 Task: Find a flat in Woodlawn, United States, for 1 guest from 8th June to 19th June, with a price range of ₹9000 to ₹12000, 1 bedroom, 1 bed, 1 bathroom, self check-in, and a washing machine.
Action: Mouse pressed left at (453, 92)
Screenshot: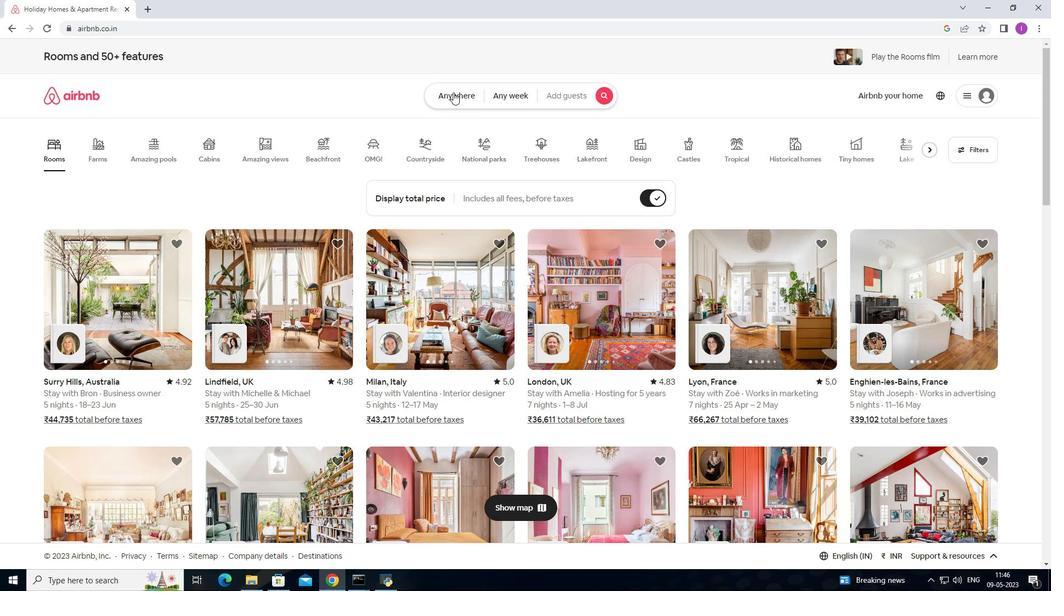 
Action: Mouse moved to (376, 139)
Screenshot: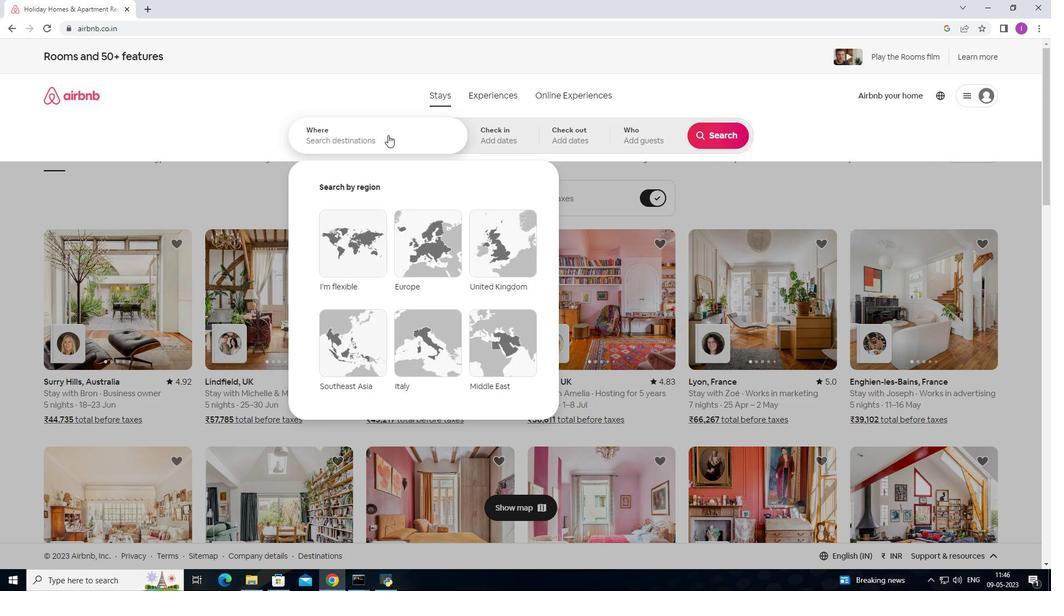
Action: Mouse pressed left at (376, 139)
Screenshot: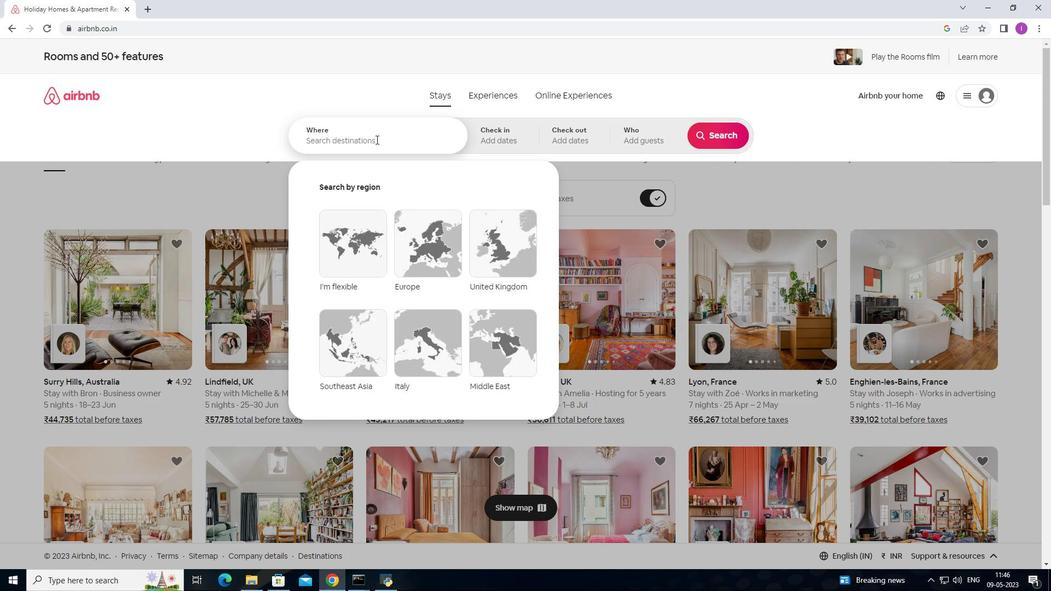 
Action: Mouse moved to (363, 161)
Screenshot: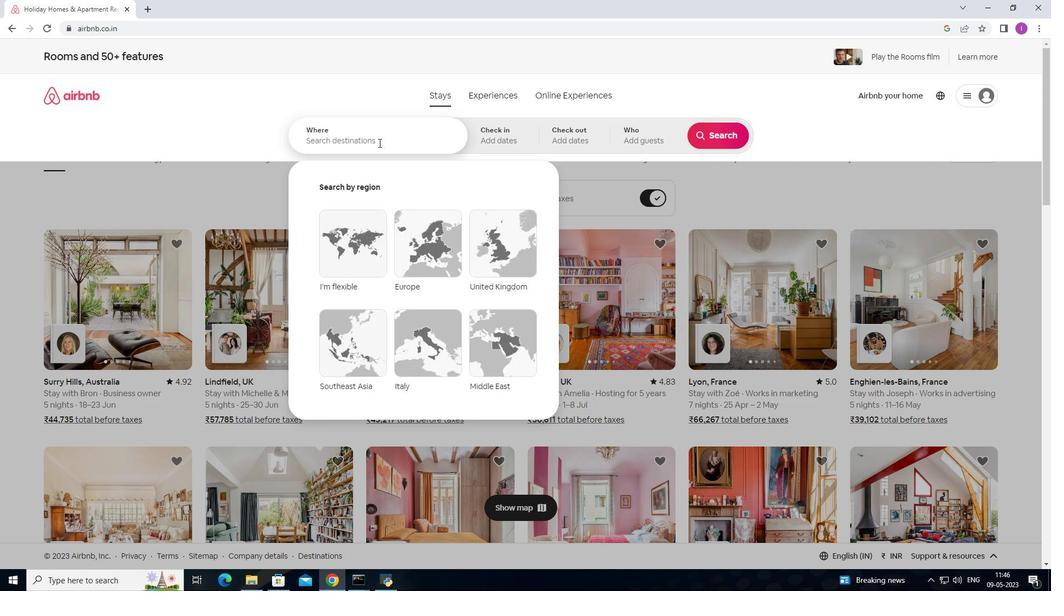 
Action: Key pressed <Key.shift>Woodlawn,<Key.shift>United<Key.space>states
Screenshot: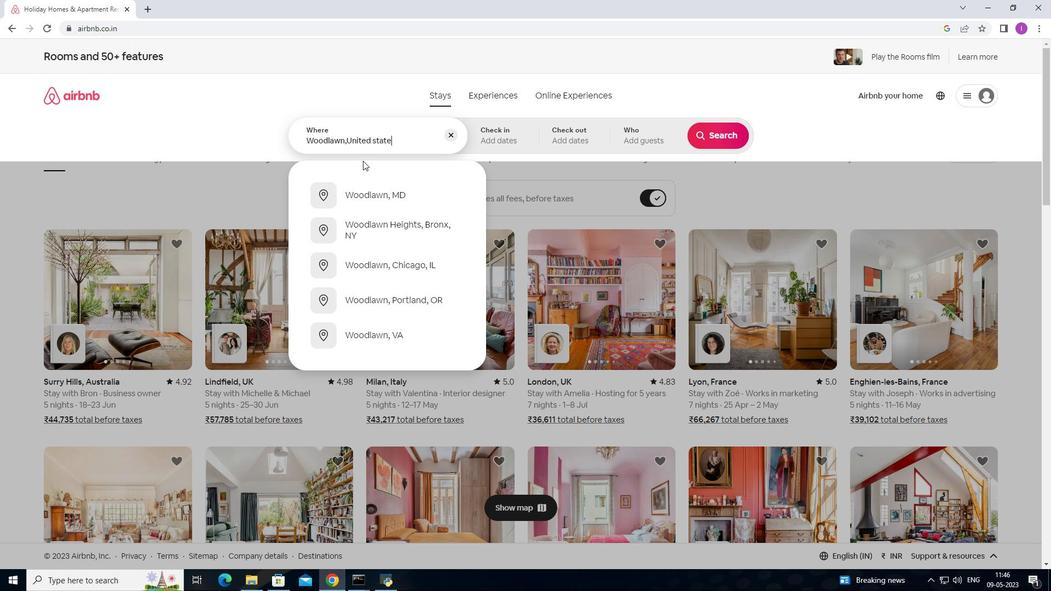 
Action: Mouse moved to (517, 140)
Screenshot: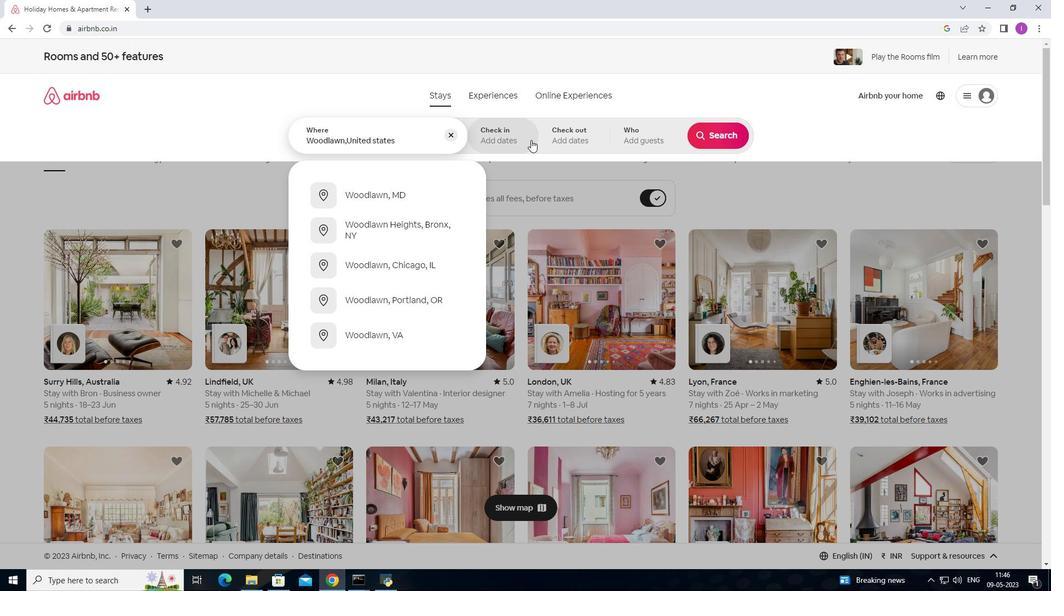 
Action: Mouse pressed left at (517, 140)
Screenshot: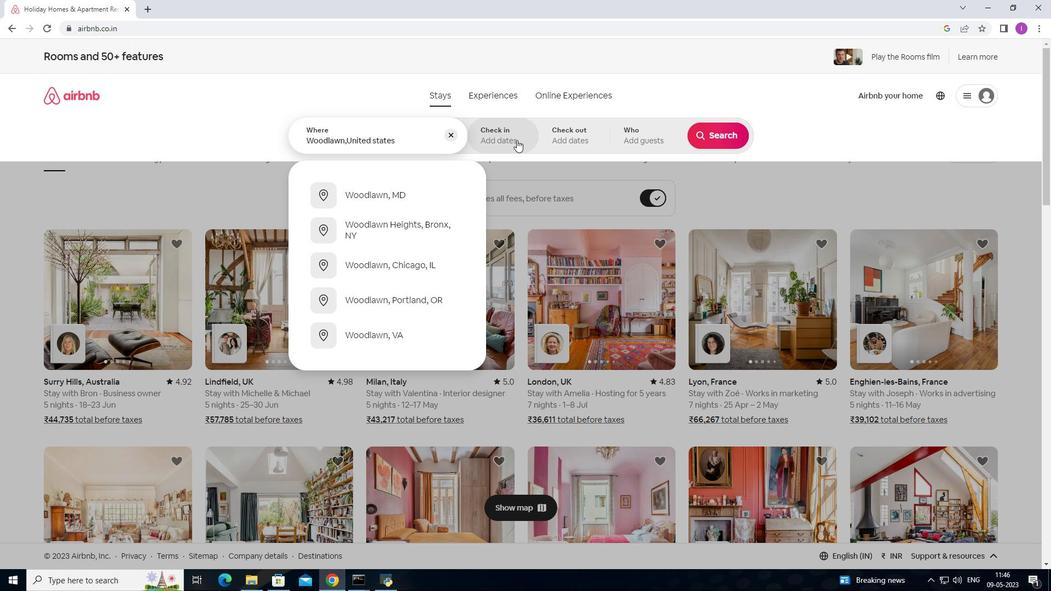
Action: Mouse moved to (654, 298)
Screenshot: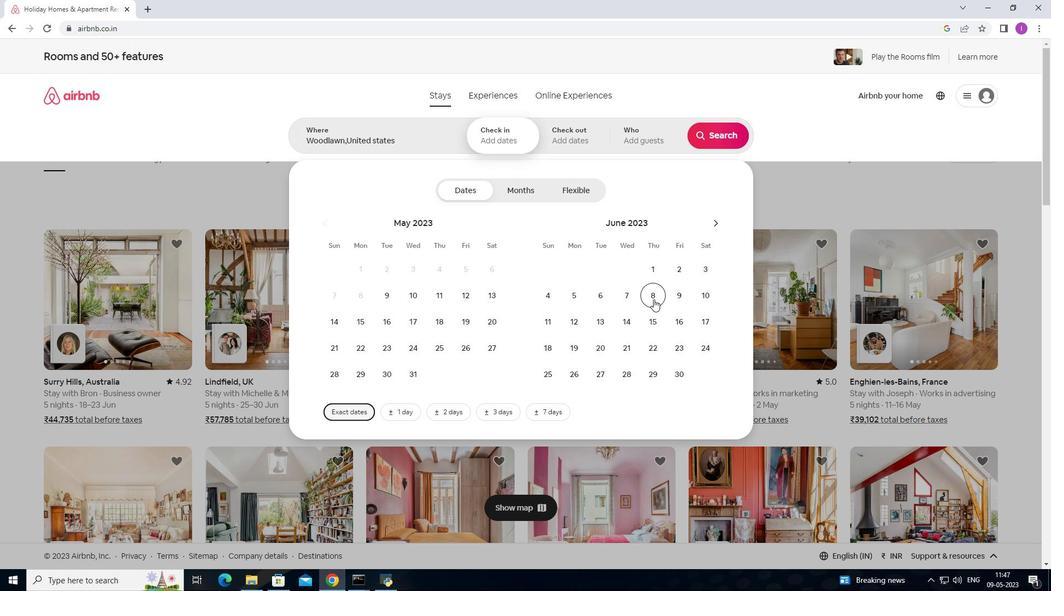 
Action: Mouse pressed left at (654, 298)
Screenshot: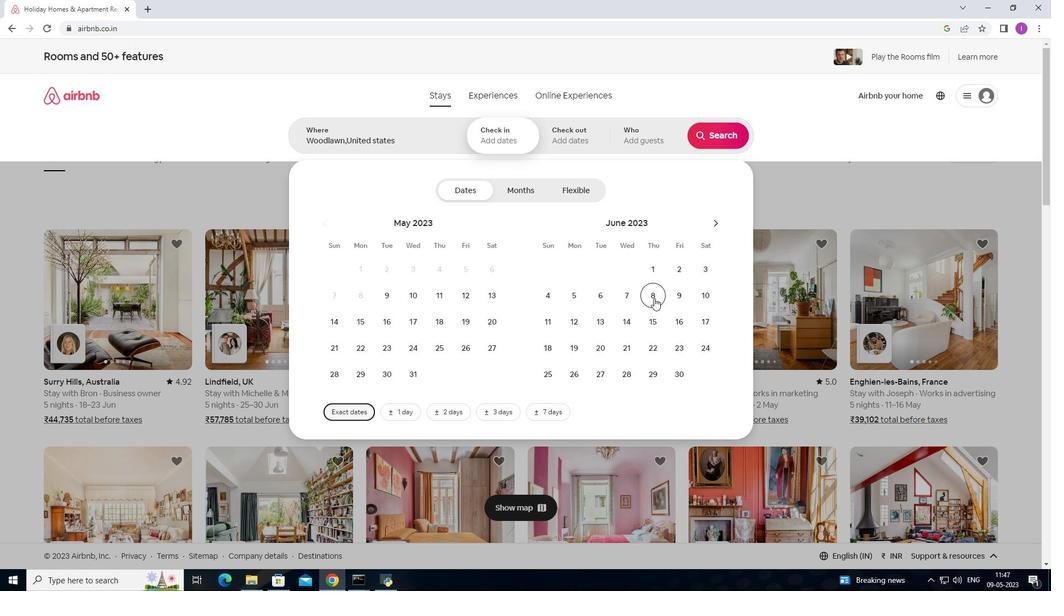 
Action: Mouse moved to (577, 353)
Screenshot: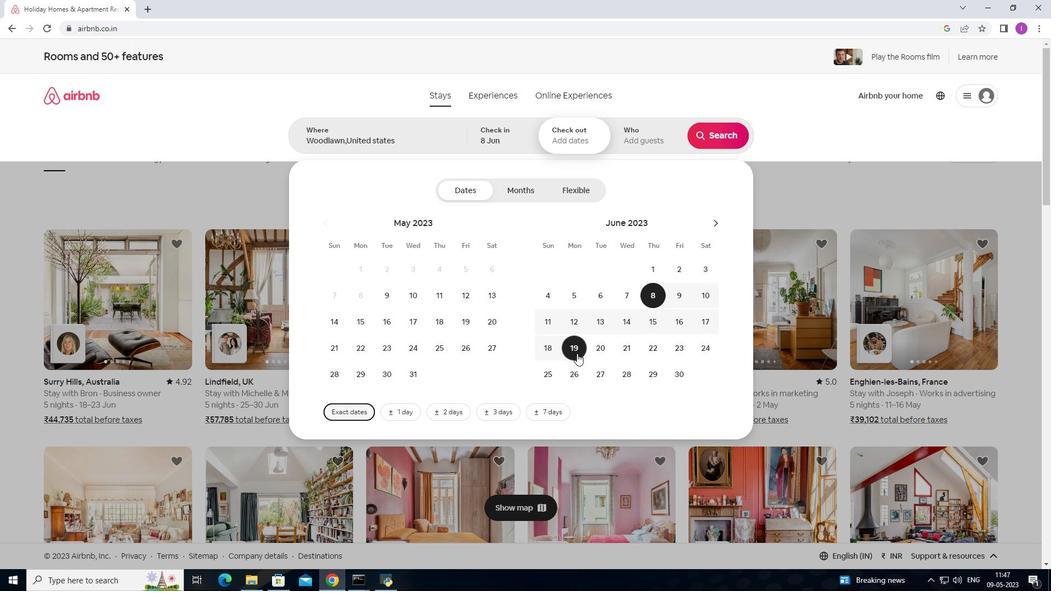 
Action: Mouse pressed left at (577, 353)
Screenshot: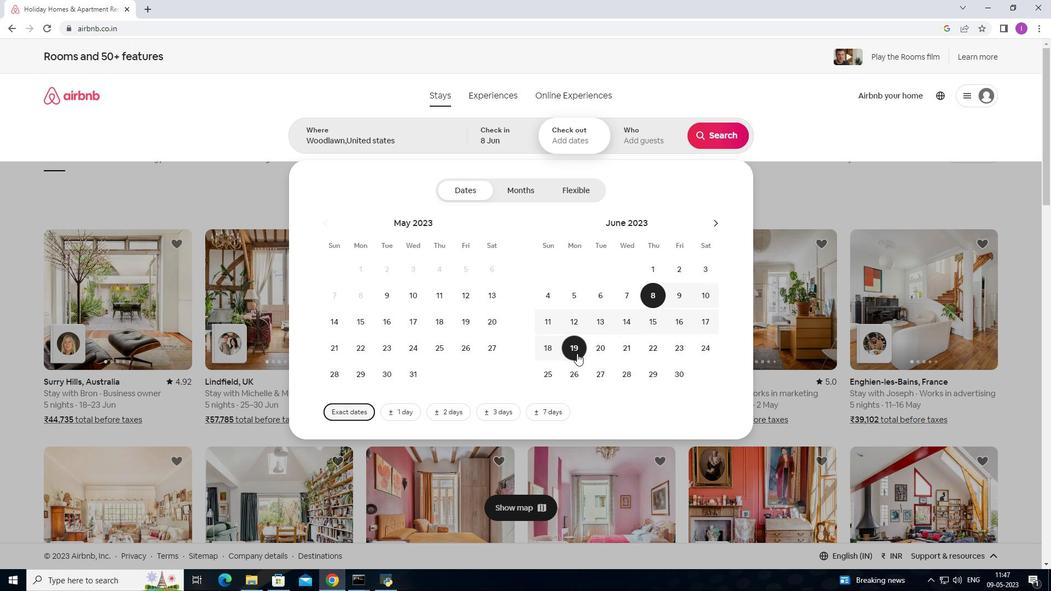 
Action: Mouse moved to (644, 147)
Screenshot: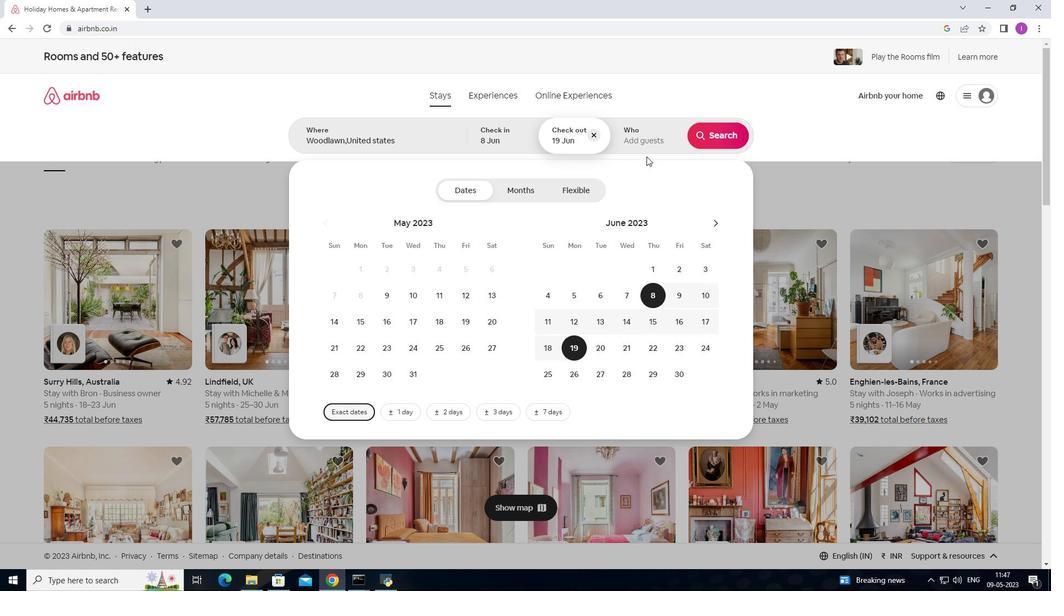 
Action: Mouse pressed left at (644, 147)
Screenshot: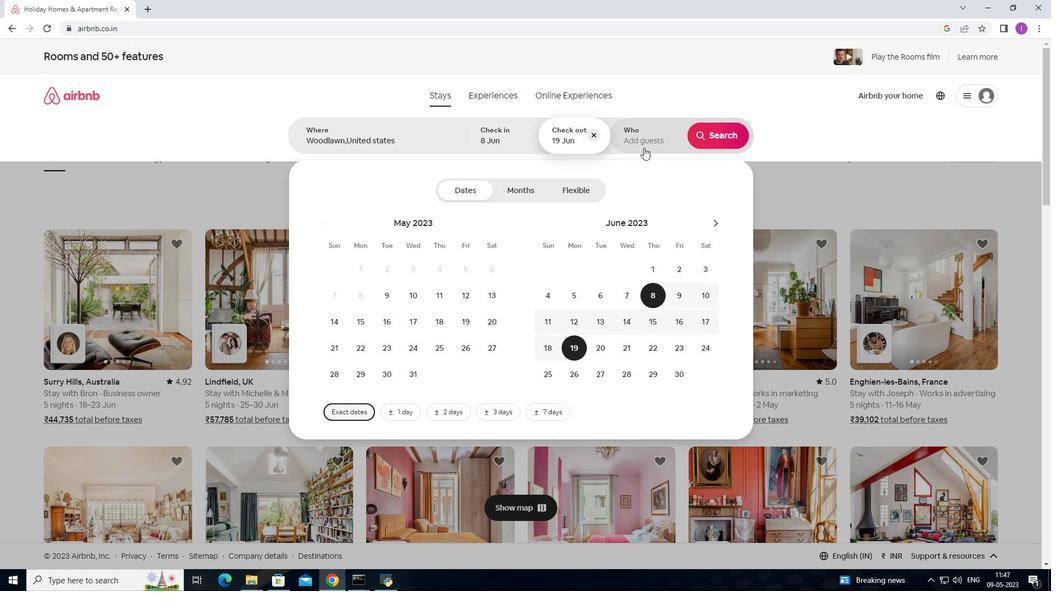 
Action: Mouse moved to (723, 186)
Screenshot: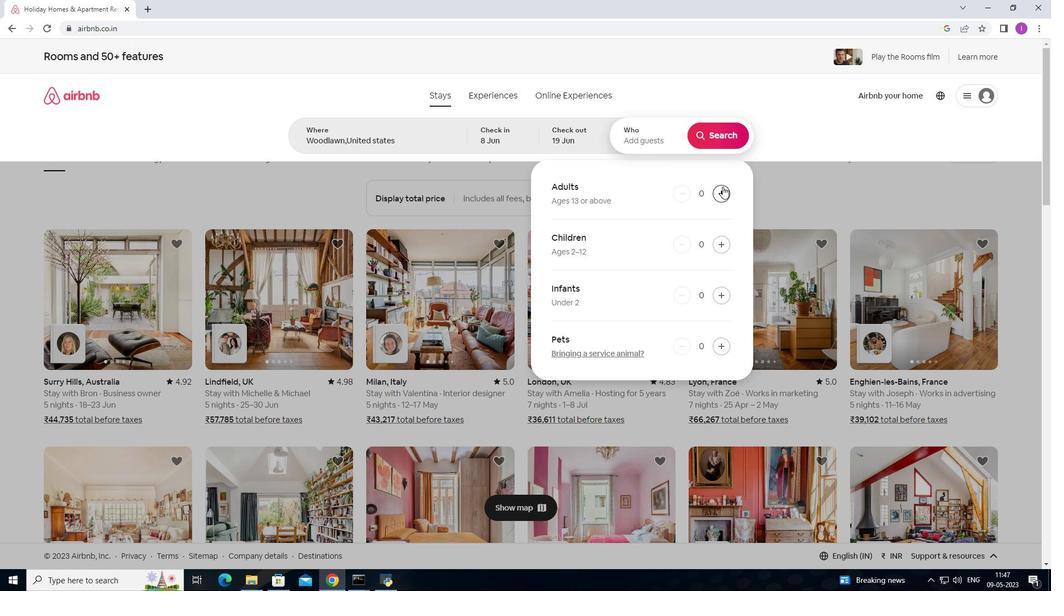 
Action: Mouse pressed left at (723, 186)
Screenshot: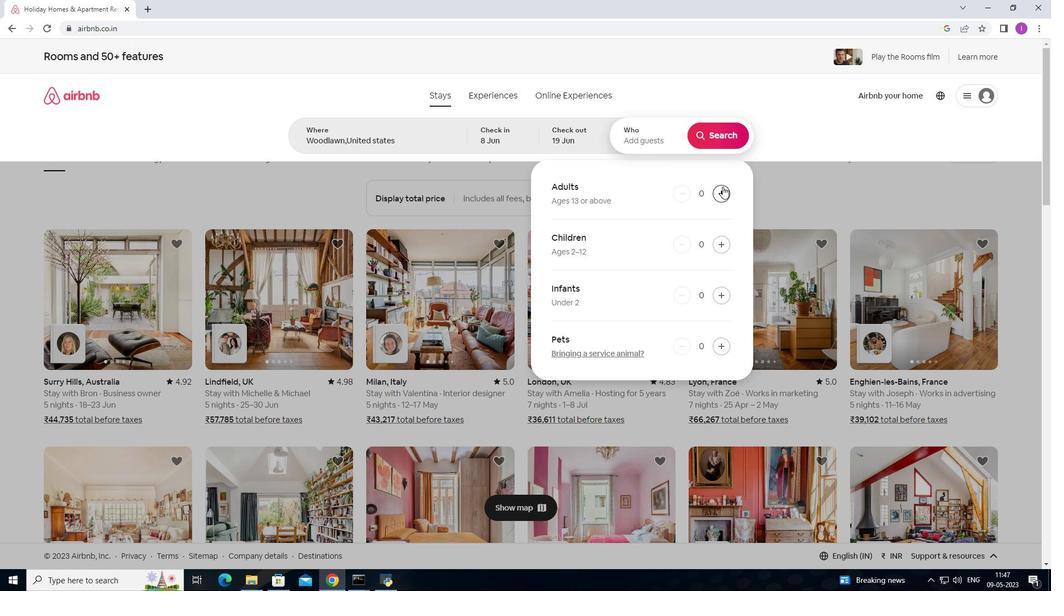 
Action: Mouse pressed left at (723, 186)
Screenshot: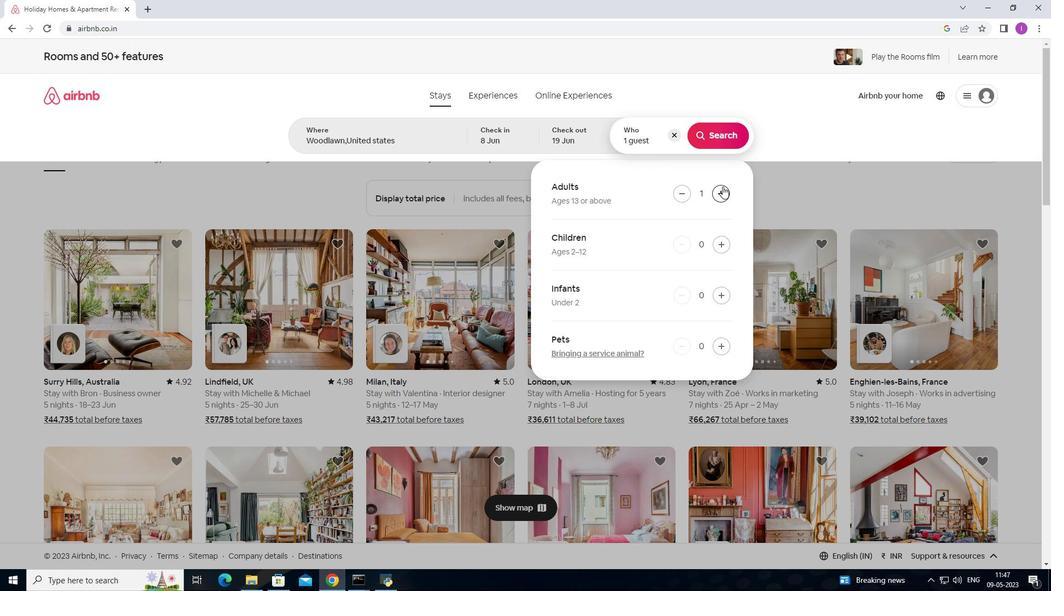 
Action: Mouse pressed left at (723, 186)
Screenshot: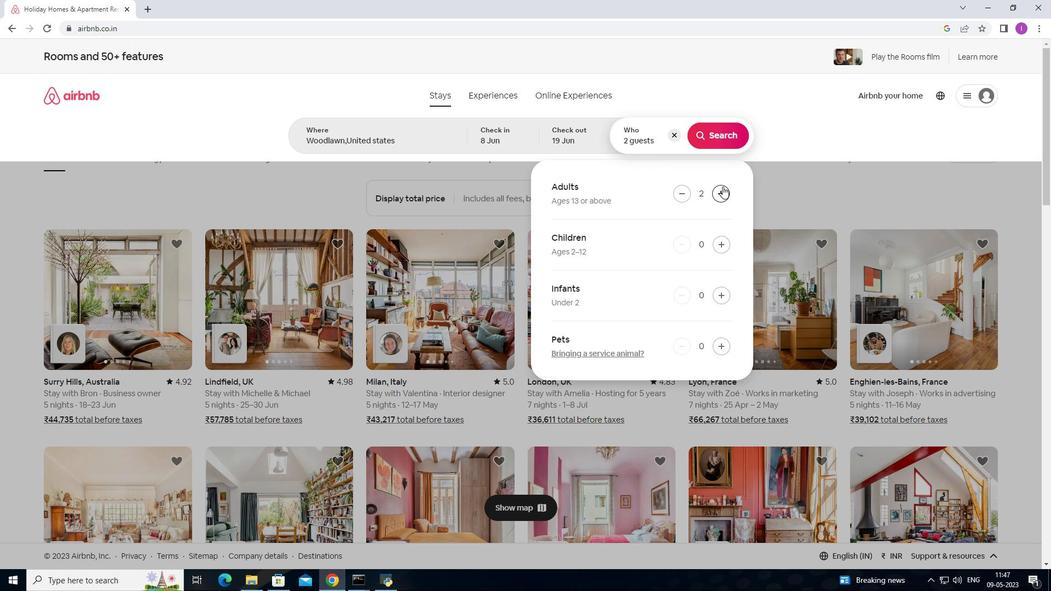
Action: Mouse moved to (686, 191)
Screenshot: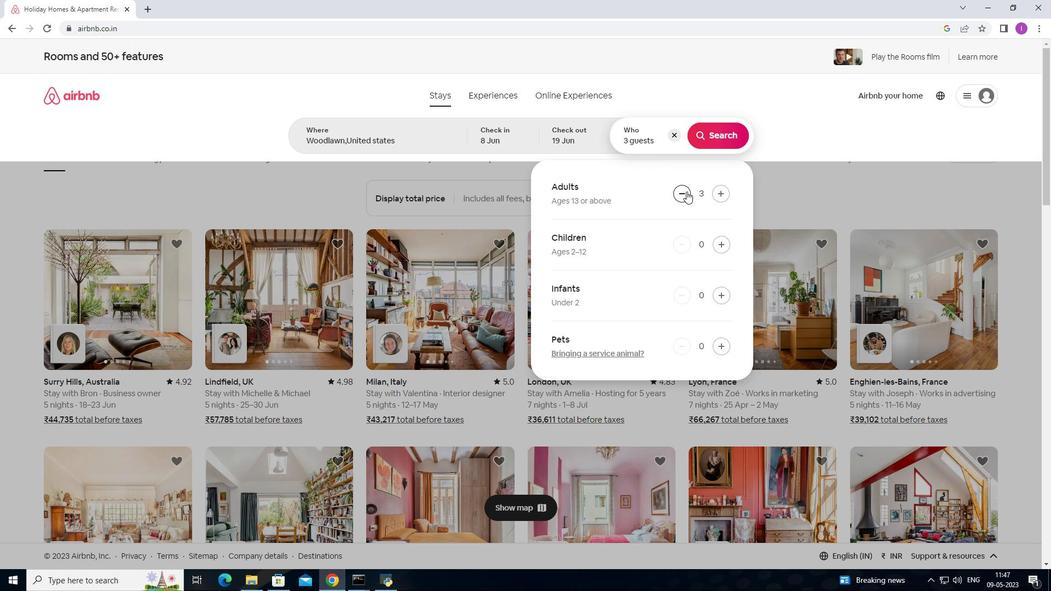 
Action: Mouse pressed left at (686, 191)
Screenshot: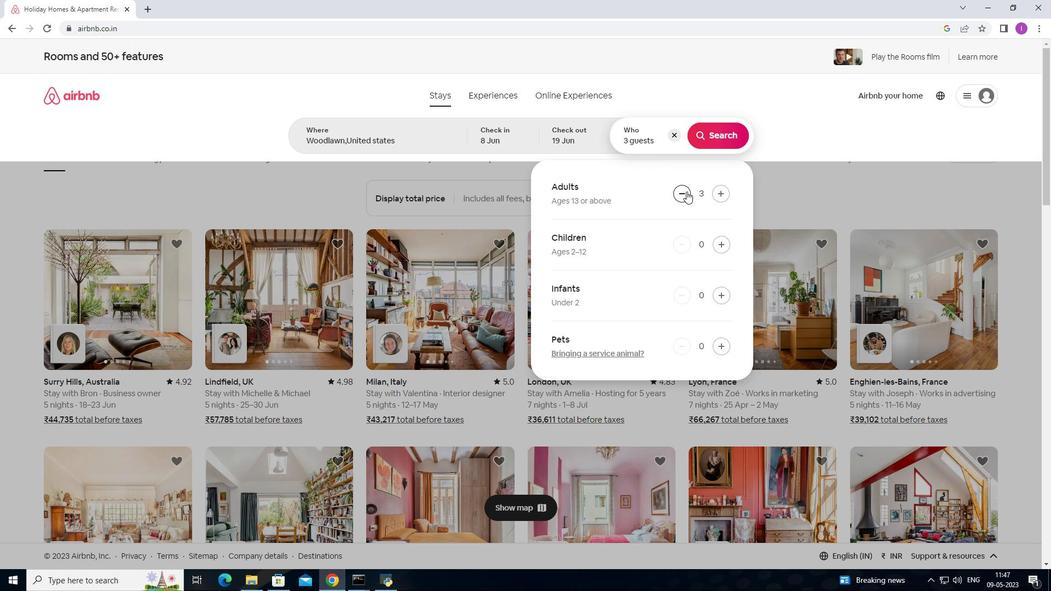 
Action: Mouse pressed left at (686, 191)
Screenshot: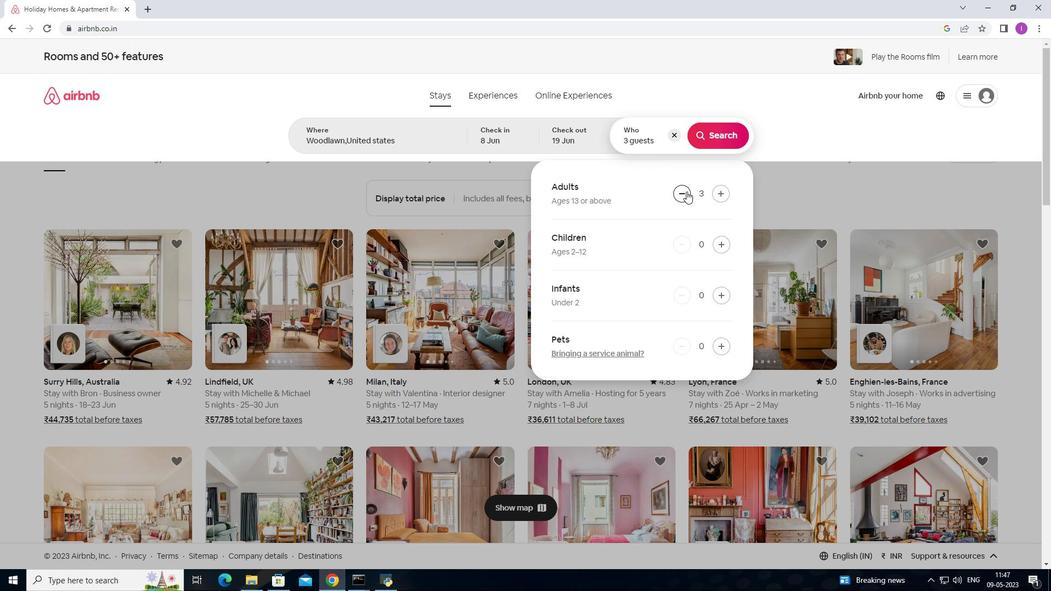 
Action: Mouse moved to (719, 133)
Screenshot: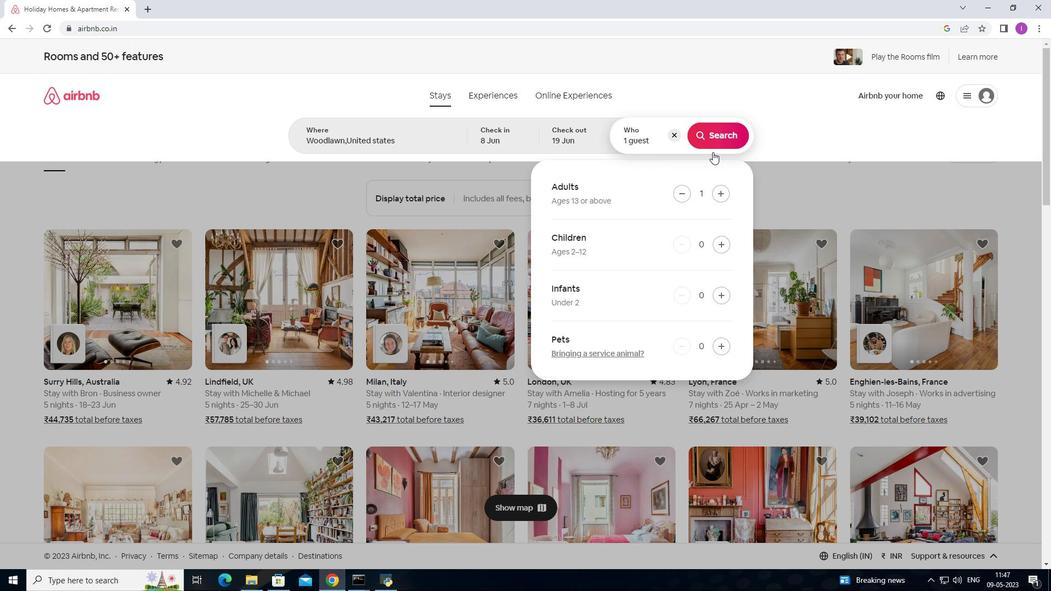 
Action: Mouse pressed left at (719, 133)
Screenshot: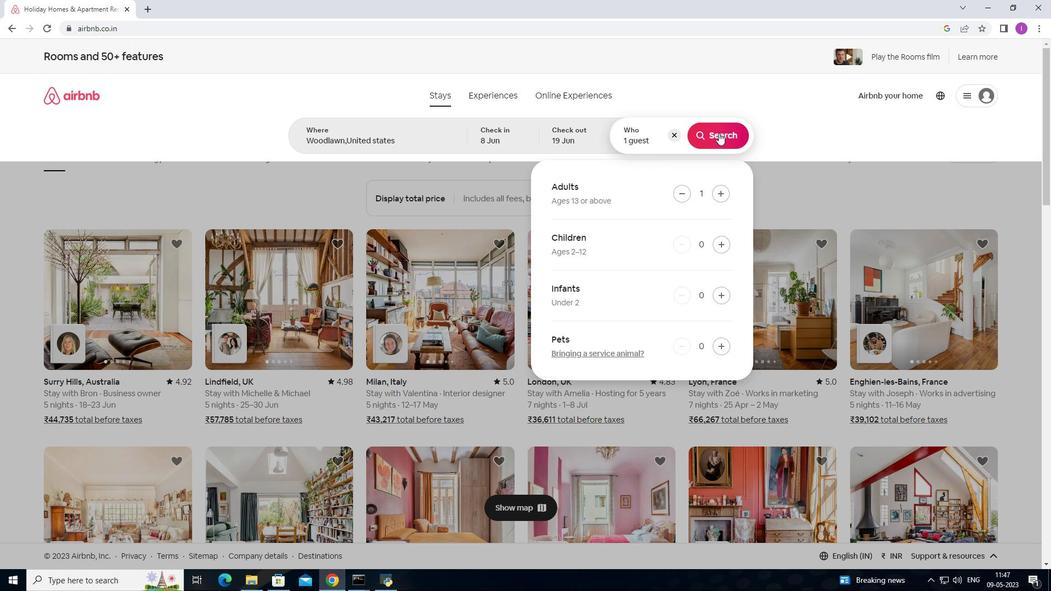 
Action: Mouse moved to (994, 105)
Screenshot: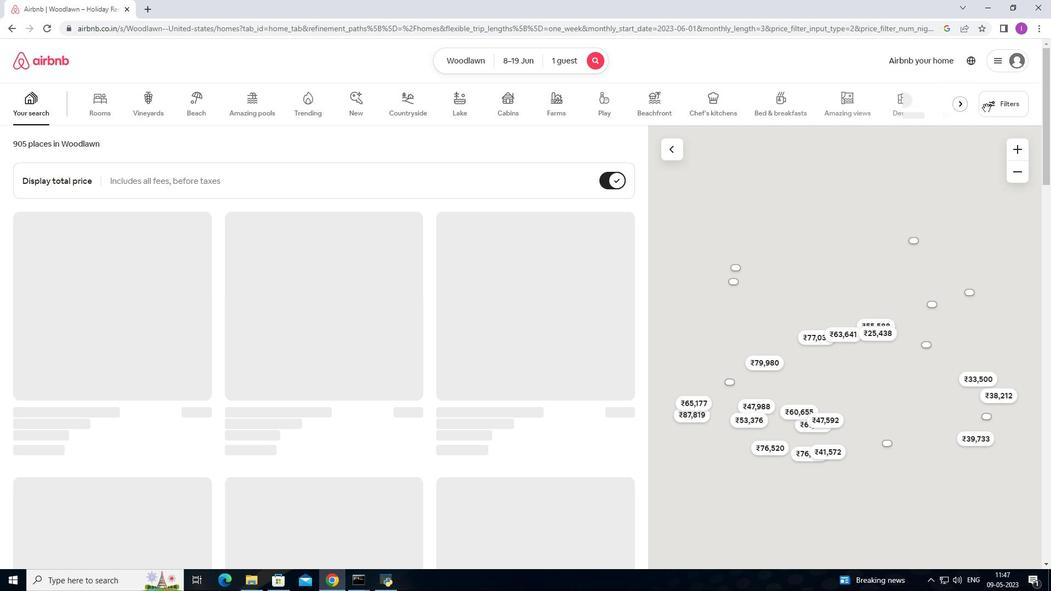 
Action: Mouse pressed left at (994, 105)
Screenshot: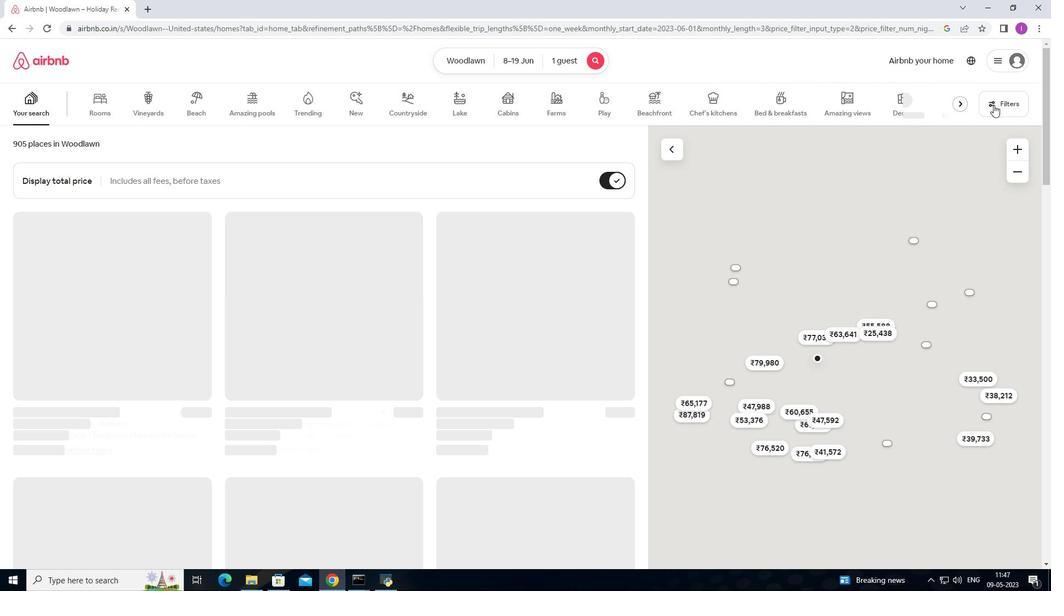 
Action: Mouse moved to (394, 375)
Screenshot: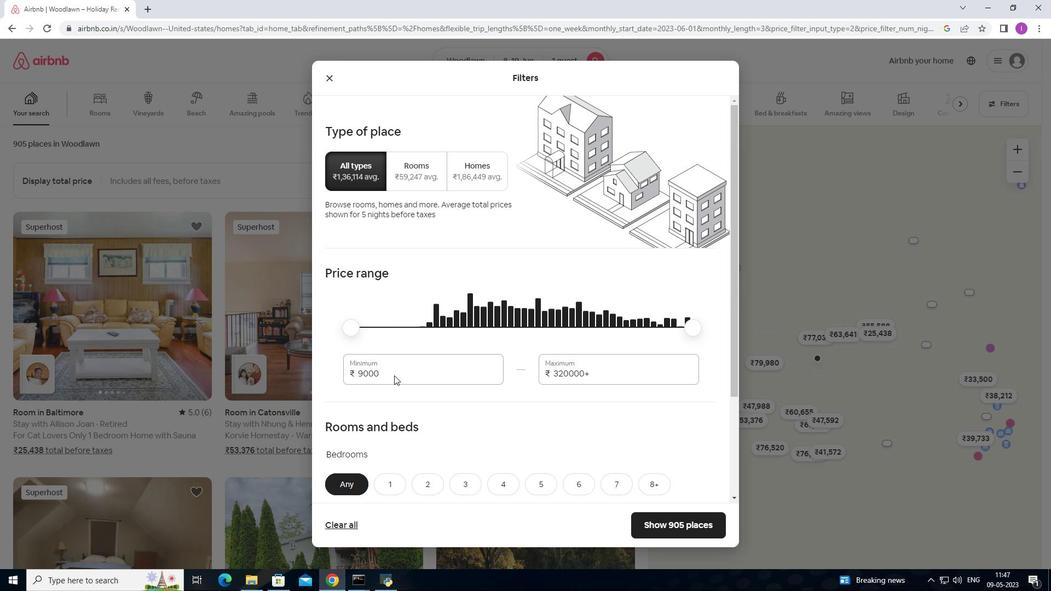
Action: Mouse pressed left at (394, 375)
Screenshot: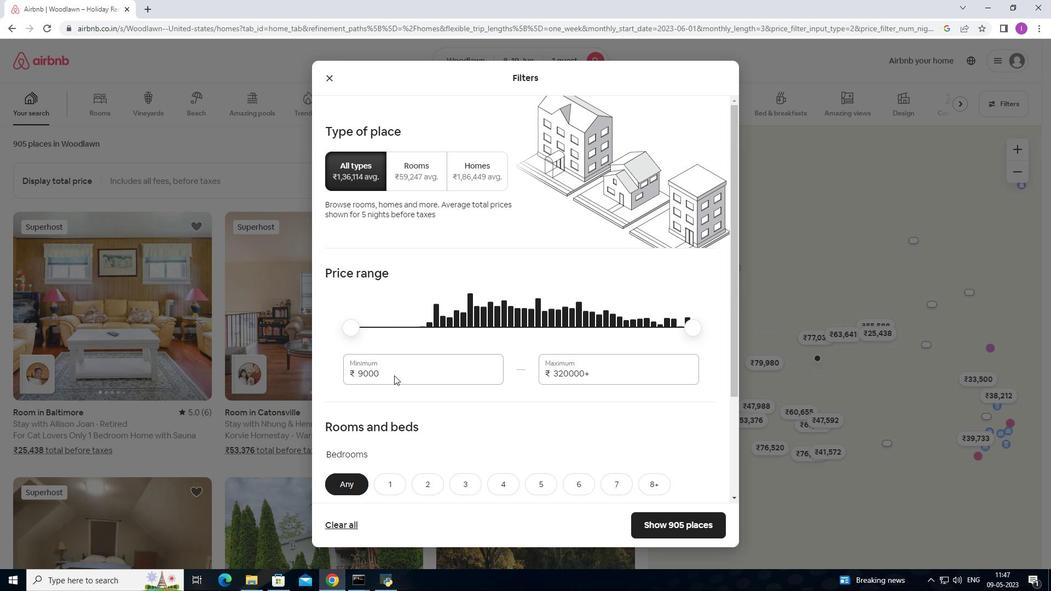 
Action: Mouse moved to (354, 371)
Screenshot: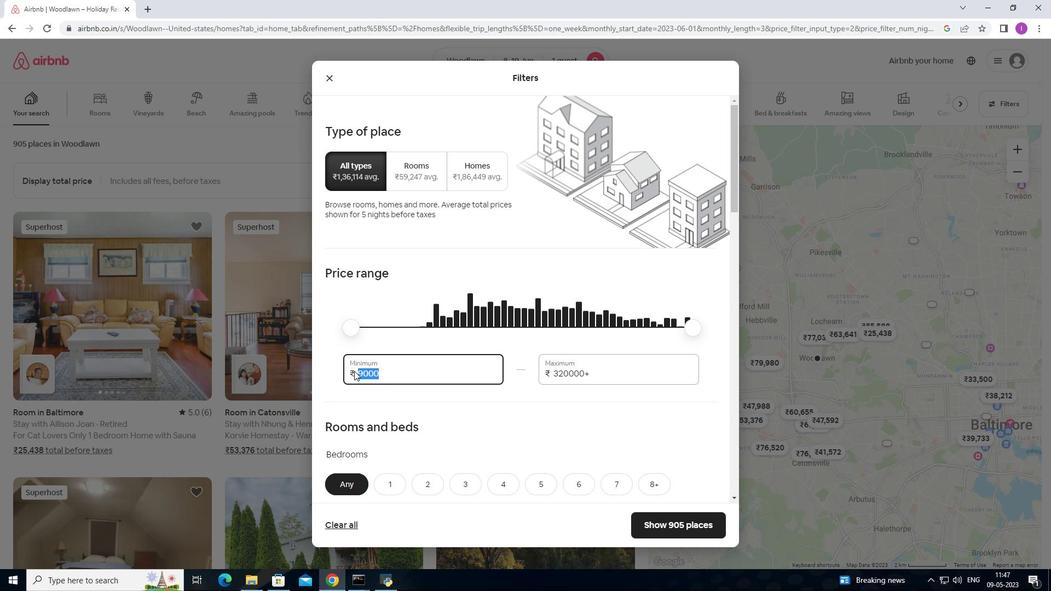 
Action: Key pressed 5
Screenshot: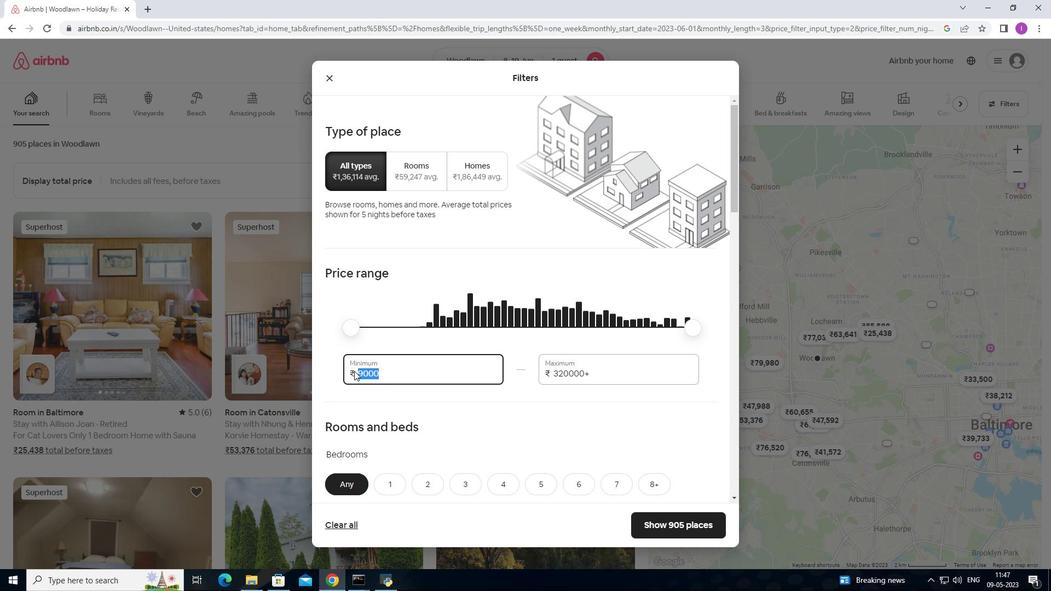 
Action: Mouse moved to (356, 370)
Screenshot: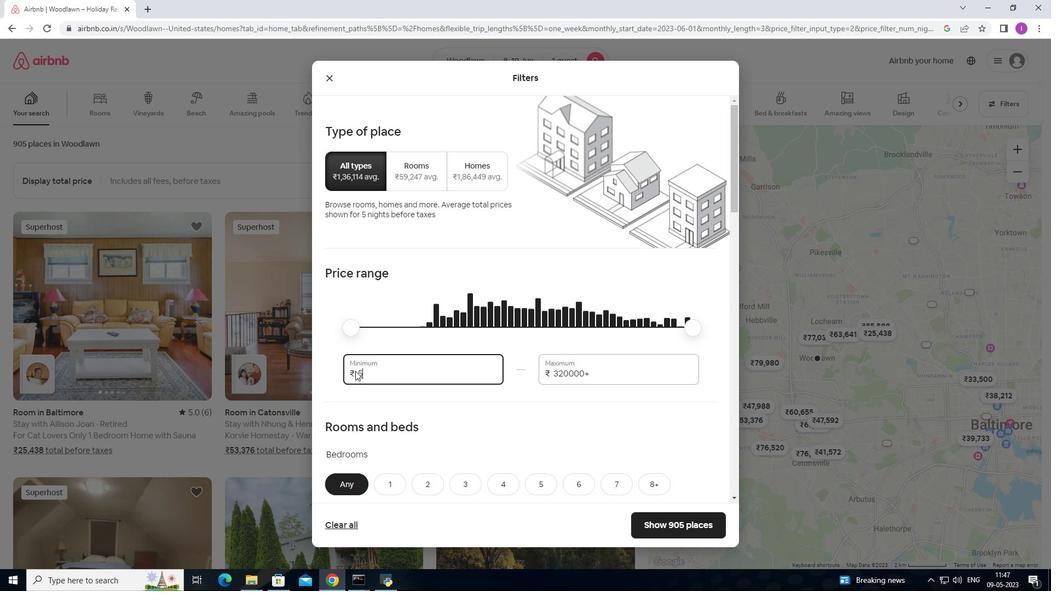 
Action: Key pressed 0
Screenshot: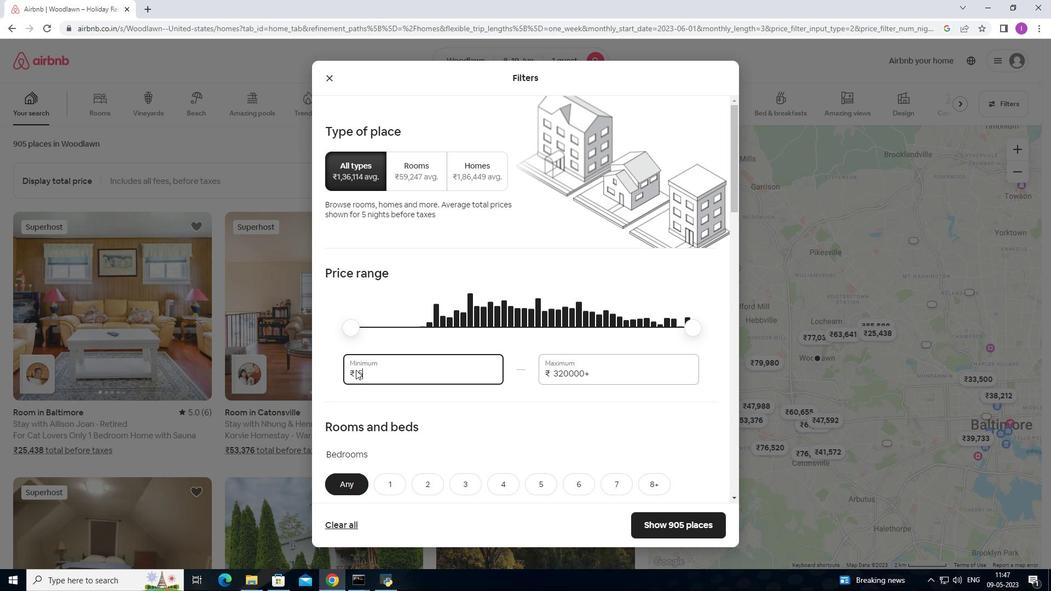 
Action: Mouse moved to (357, 369)
Screenshot: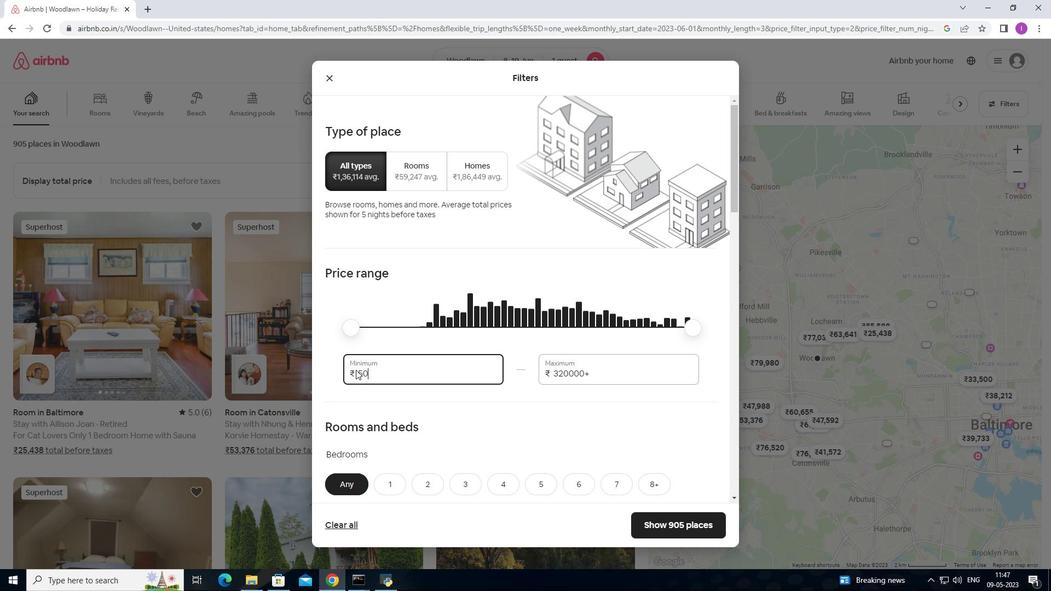 
Action: Key pressed 0
Screenshot: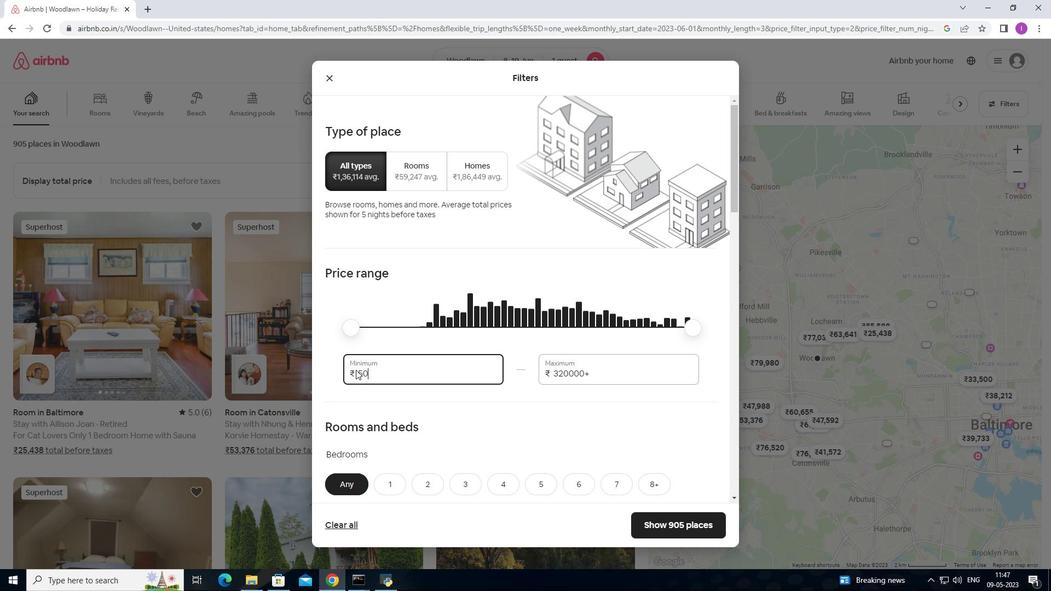 
Action: Mouse moved to (362, 368)
Screenshot: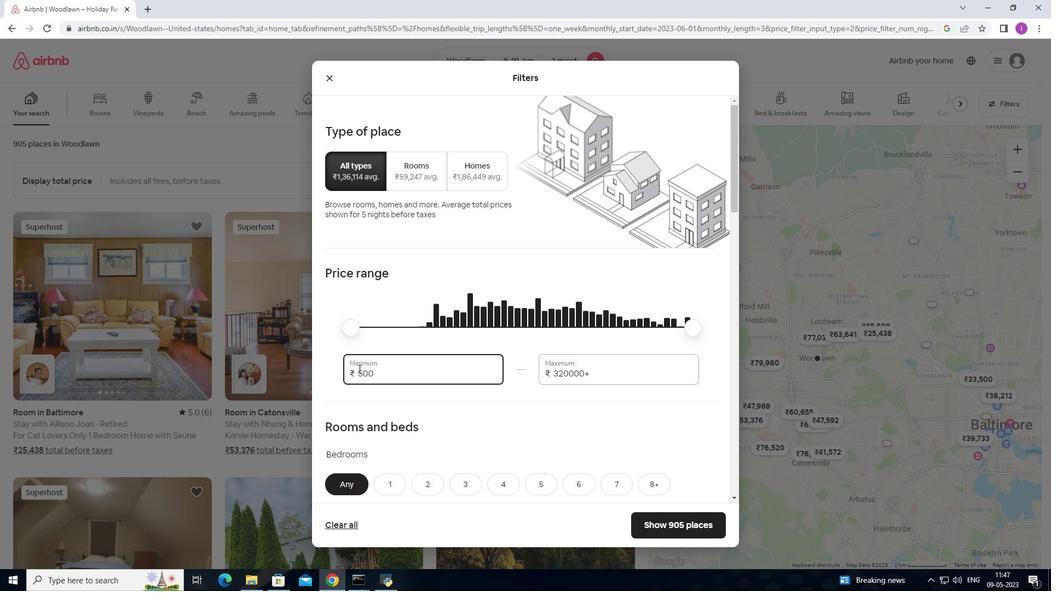 
Action: Key pressed 0
Screenshot: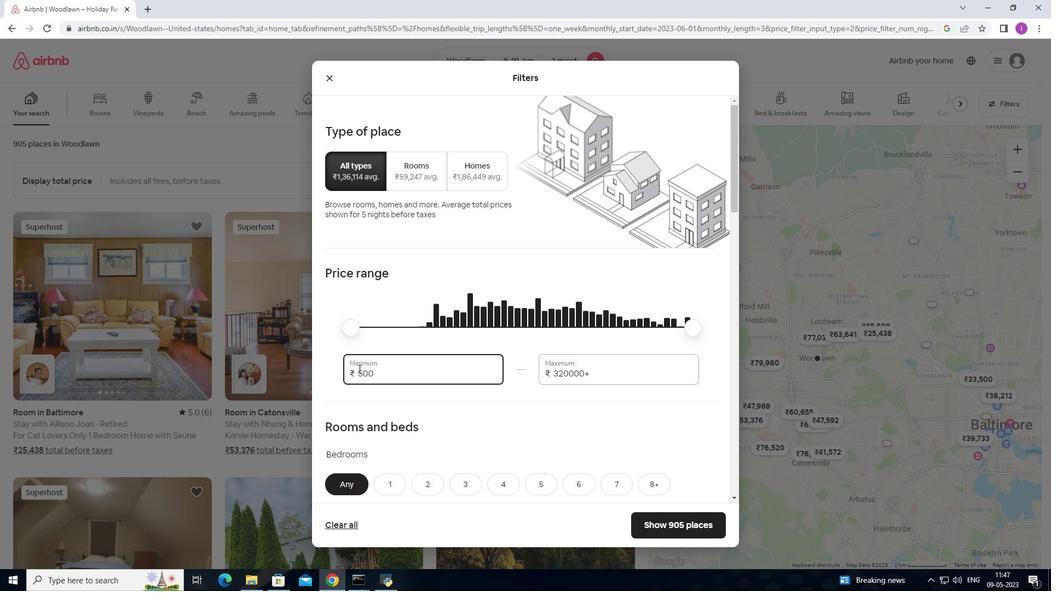
Action: Mouse moved to (597, 369)
Screenshot: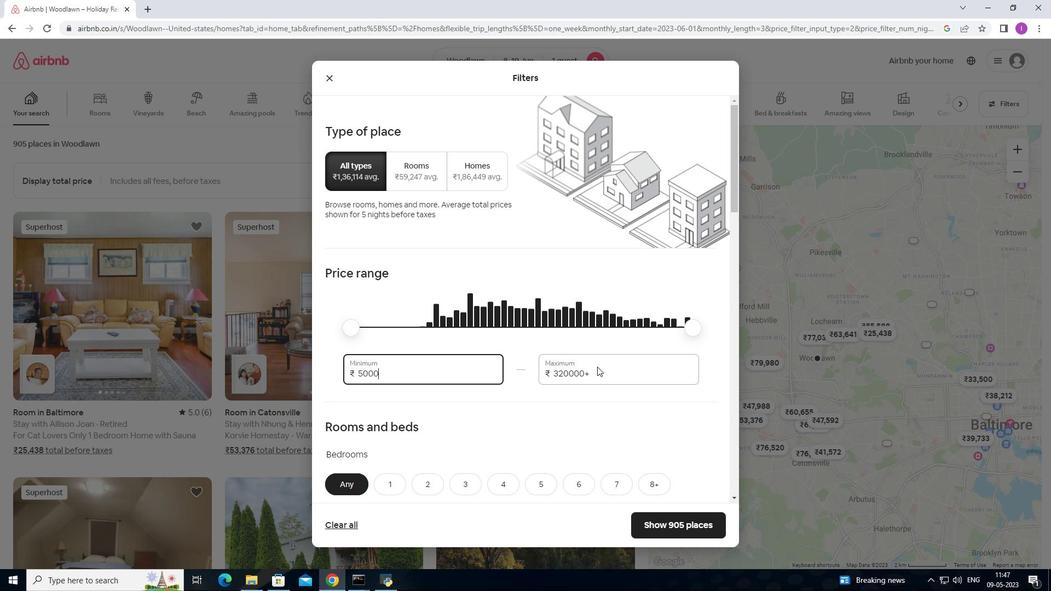 
Action: Mouse pressed left at (597, 369)
Screenshot: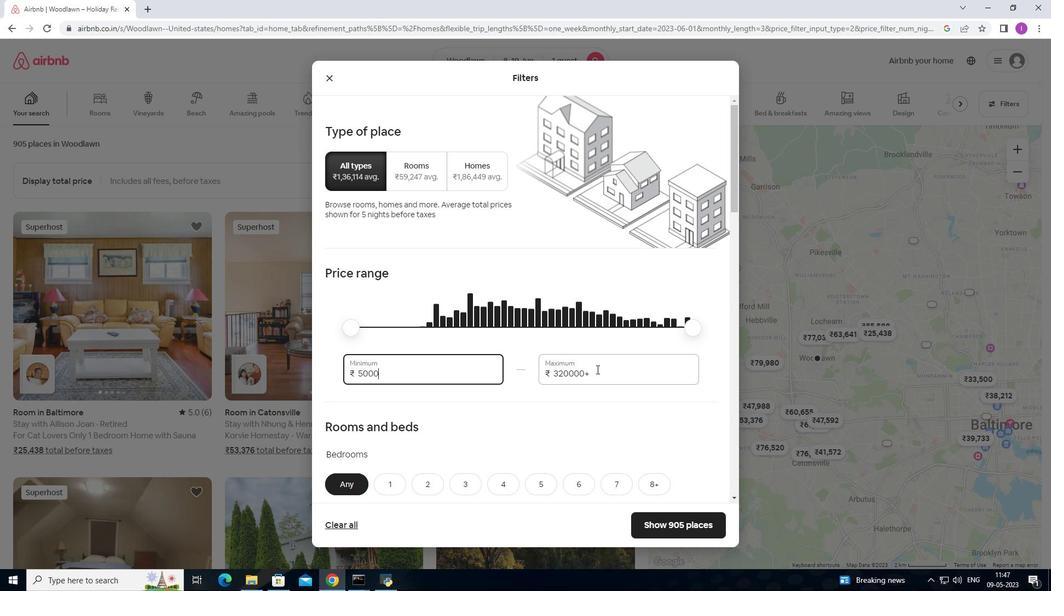 
Action: Mouse moved to (535, 379)
Screenshot: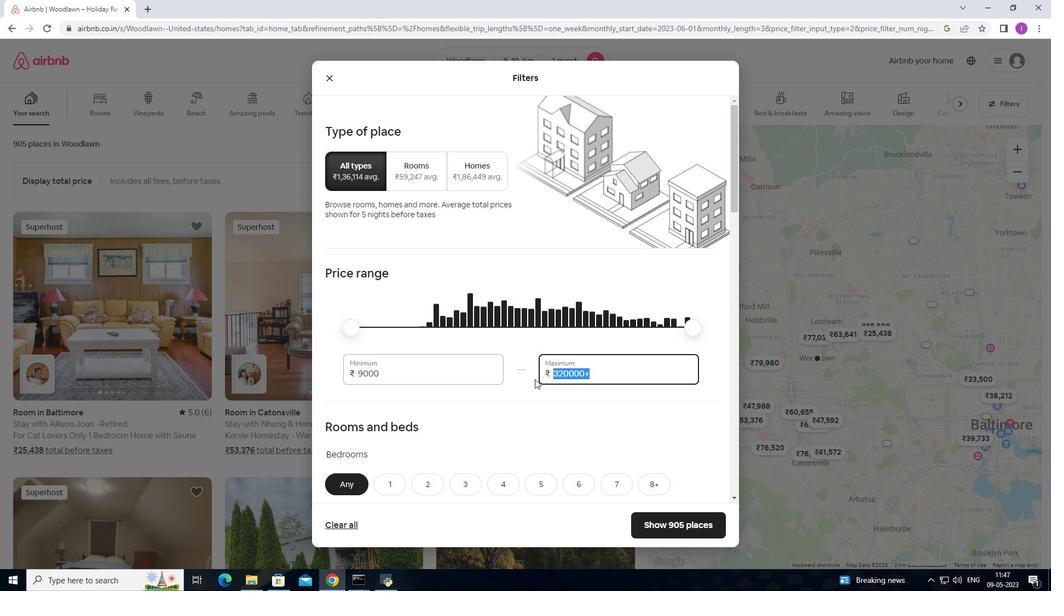 
Action: Key pressed 1
Screenshot: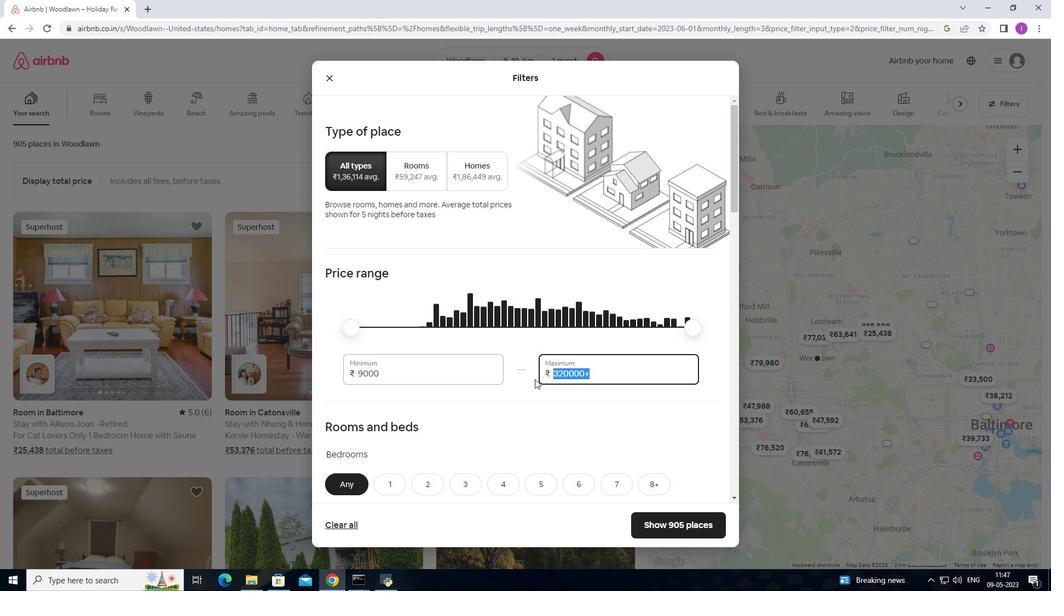 
Action: Mouse moved to (535, 379)
Screenshot: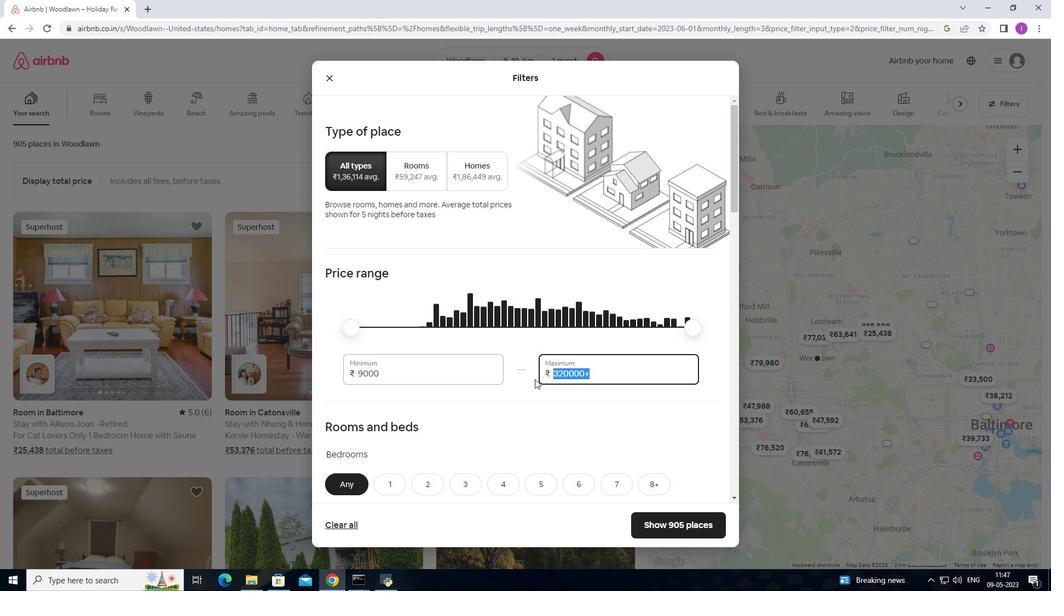 
Action: Key pressed 2000
Screenshot: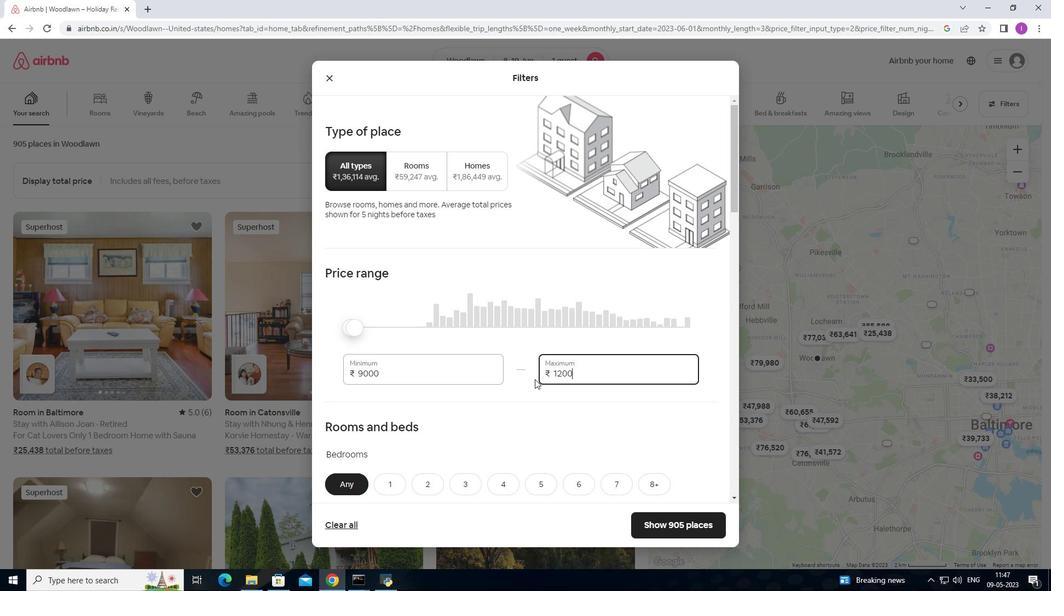 
Action: Mouse moved to (467, 365)
Screenshot: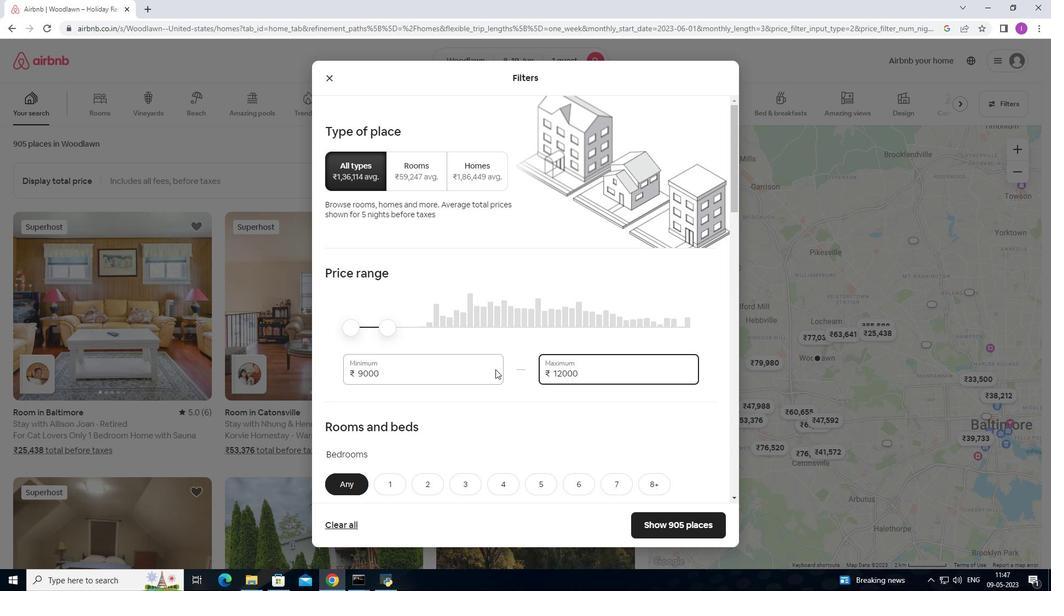 
Action: Mouse scrolled (467, 364) with delta (0, 0)
Screenshot: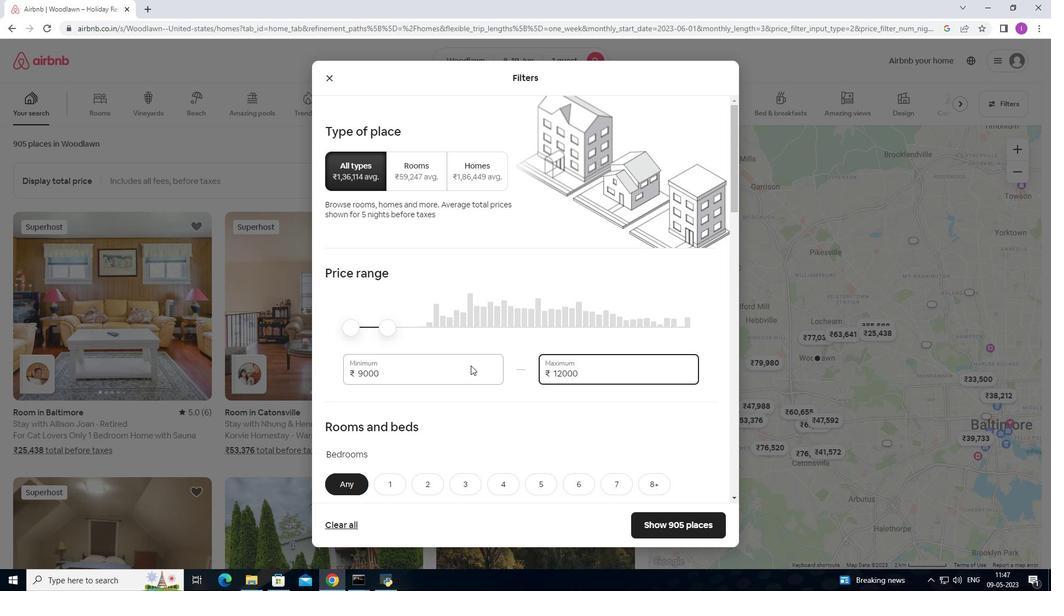 
Action: Mouse scrolled (467, 364) with delta (0, 0)
Screenshot: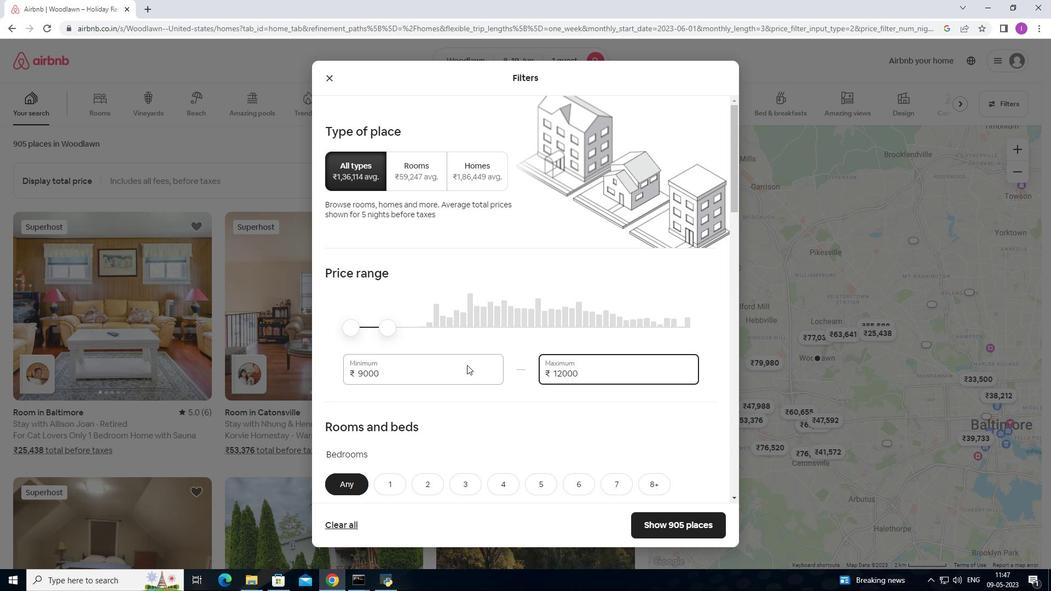 
Action: Mouse scrolled (467, 364) with delta (0, 0)
Screenshot: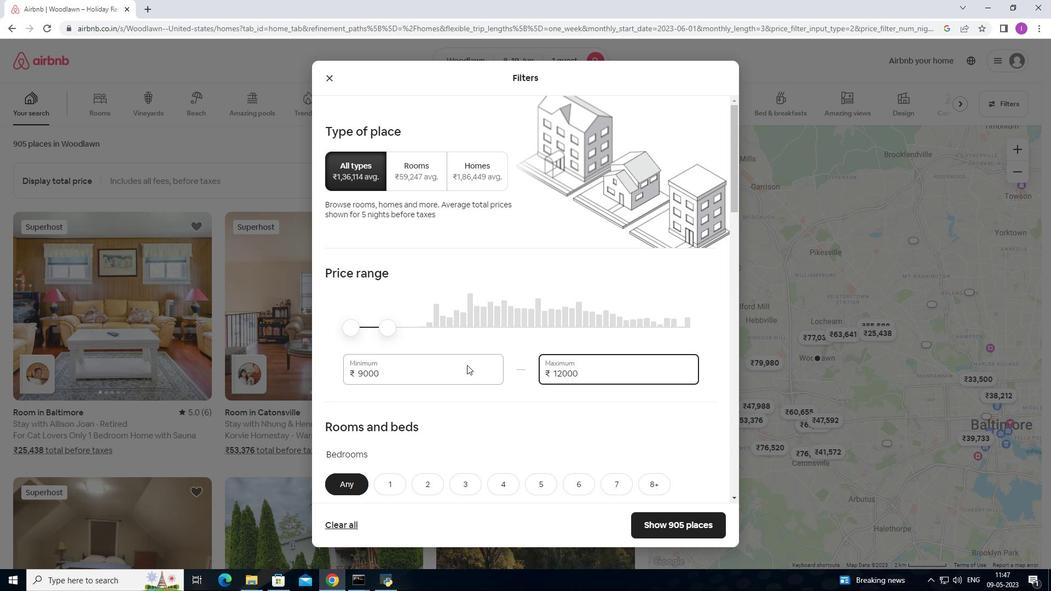 
Action: Mouse moved to (467, 364)
Screenshot: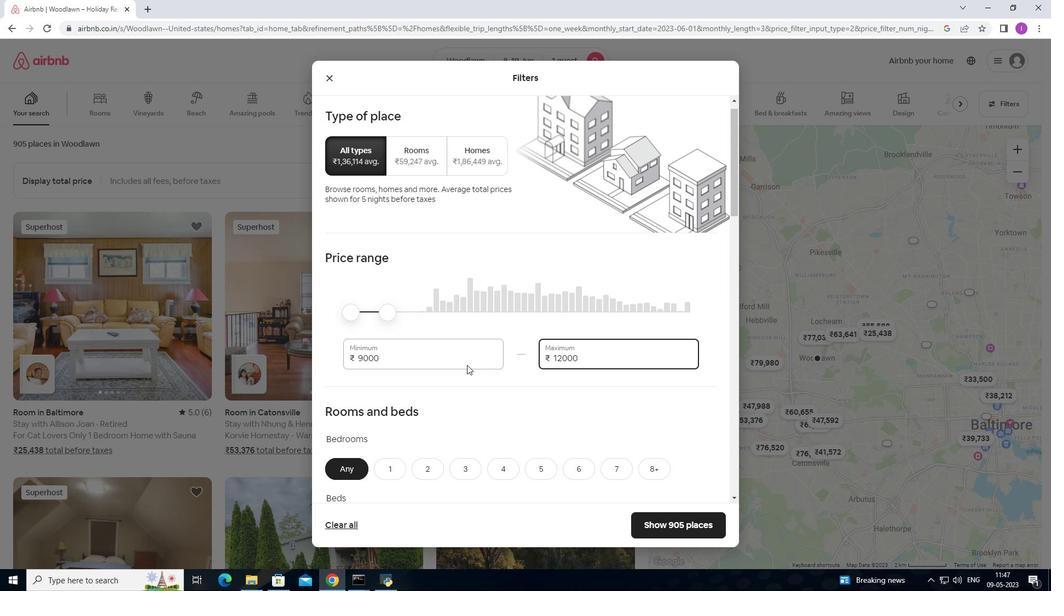 
Action: Mouse scrolled (467, 363) with delta (0, 0)
Screenshot: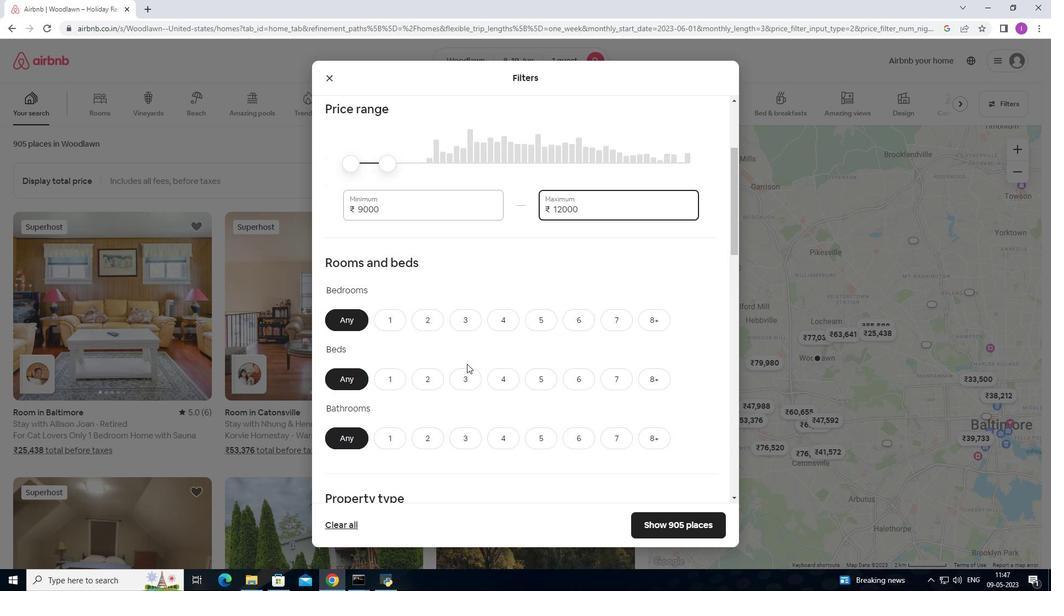 
Action: Mouse moved to (392, 265)
Screenshot: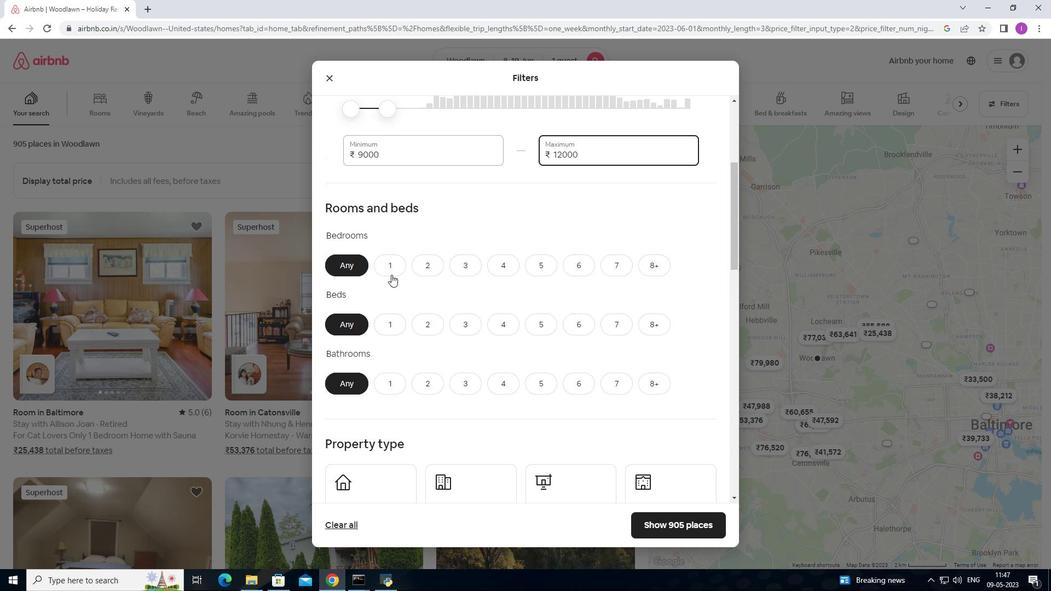 
Action: Mouse pressed left at (392, 265)
Screenshot: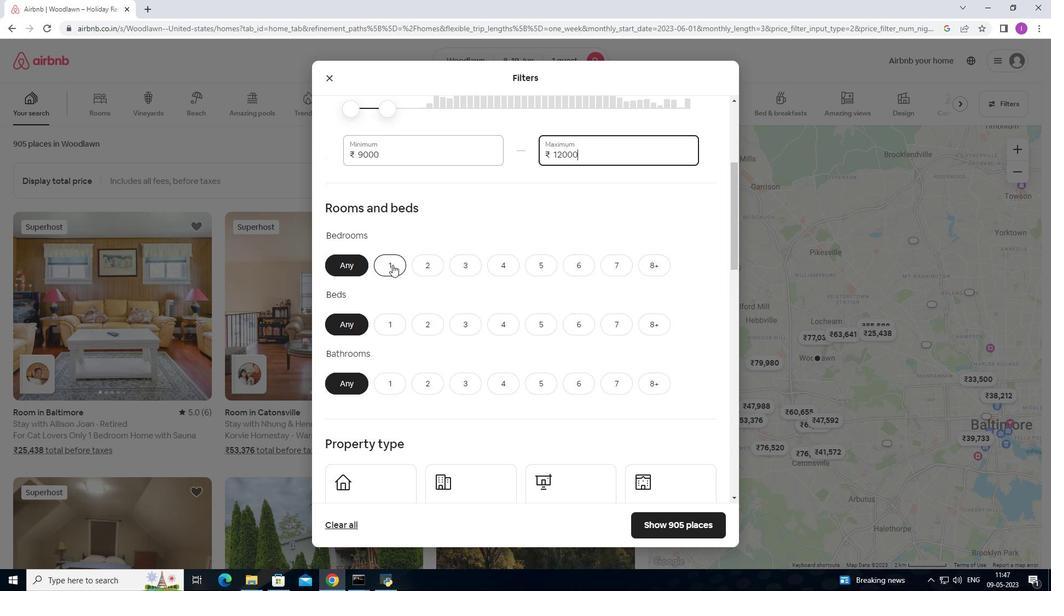 
Action: Mouse moved to (379, 321)
Screenshot: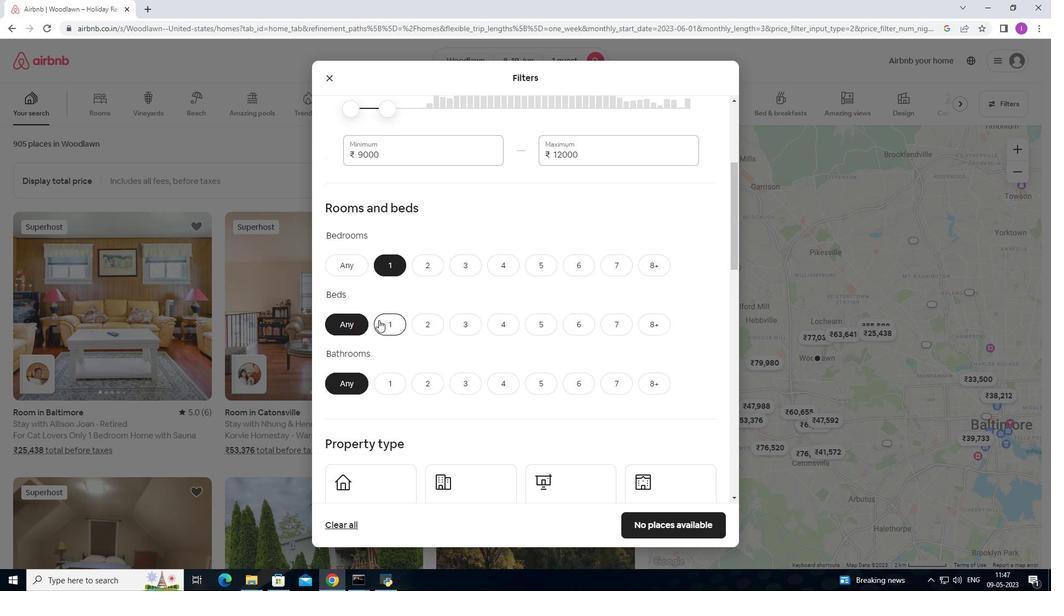 
Action: Mouse pressed left at (379, 321)
Screenshot: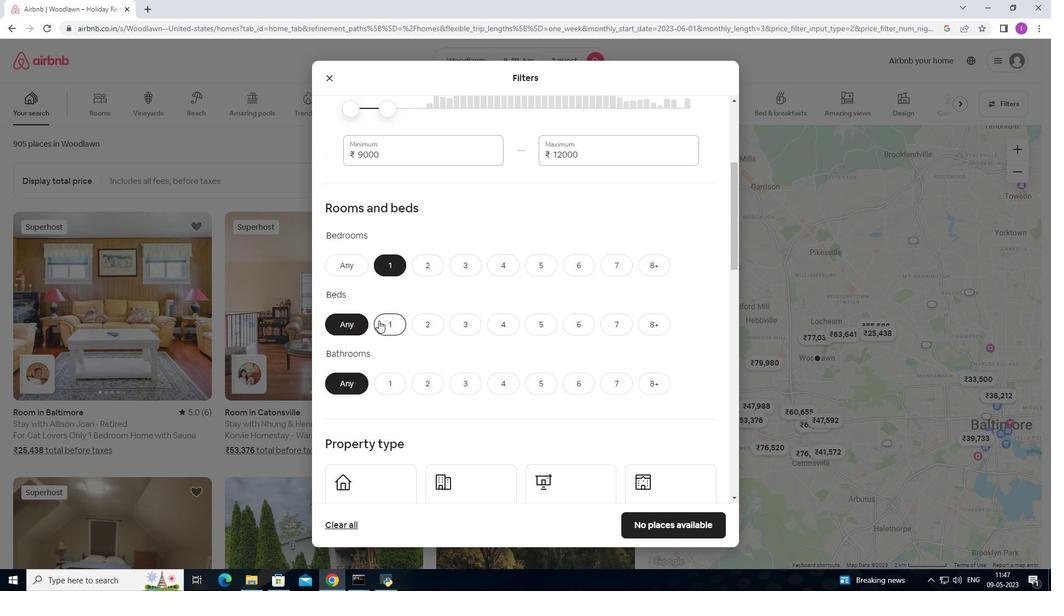 
Action: Mouse moved to (396, 379)
Screenshot: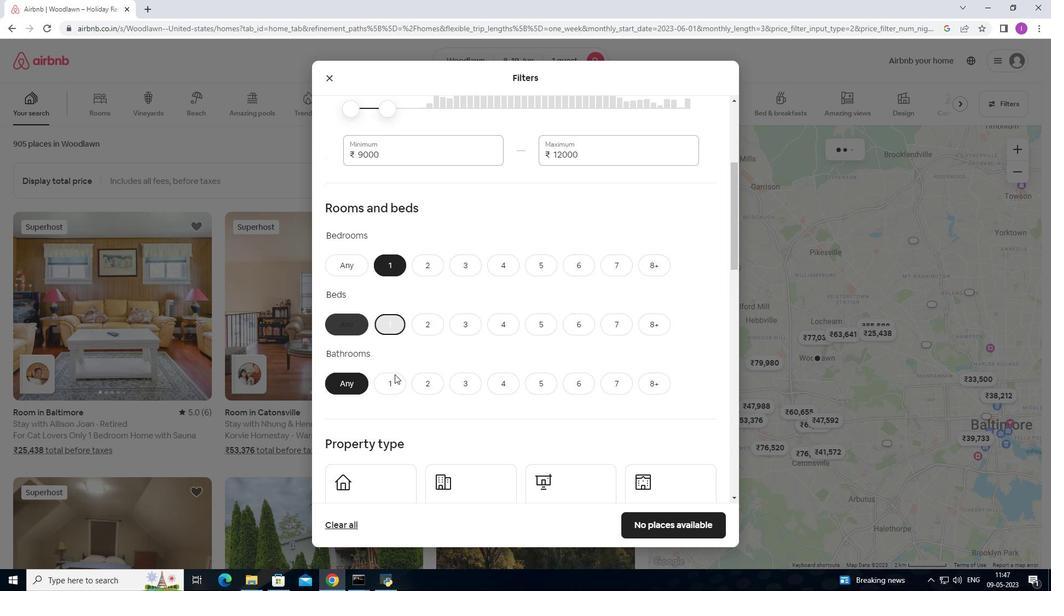 
Action: Mouse pressed left at (396, 379)
Screenshot: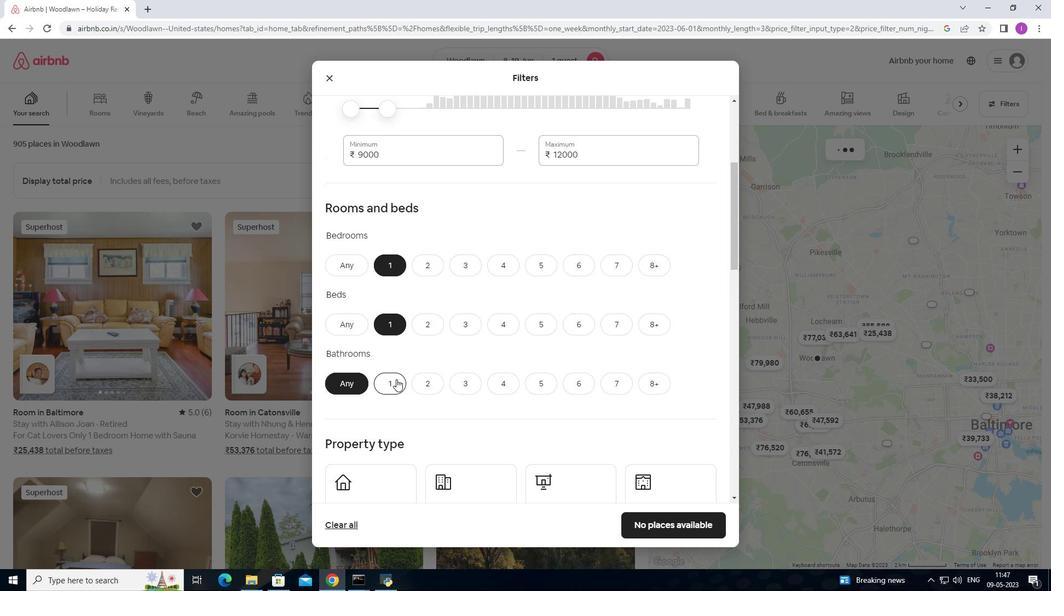 
Action: Mouse moved to (496, 311)
Screenshot: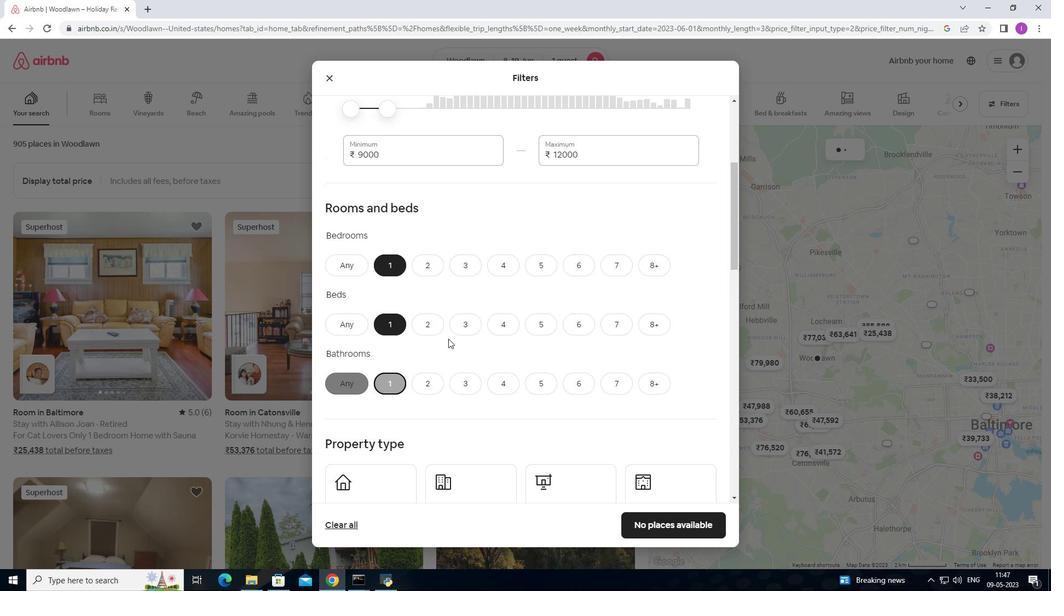 
Action: Mouse scrolled (496, 311) with delta (0, 0)
Screenshot: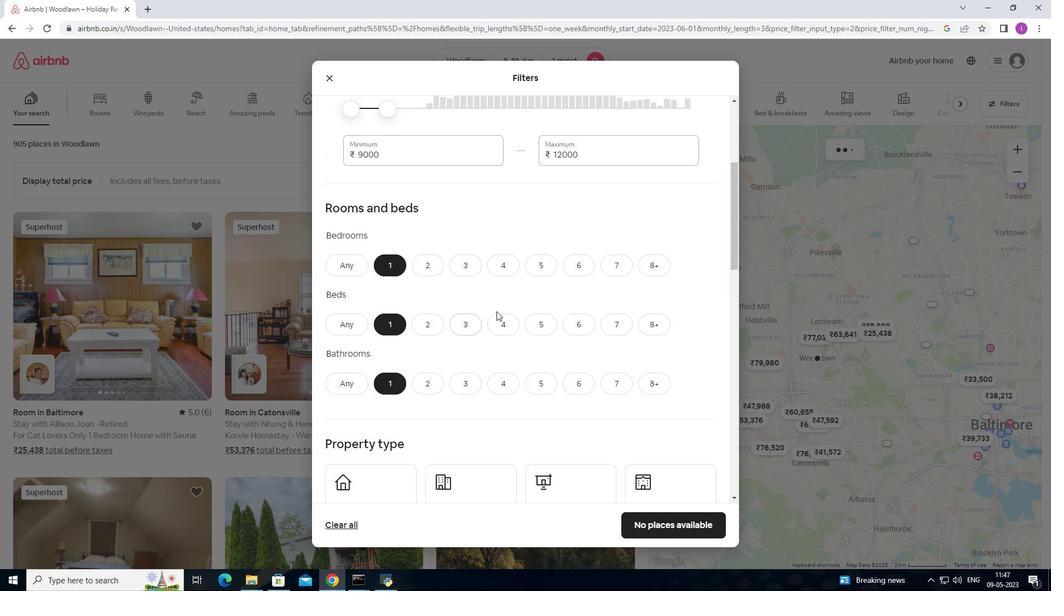 
Action: Mouse scrolled (496, 311) with delta (0, 0)
Screenshot: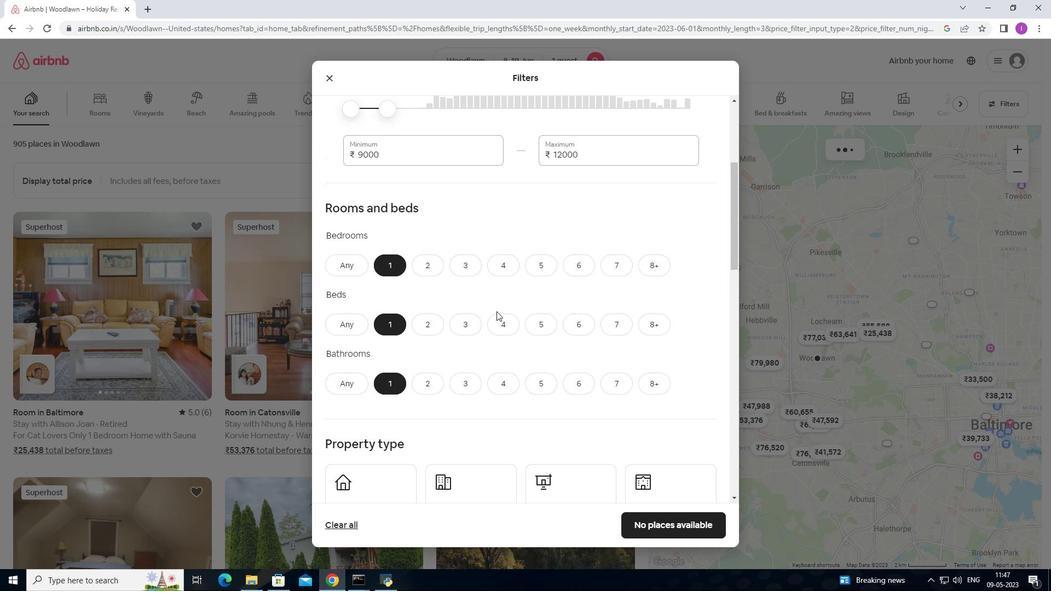 
Action: Mouse scrolled (496, 311) with delta (0, 0)
Screenshot: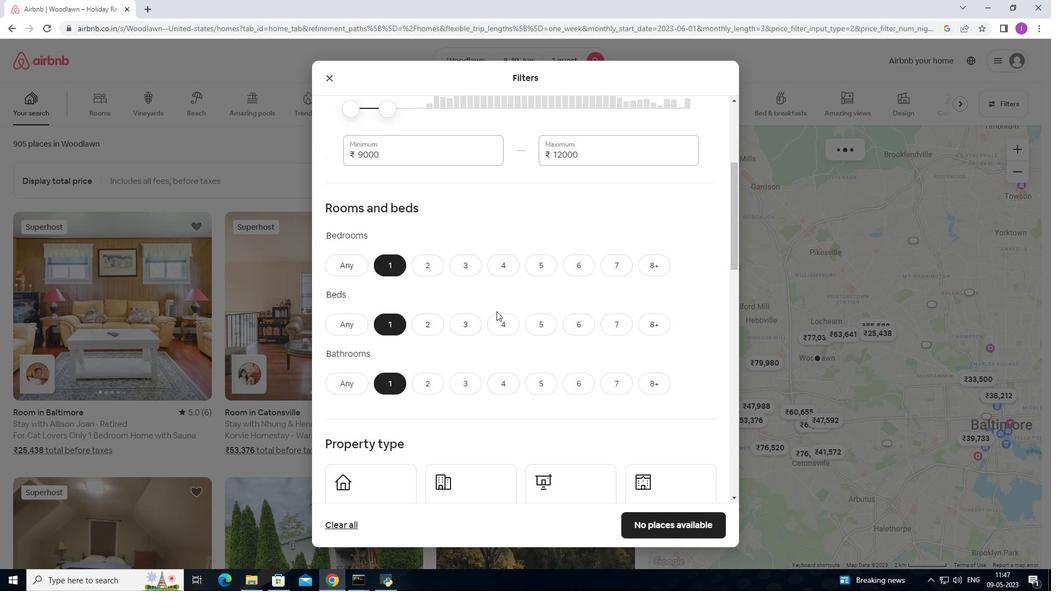 
Action: Mouse moved to (497, 312)
Screenshot: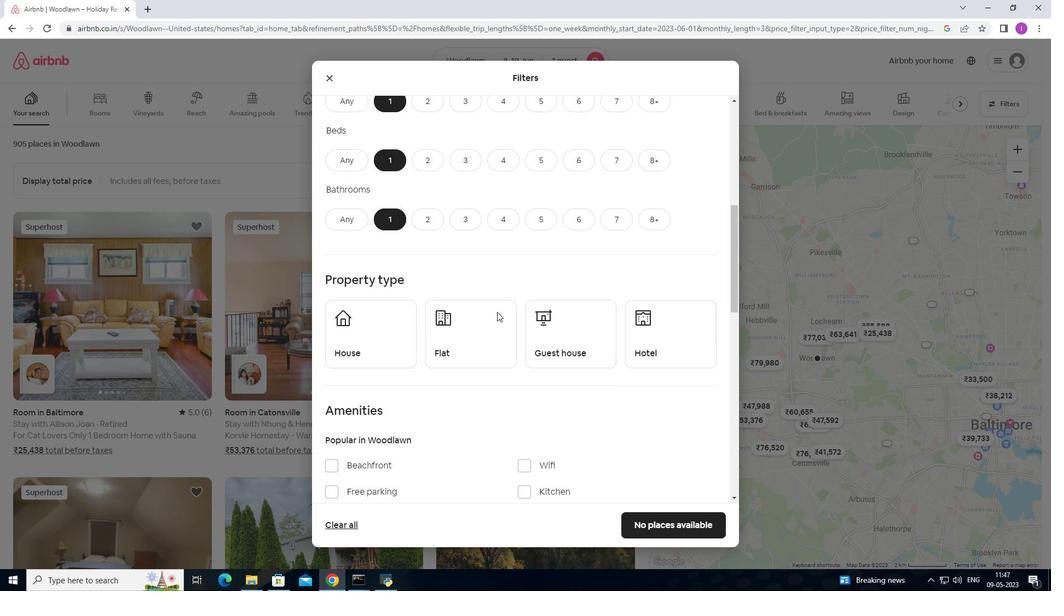 
Action: Mouse scrolled (497, 311) with delta (0, 0)
Screenshot: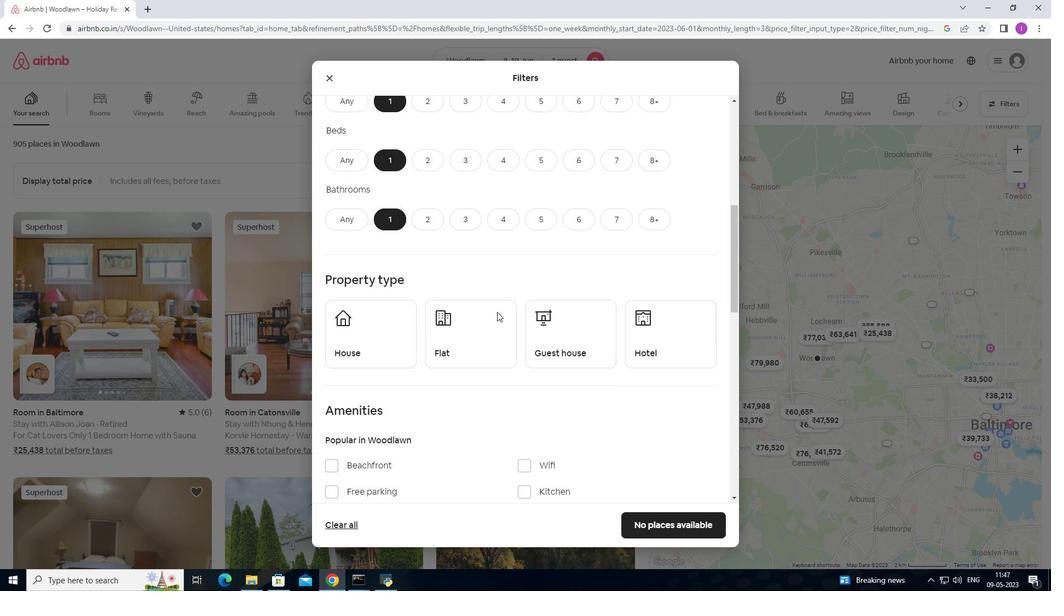 
Action: Mouse scrolled (497, 311) with delta (0, 0)
Screenshot: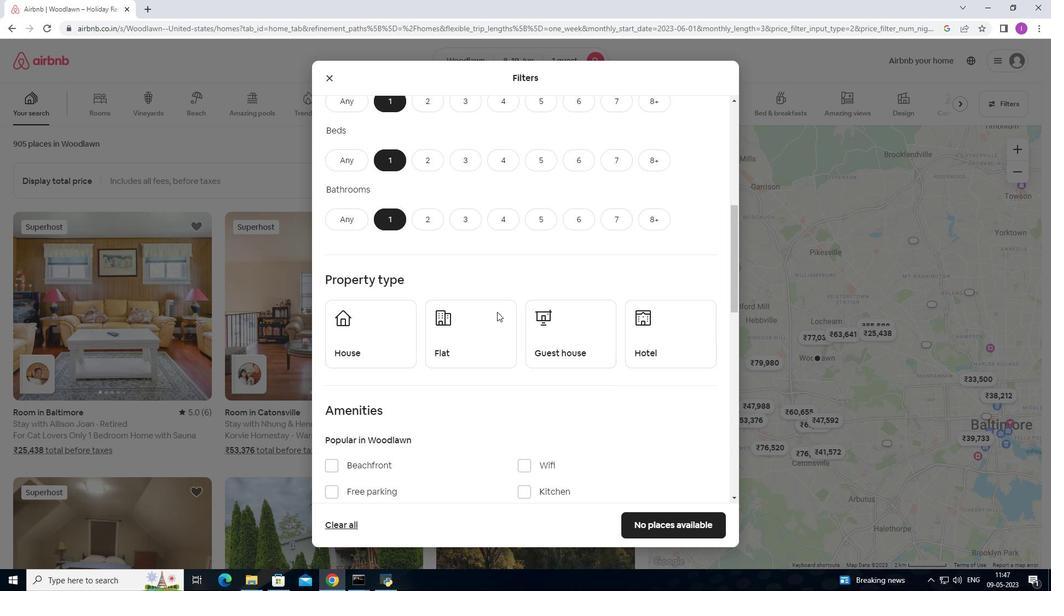 
Action: Mouse moved to (384, 235)
Screenshot: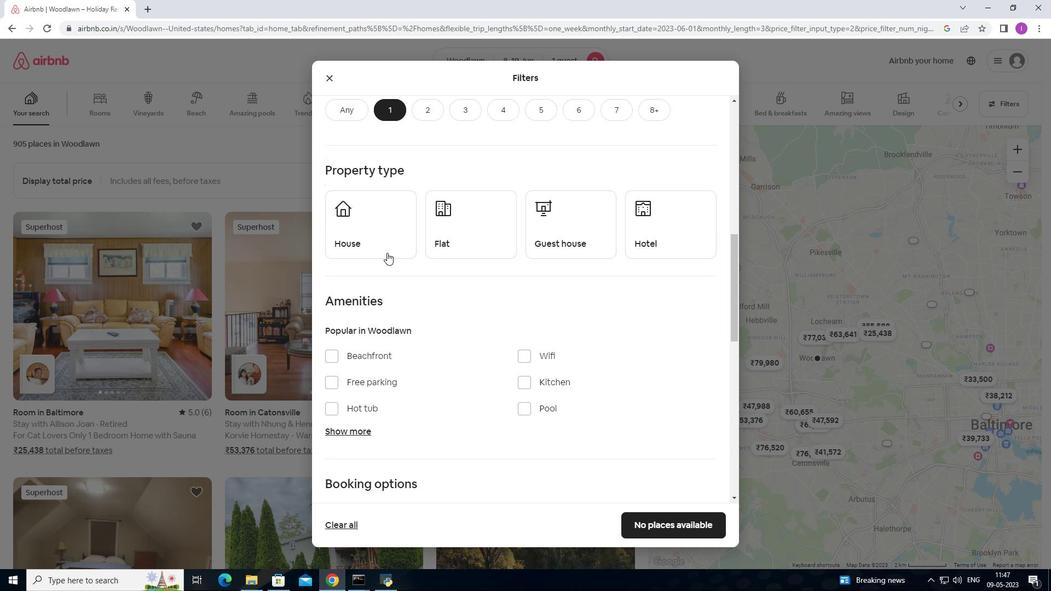 
Action: Mouse pressed left at (384, 235)
Screenshot: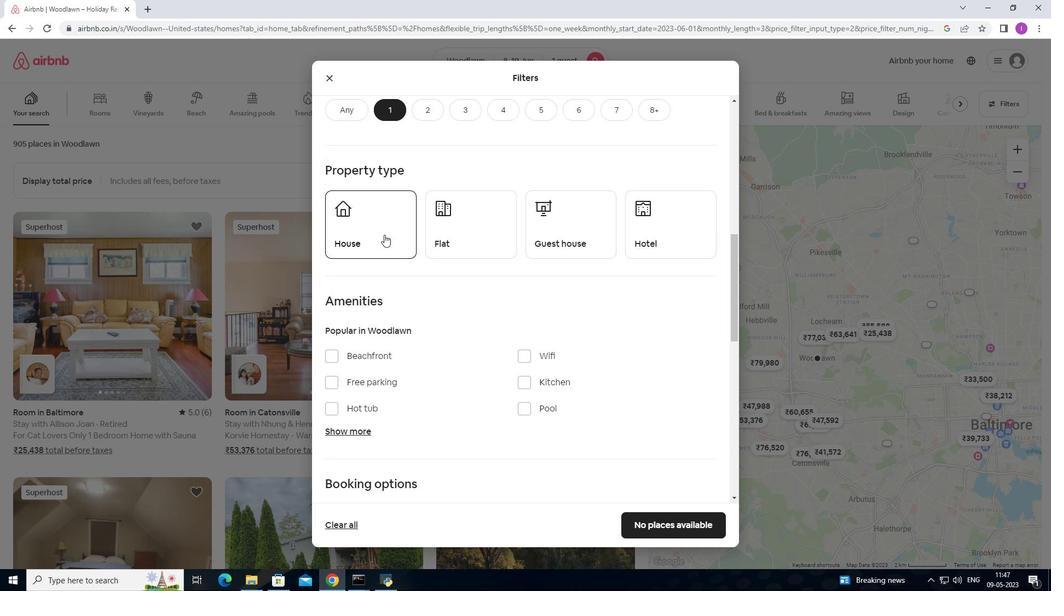 
Action: Mouse moved to (449, 246)
Screenshot: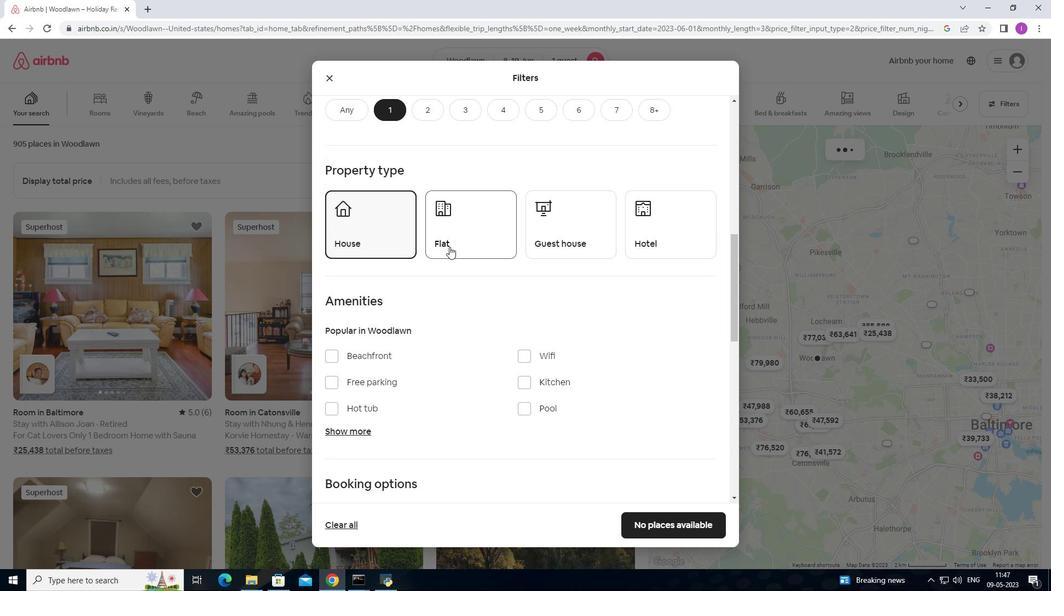 
Action: Mouse pressed left at (449, 246)
Screenshot: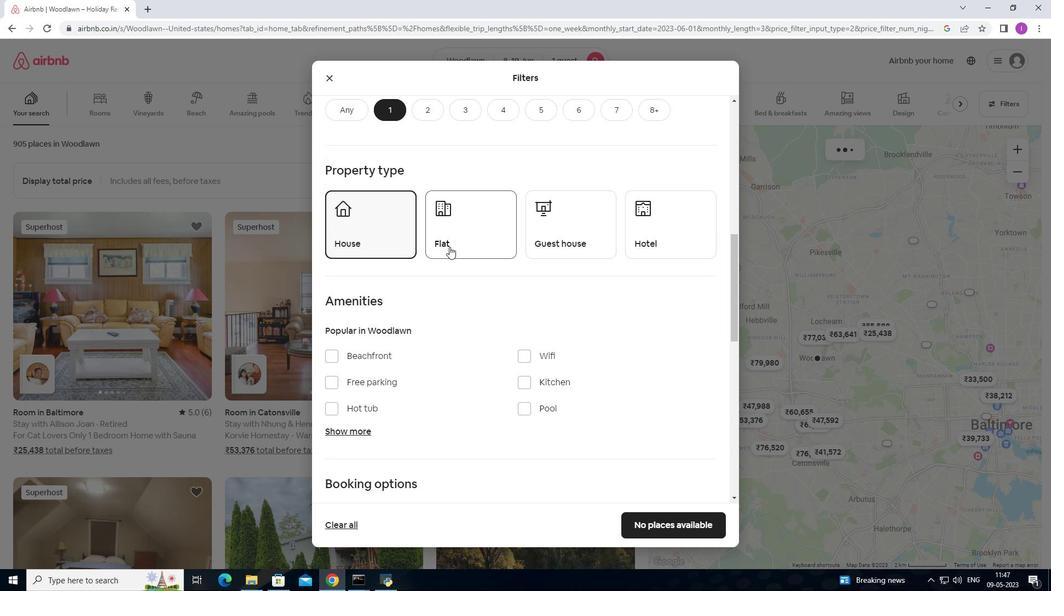
Action: Mouse moved to (549, 229)
Screenshot: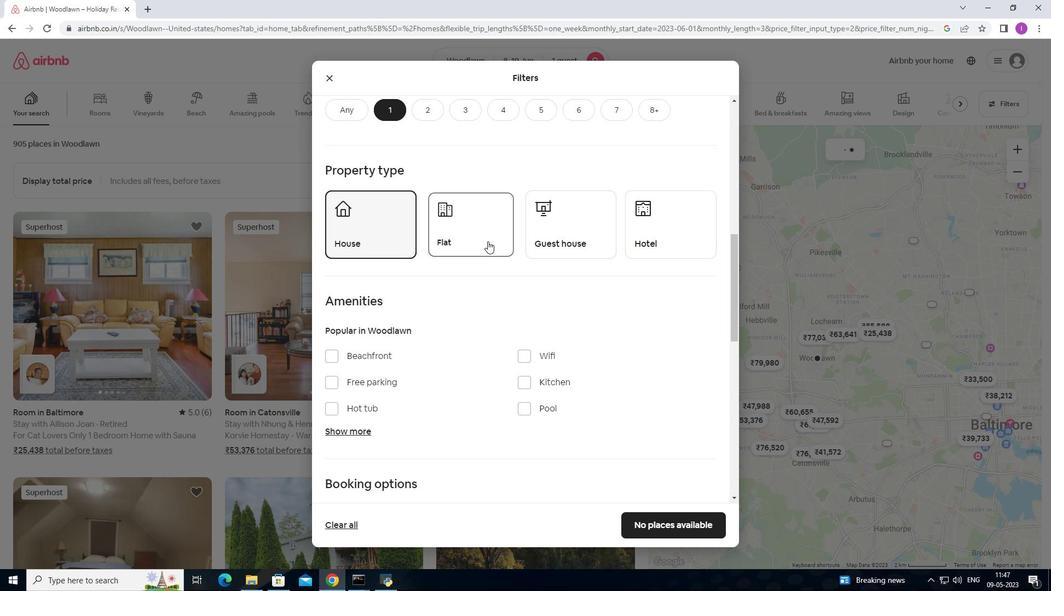 
Action: Mouse pressed left at (549, 229)
Screenshot: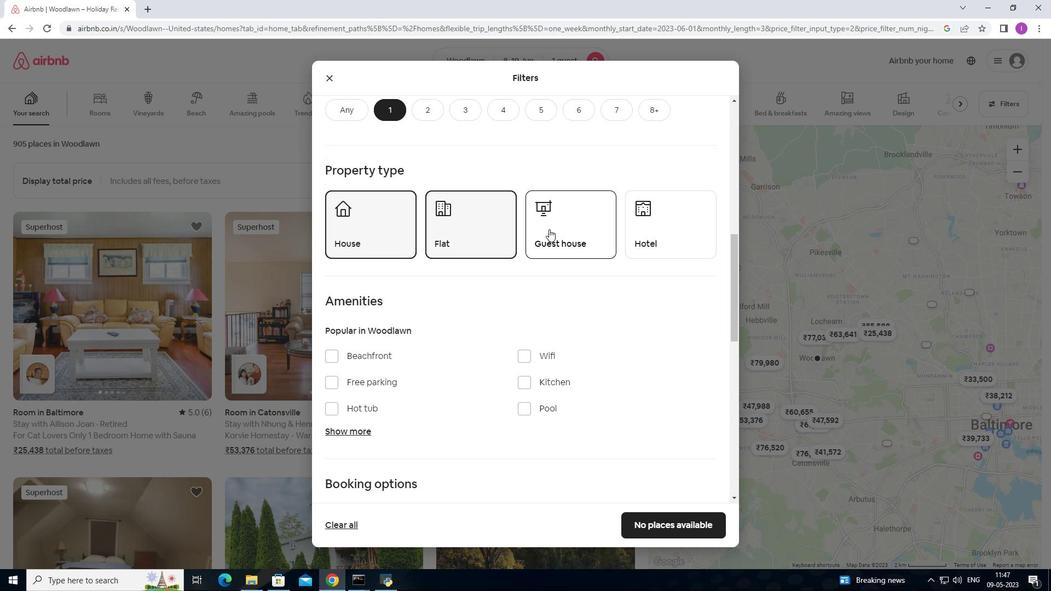 
Action: Mouse moved to (611, 237)
Screenshot: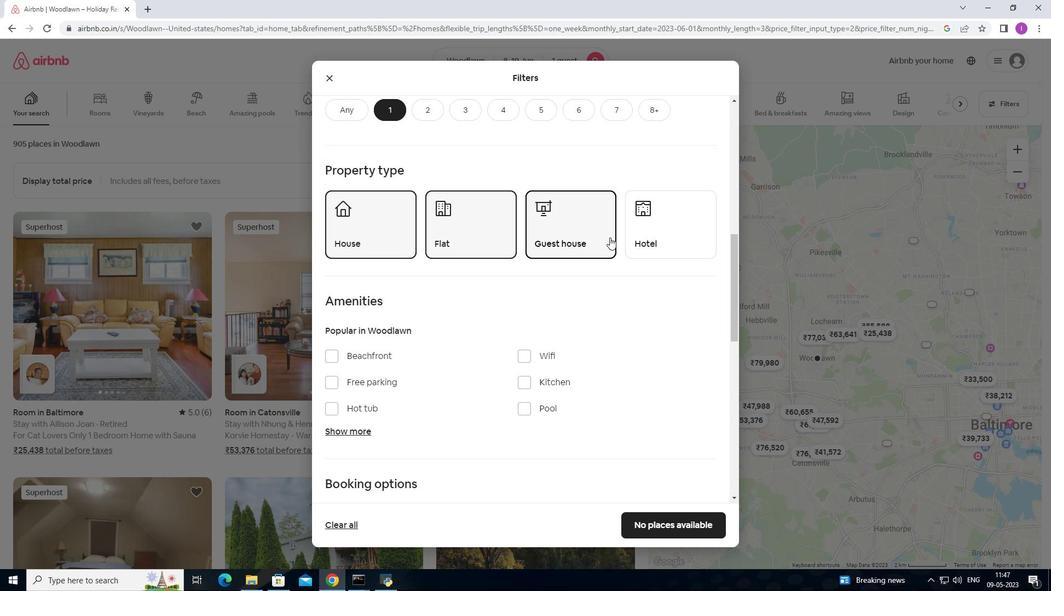 
Action: Mouse pressed left at (611, 237)
Screenshot: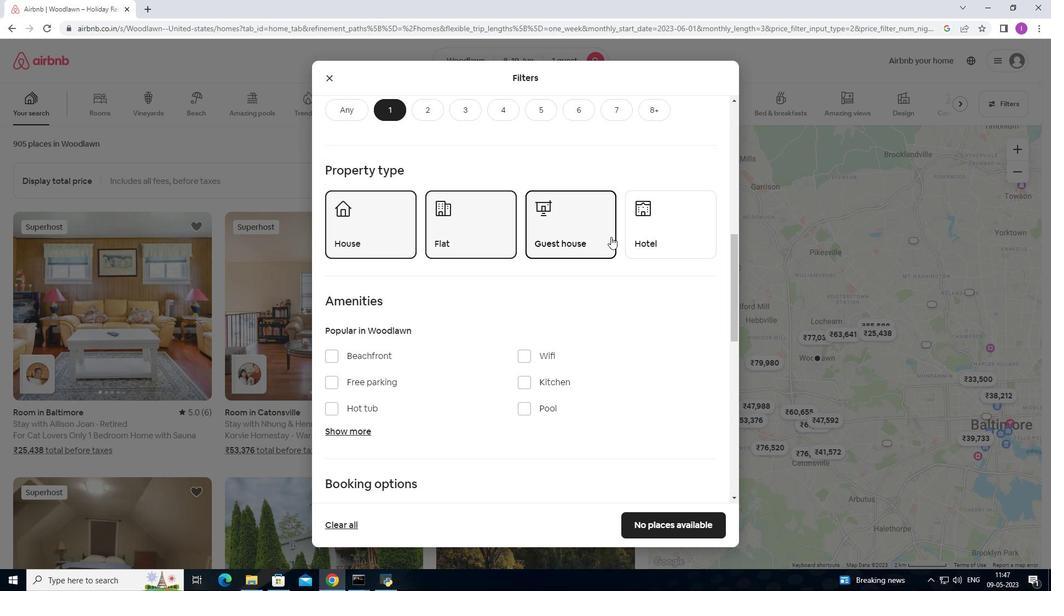 
Action: Mouse moved to (606, 239)
Screenshot: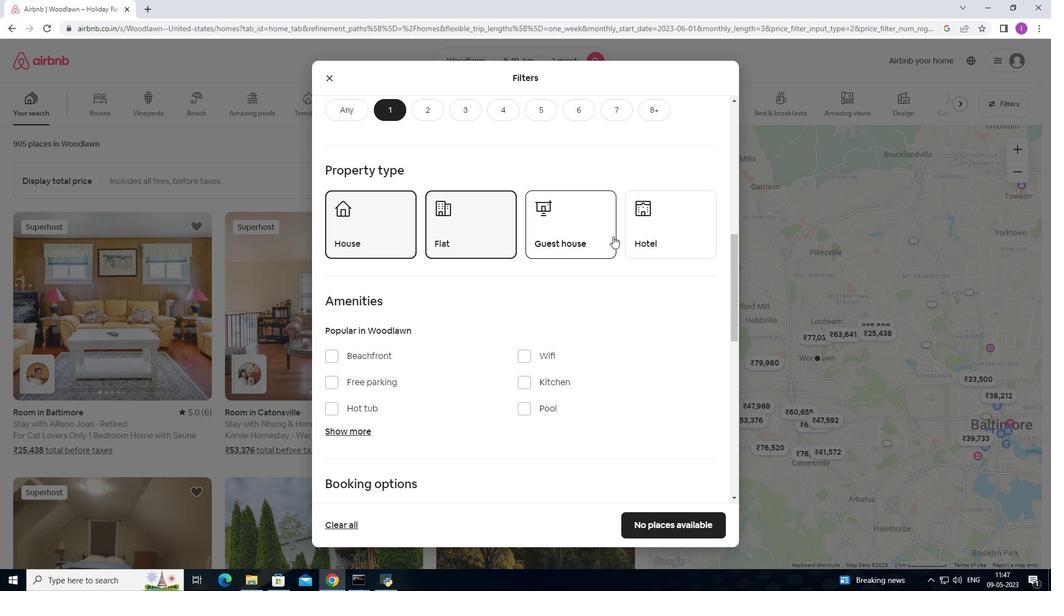 
Action: Mouse pressed left at (606, 239)
Screenshot: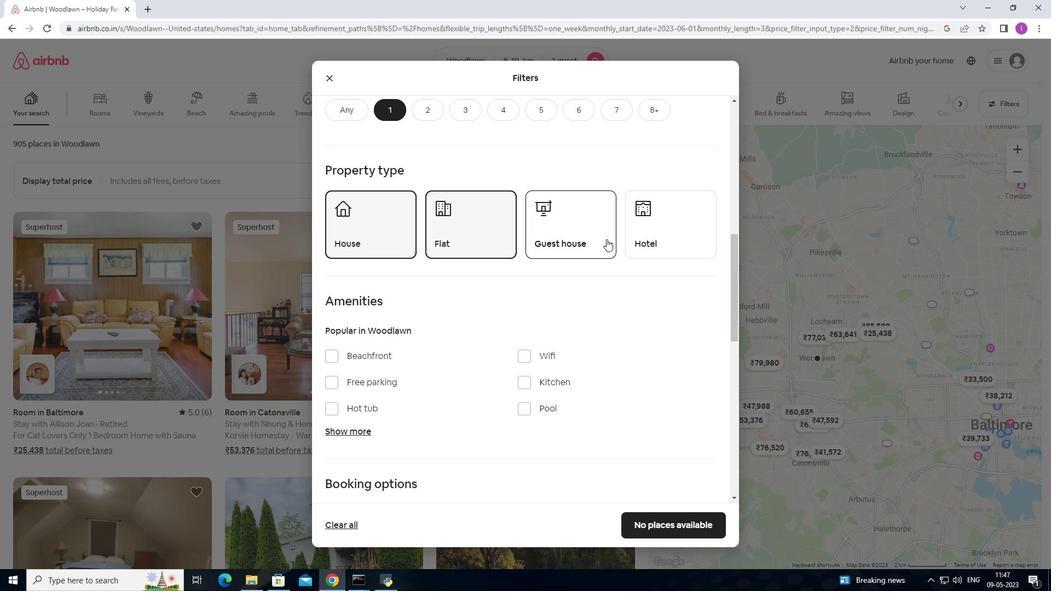 
Action: Mouse moved to (650, 245)
Screenshot: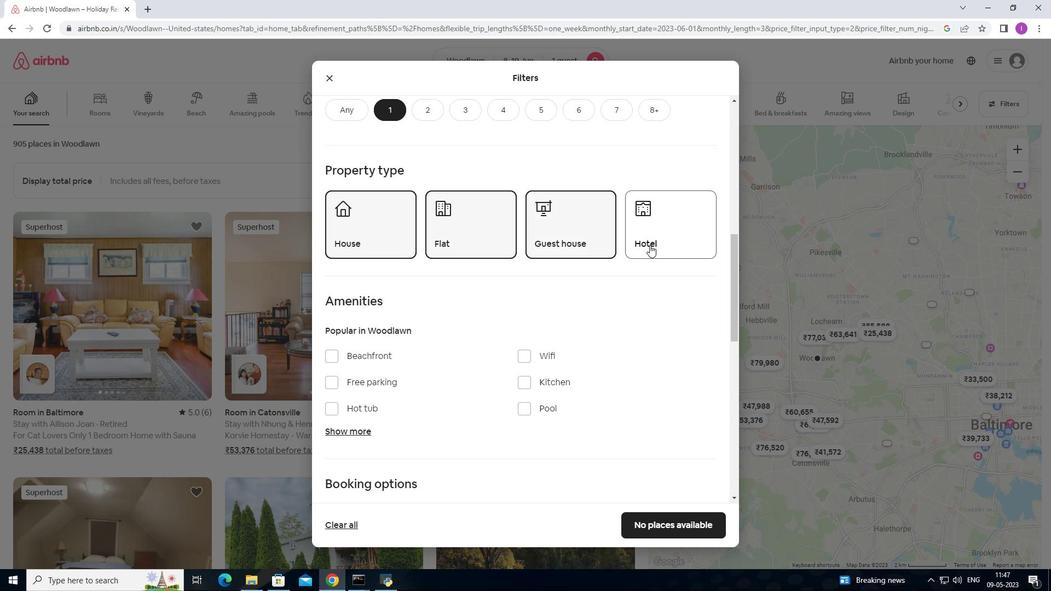 
Action: Mouse pressed left at (650, 245)
Screenshot: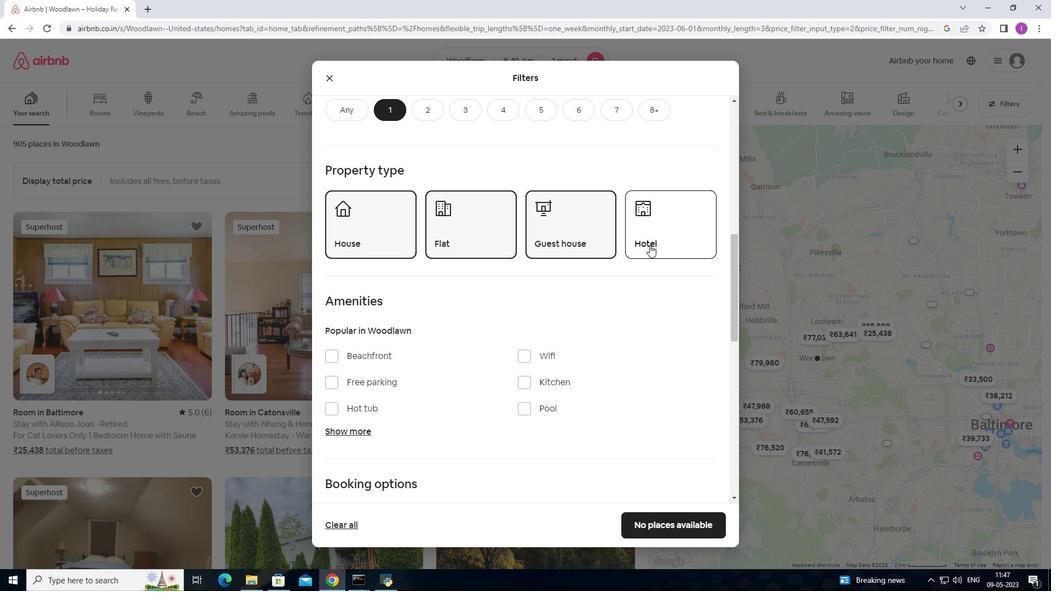 
Action: Mouse moved to (511, 301)
Screenshot: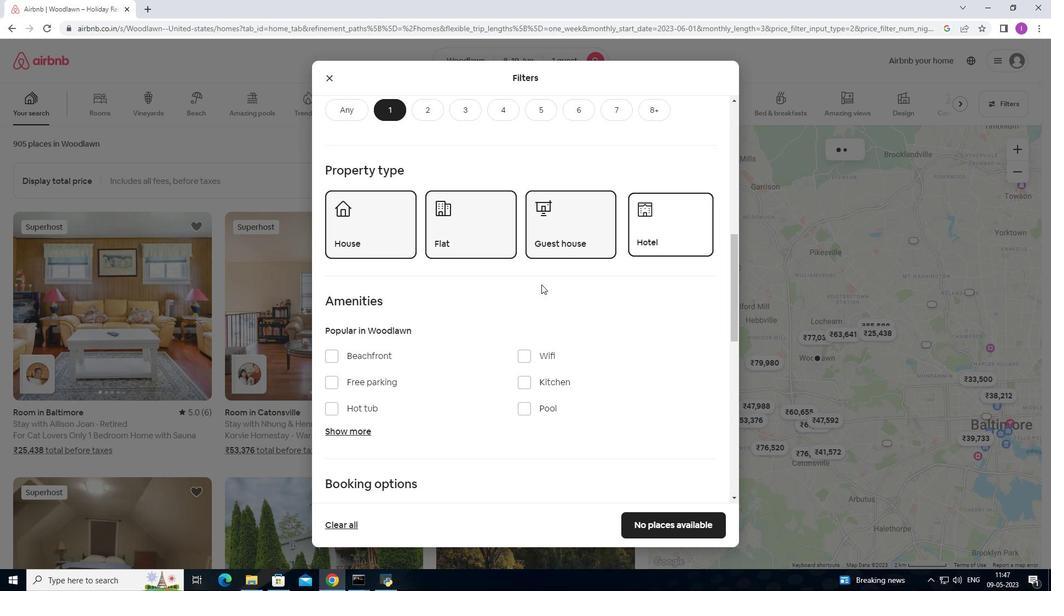 
Action: Mouse scrolled (511, 300) with delta (0, 0)
Screenshot: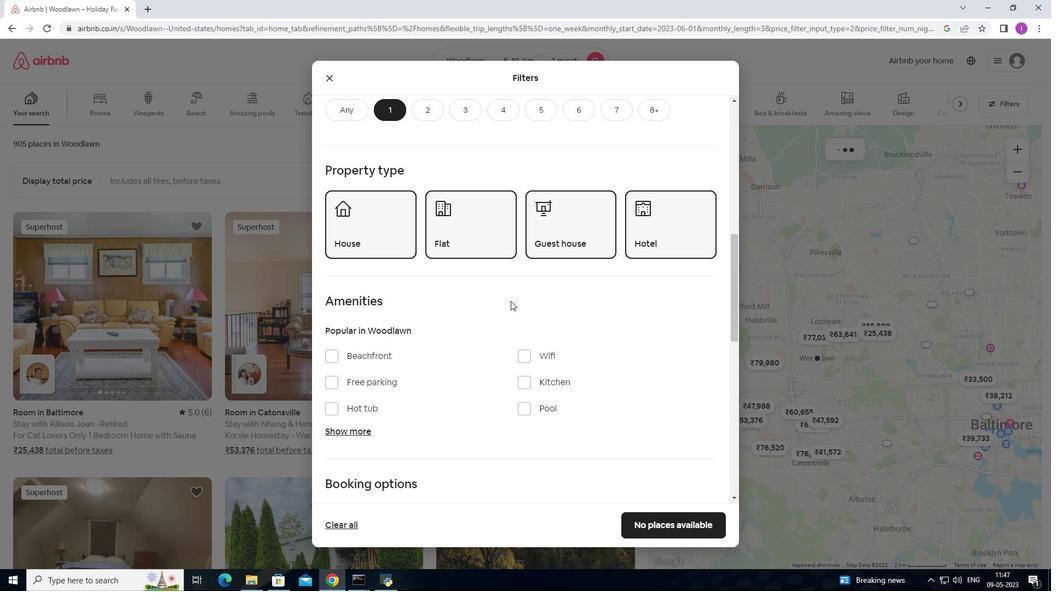 
Action: Mouse moved to (511, 301)
Screenshot: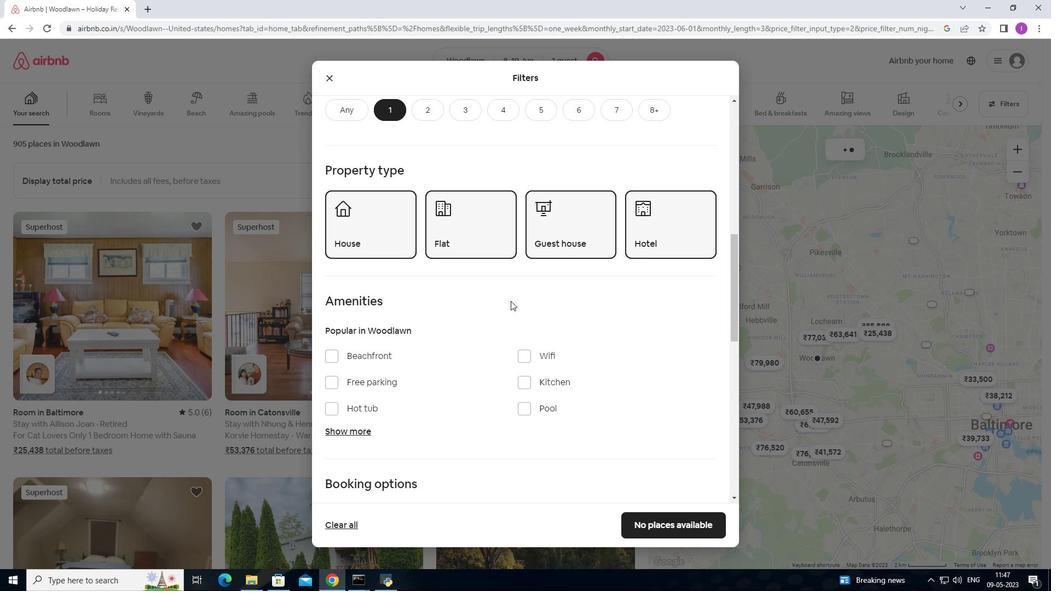 
Action: Mouse scrolled (511, 300) with delta (0, 0)
Screenshot: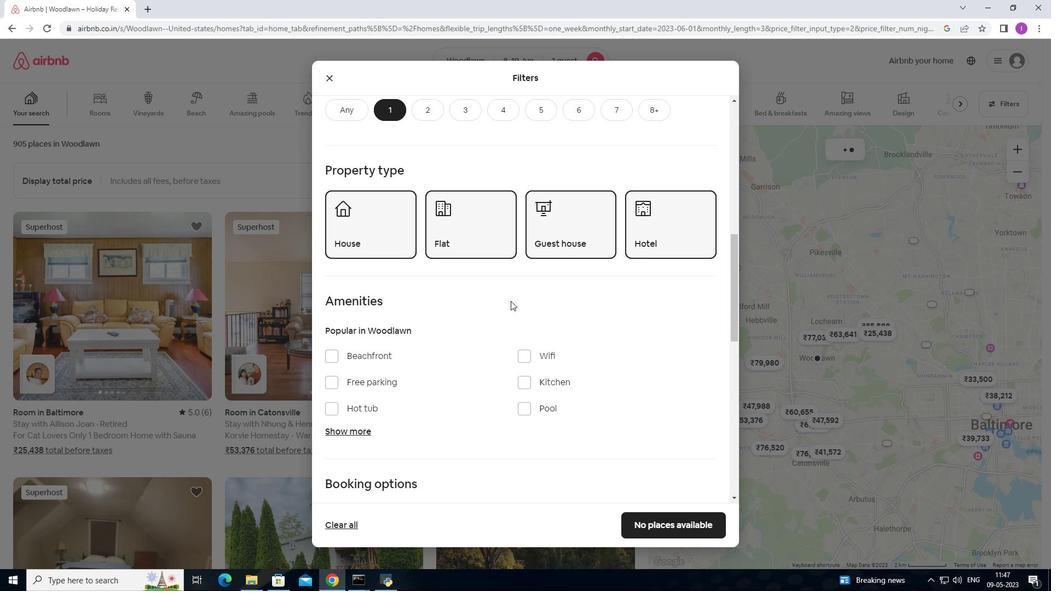 
Action: Mouse moved to (525, 261)
Screenshot: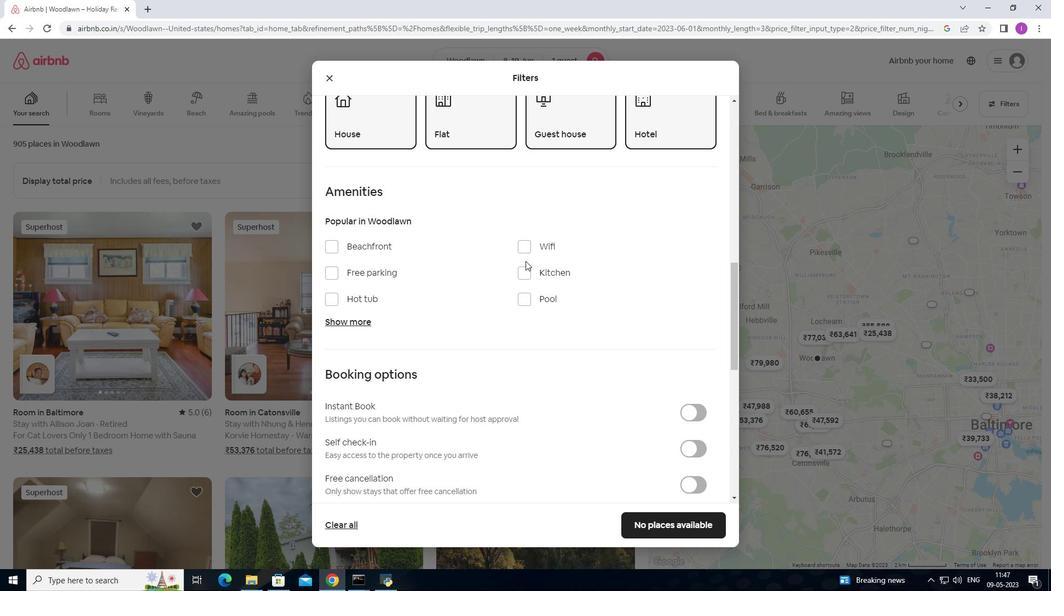 
Action: Mouse scrolled (525, 261) with delta (0, 0)
Screenshot: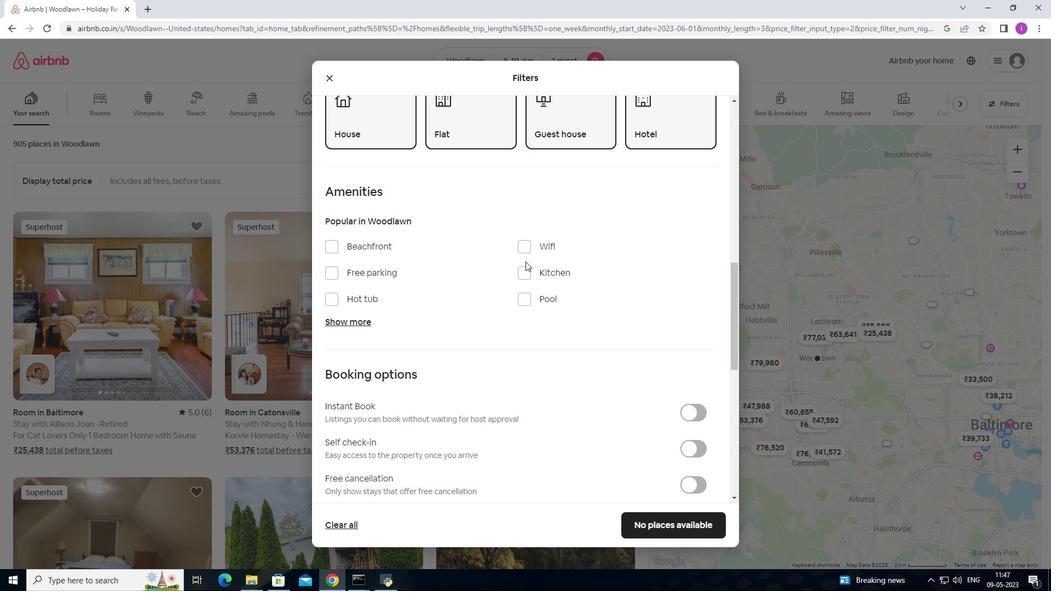 
Action: Mouse moved to (361, 262)
Screenshot: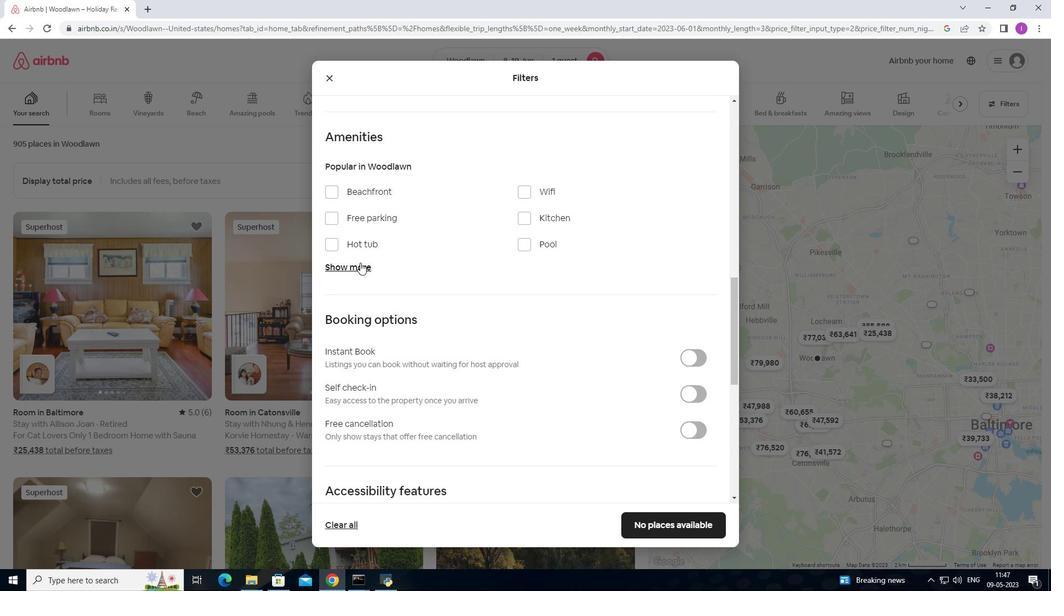 
Action: Mouse pressed left at (361, 262)
Screenshot: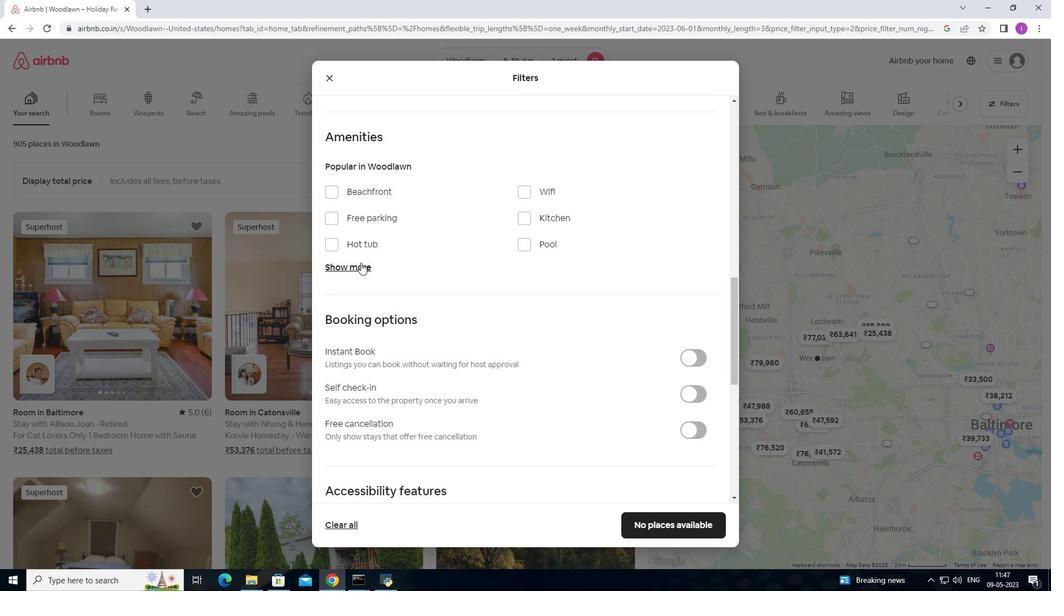 
Action: Mouse moved to (331, 306)
Screenshot: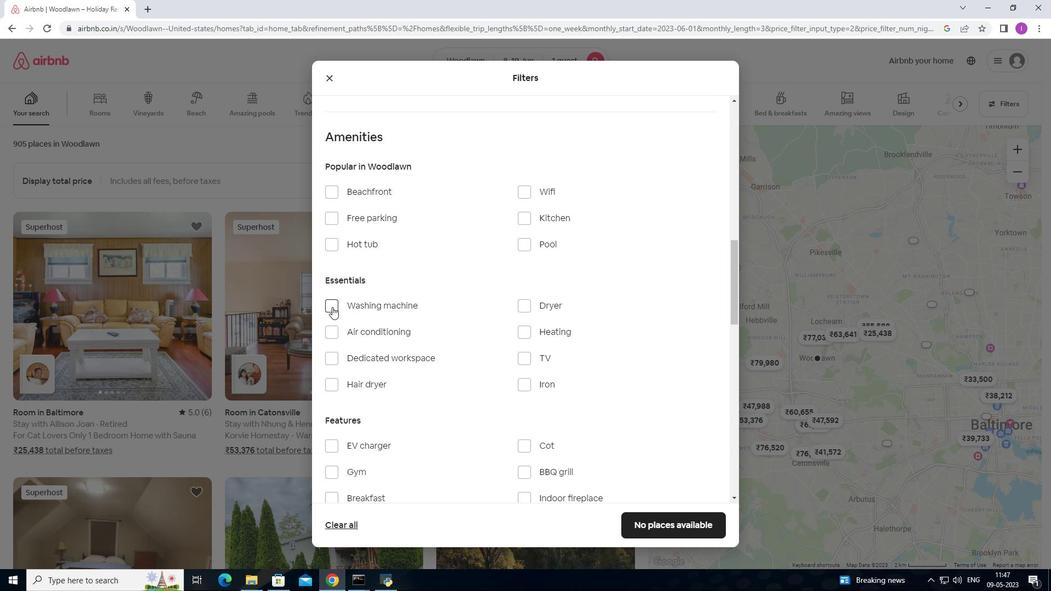 
Action: Mouse pressed left at (331, 306)
Screenshot: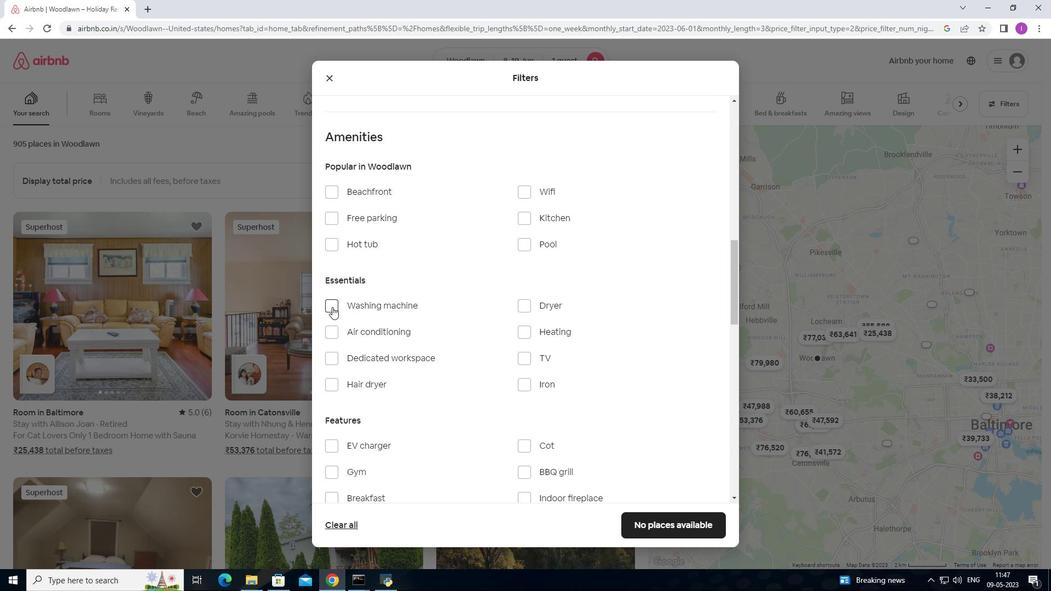 
Action: Mouse moved to (455, 299)
Screenshot: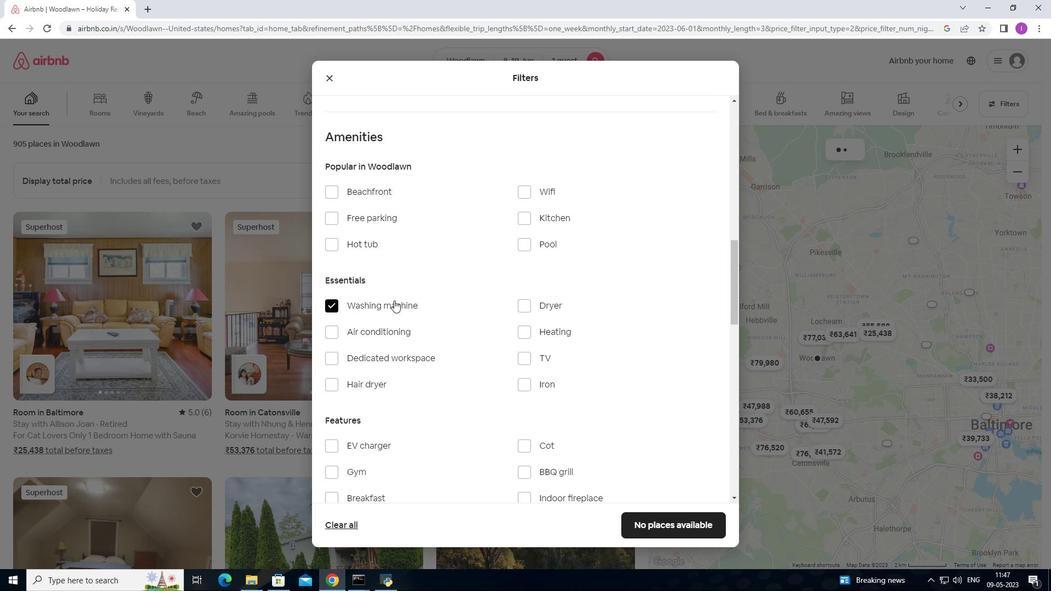 
Action: Mouse scrolled (455, 299) with delta (0, 0)
Screenshot: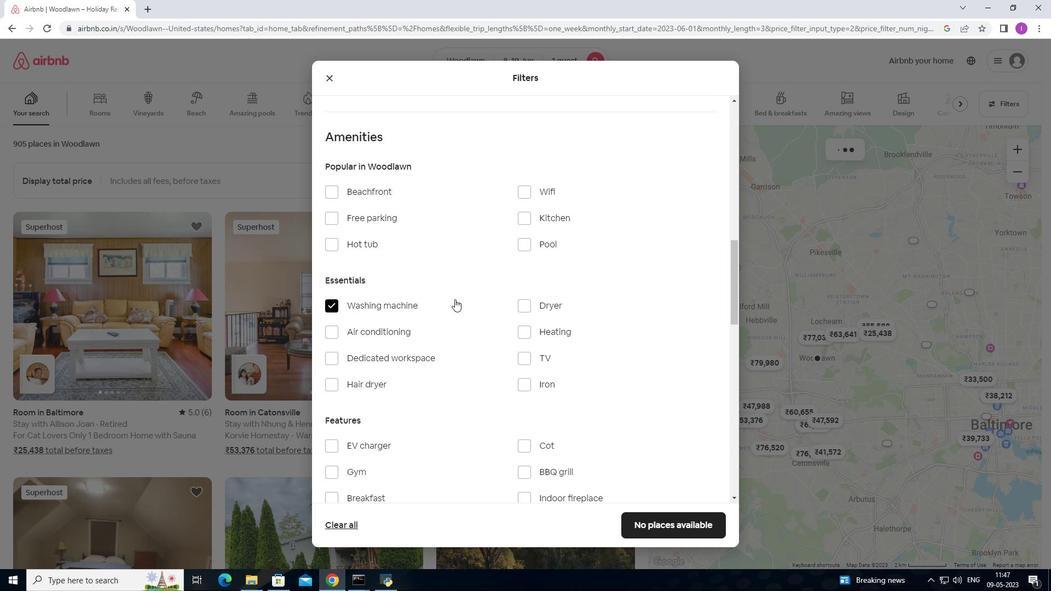 
Action: Mouse scrolled (455, 299) with delta (0, 0)
Screenshot: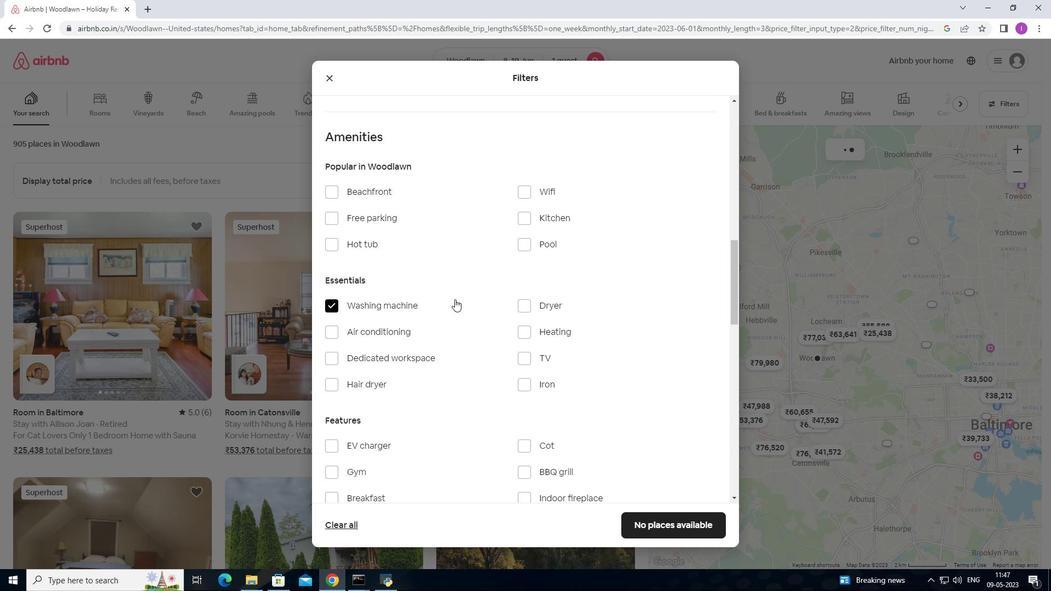 
Action: Mouse moved to (455, 298)
Screenshot: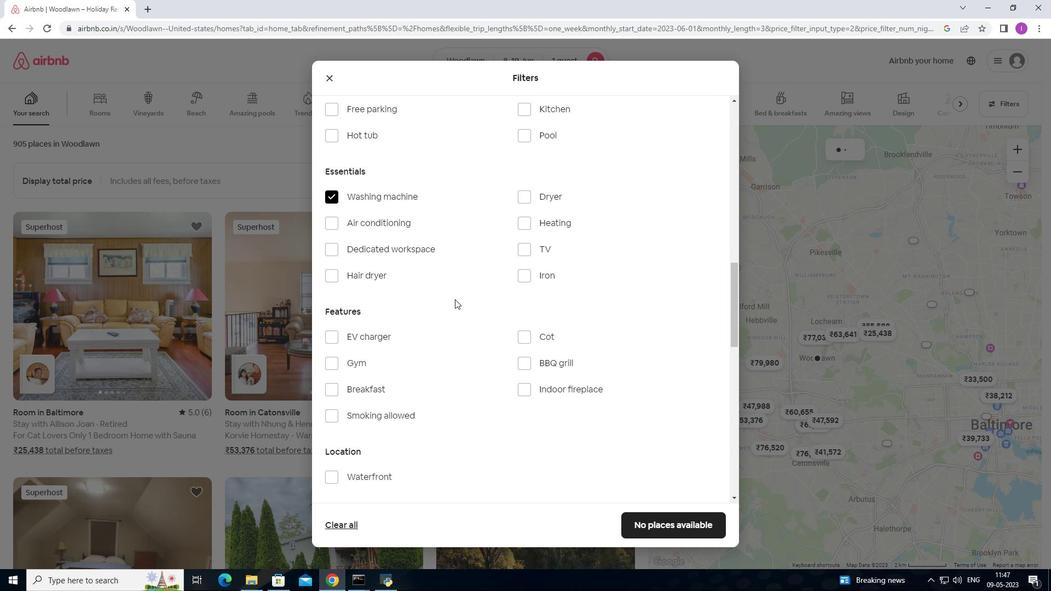
Action: Mouse scrolled (455, 298) with delta (0, 0)
Screenshot: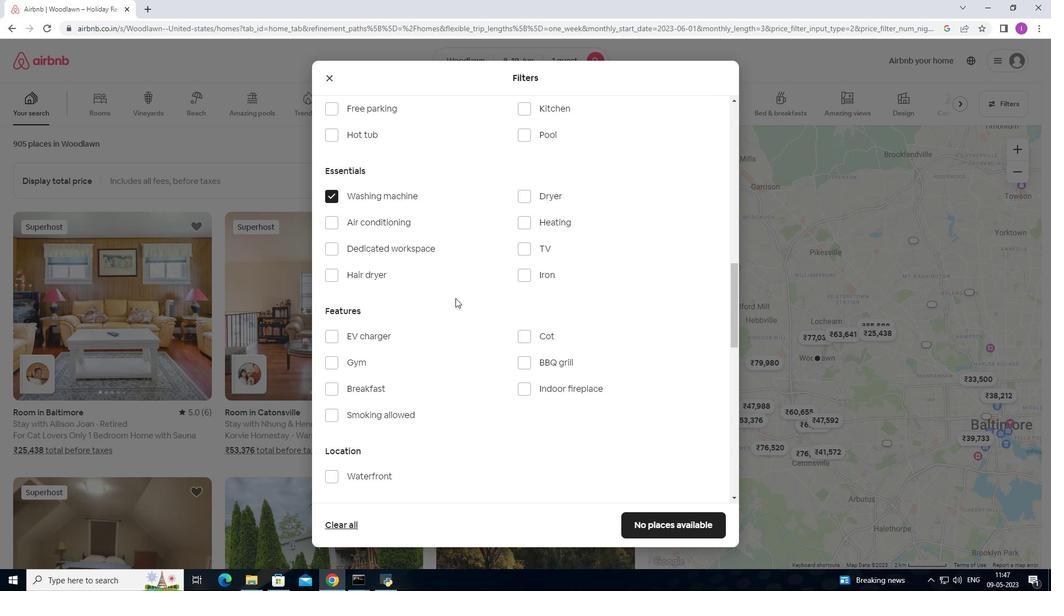 
Action: Mouse scrolled (455, 298) with delta (0, 0)
Screenshot: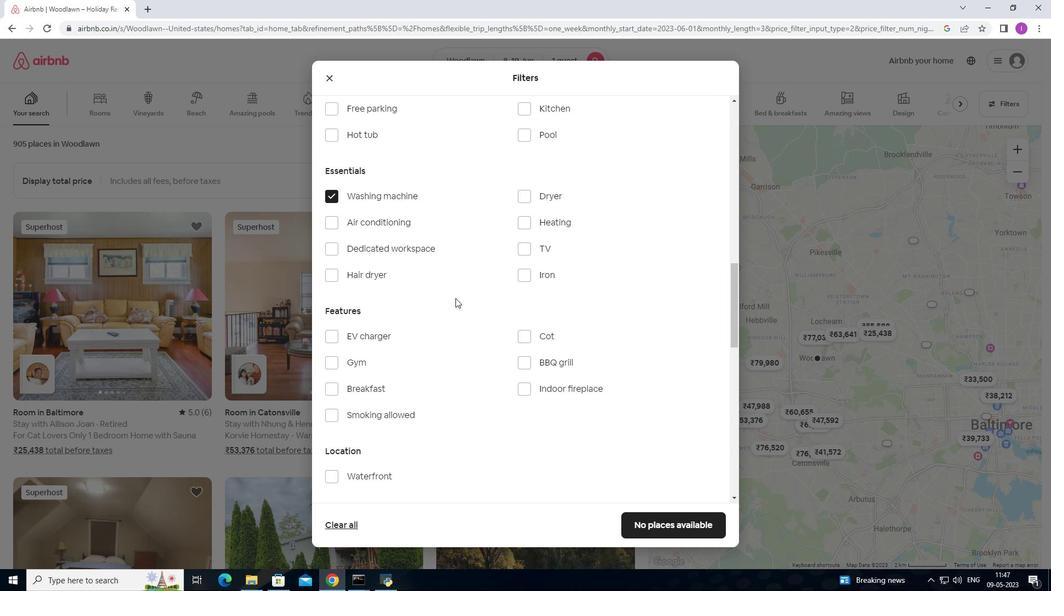 
Action: Mouse scrolled (455, 298) with delta (0, 0)
Screenshot: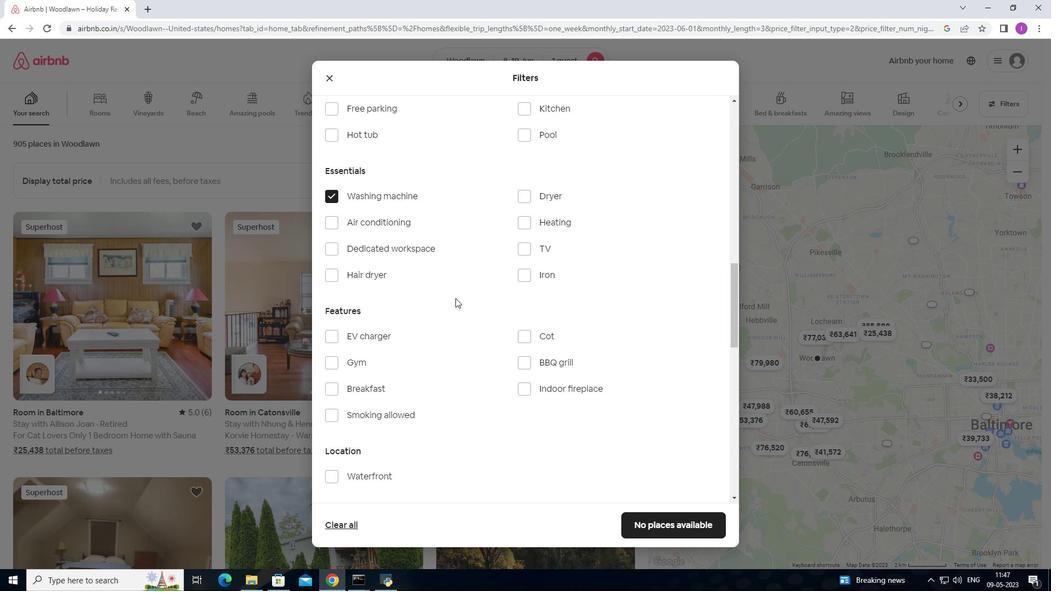 
Action: Mouse moved to (461, 294)
Screenshot: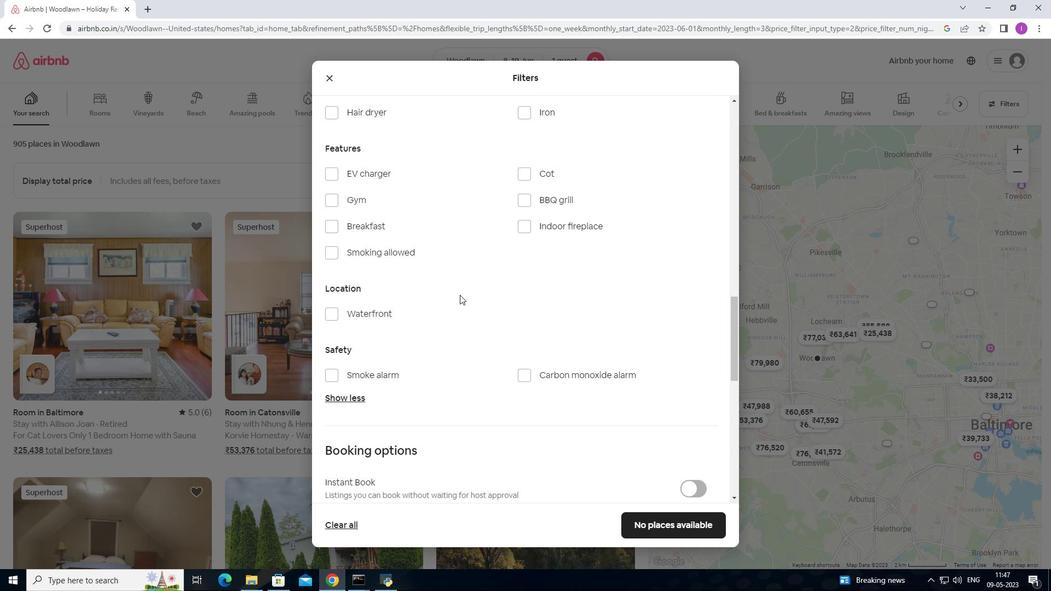 
Action: Mouse scrolled (461, 294) with delta (0, 0)
Screenshot: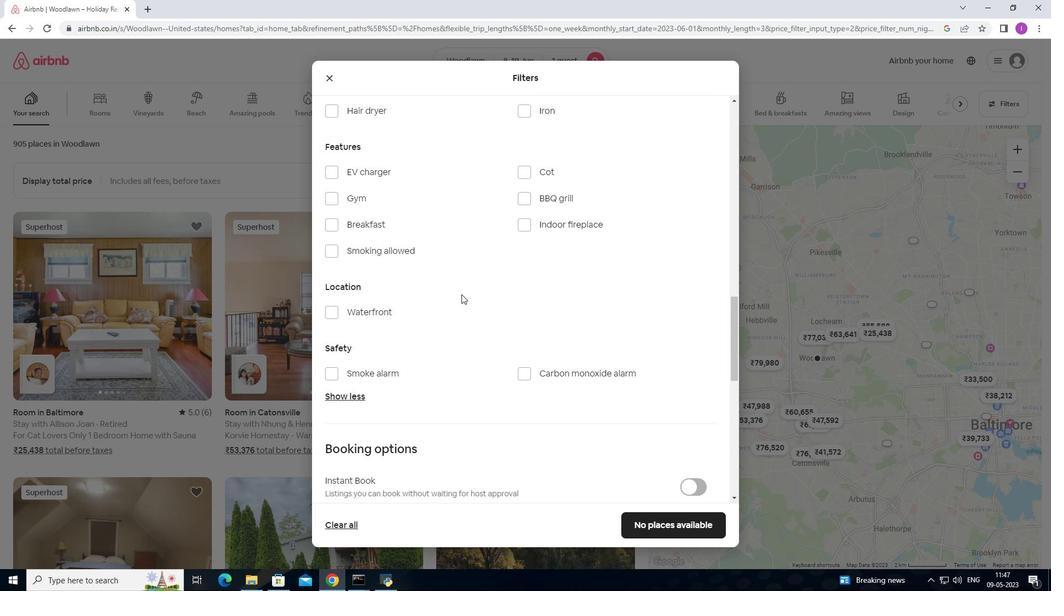 
Action: Mouse moved to (461, 294)
Screenshot: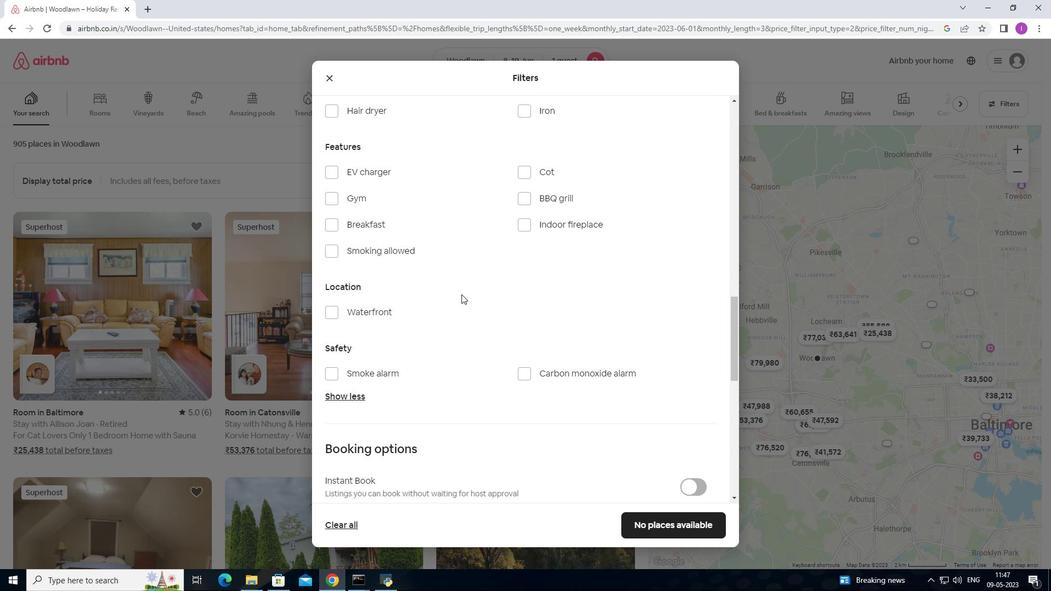 
Action: Mouse scrolled (461, 294) with delta (0, 0)
Screenshot: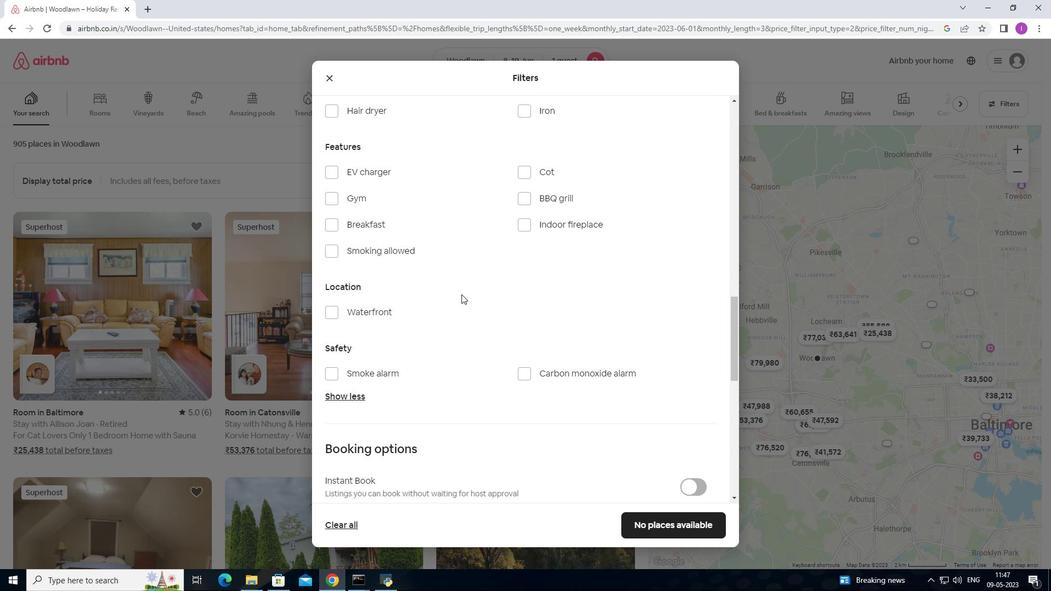 
Action: Mouse moved to (480, 290)
Screenshot: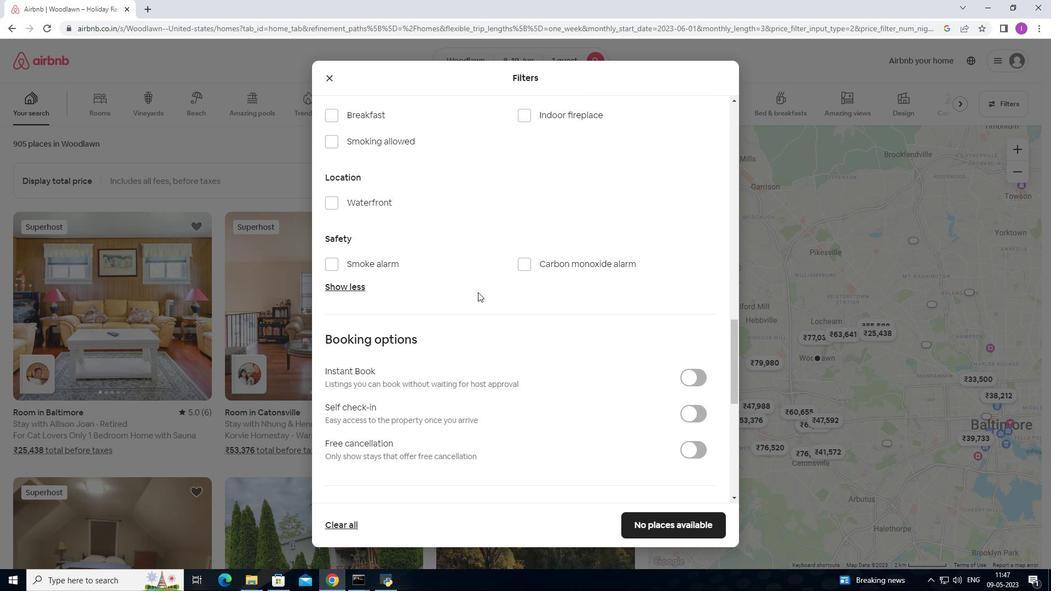 
Action: Mouse scrolled (480, 290) with delta (0, 0)
Screenshot: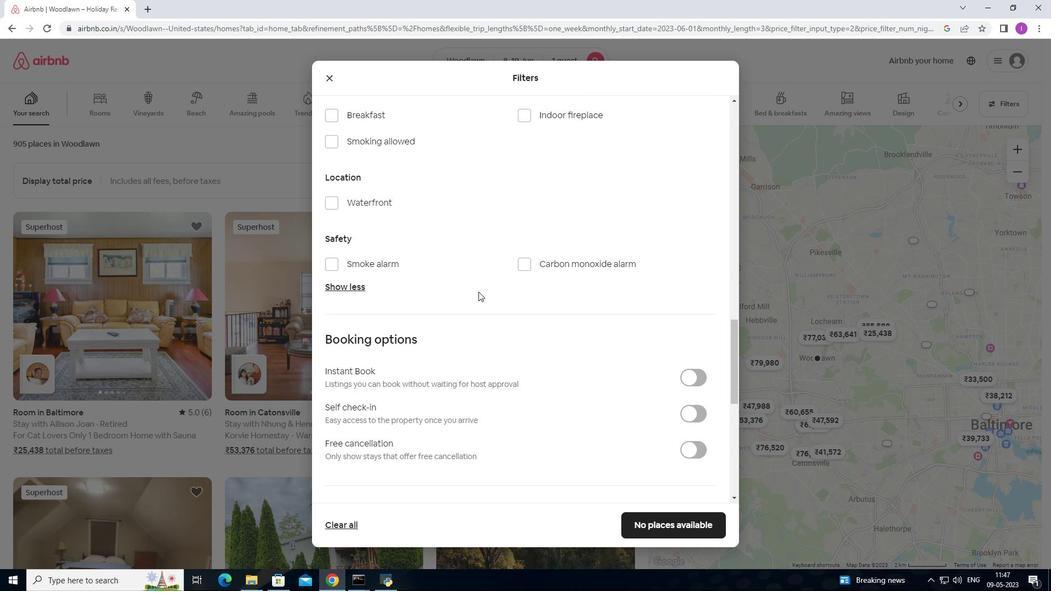 
Action: Mouse moved to (481, 290)
Screenshot: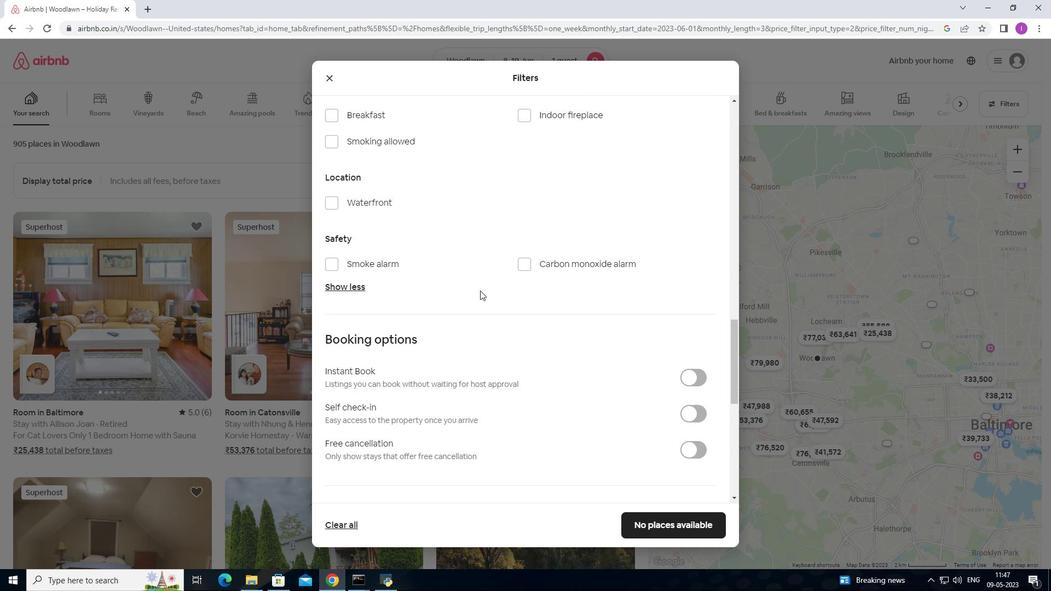 
Action: Mouse scrolled (481, 289) with delta (0, 0)
Screenshot: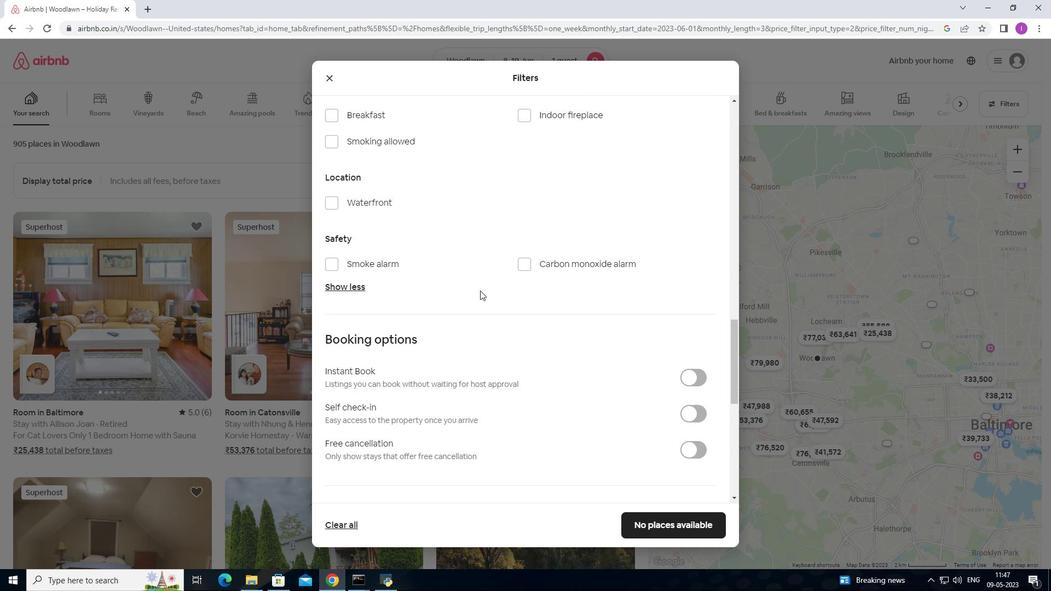 
Action: Mouse moved to (483, 290)
Screenshot: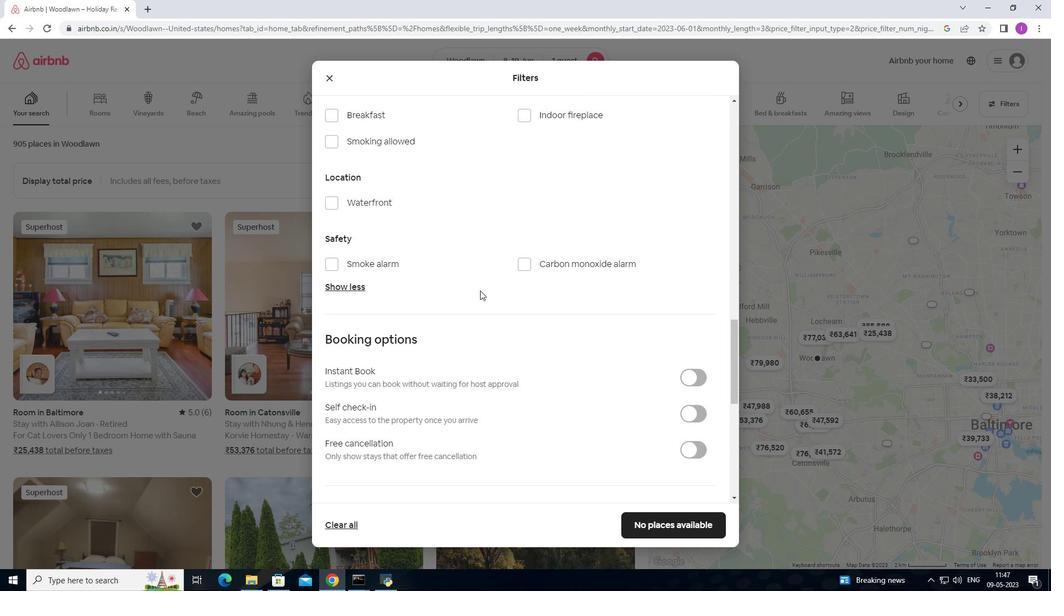 
Action: Mouse scrolled (482, 289) with delta (0, 0)
Screenshot: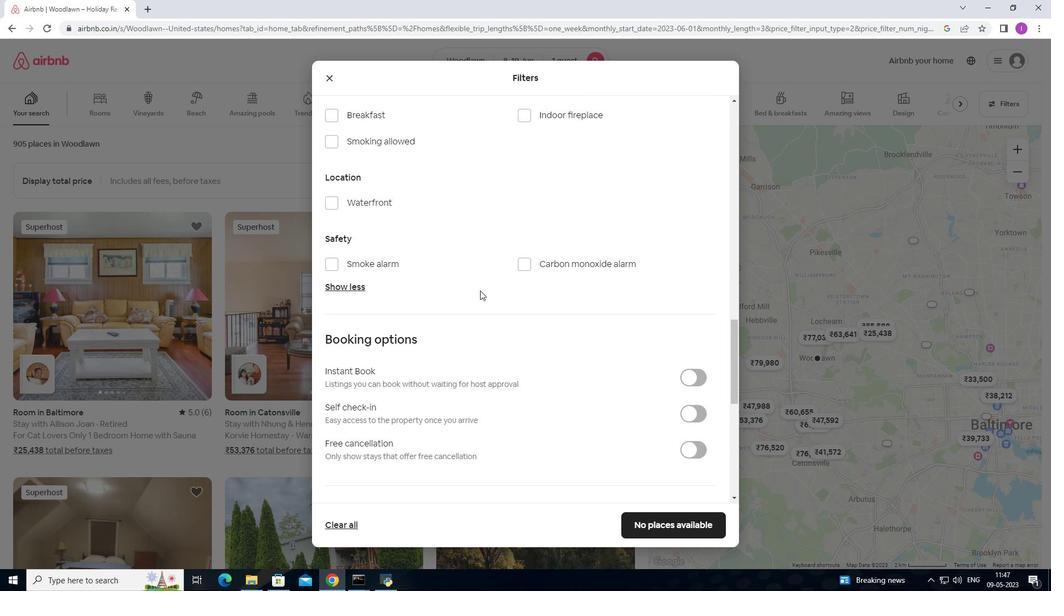 
Action: Mouse moved to (693, 247)
Screenshot: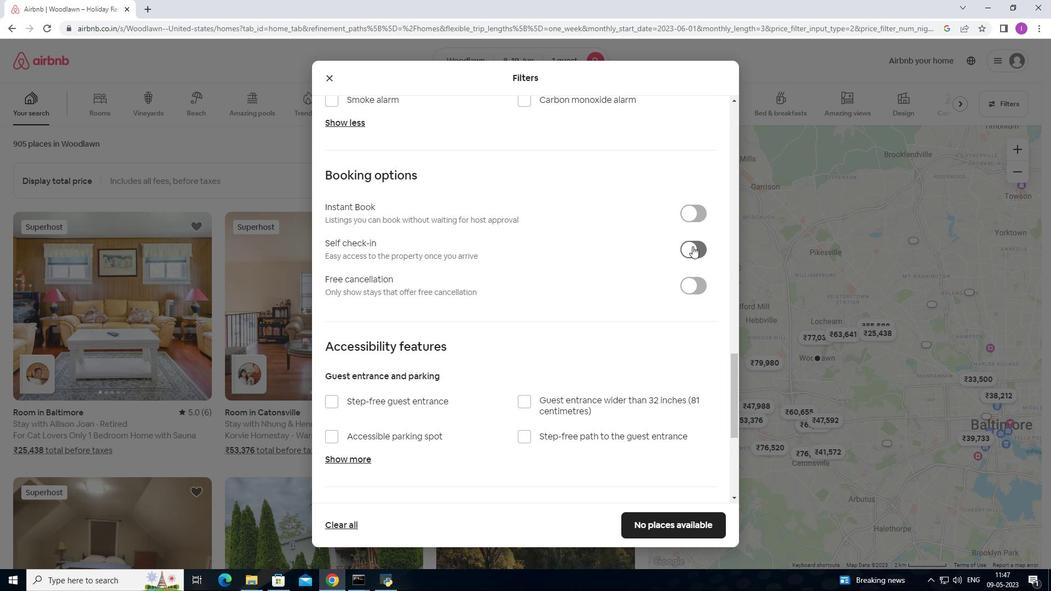 
Action: Mouse pressed left at (693, 247)
Screenshot: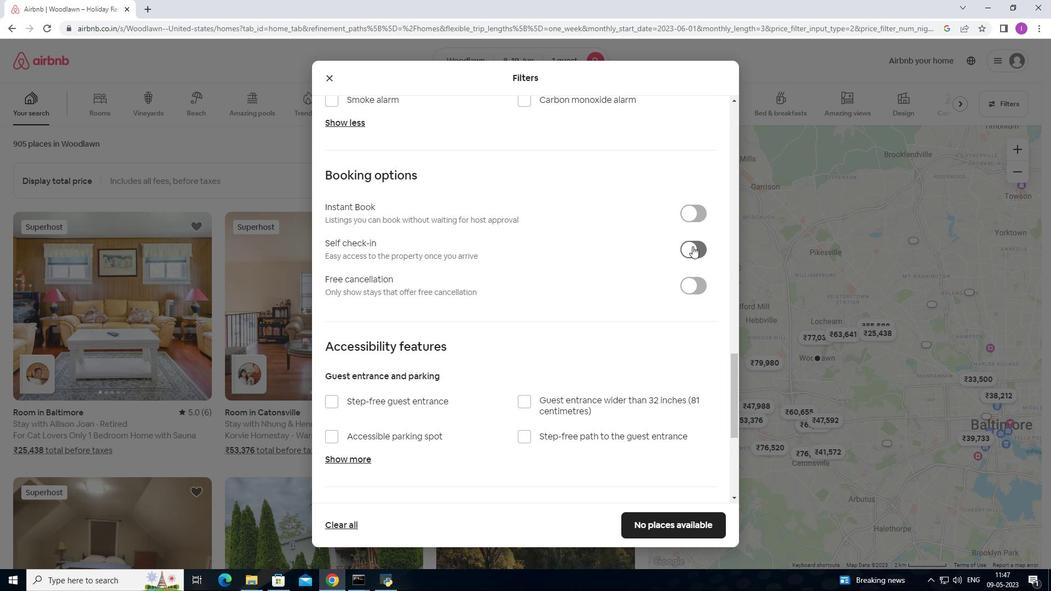 
Action: Mouse moved to (520, 344)
Screenshot: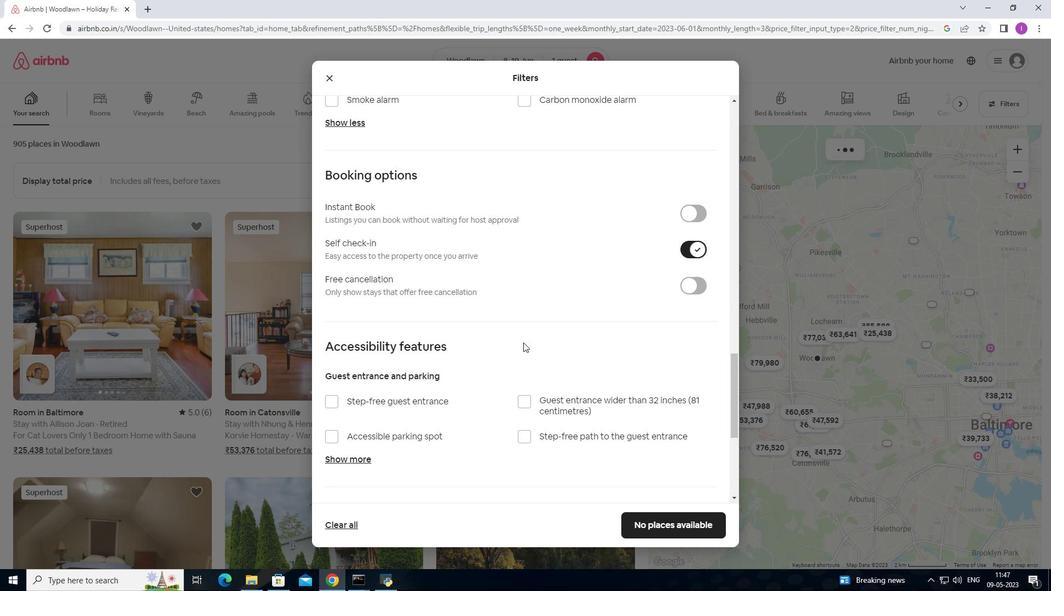 
Action: Mouse scrolled (520, 344) with delta (0, 0)
Screenshot: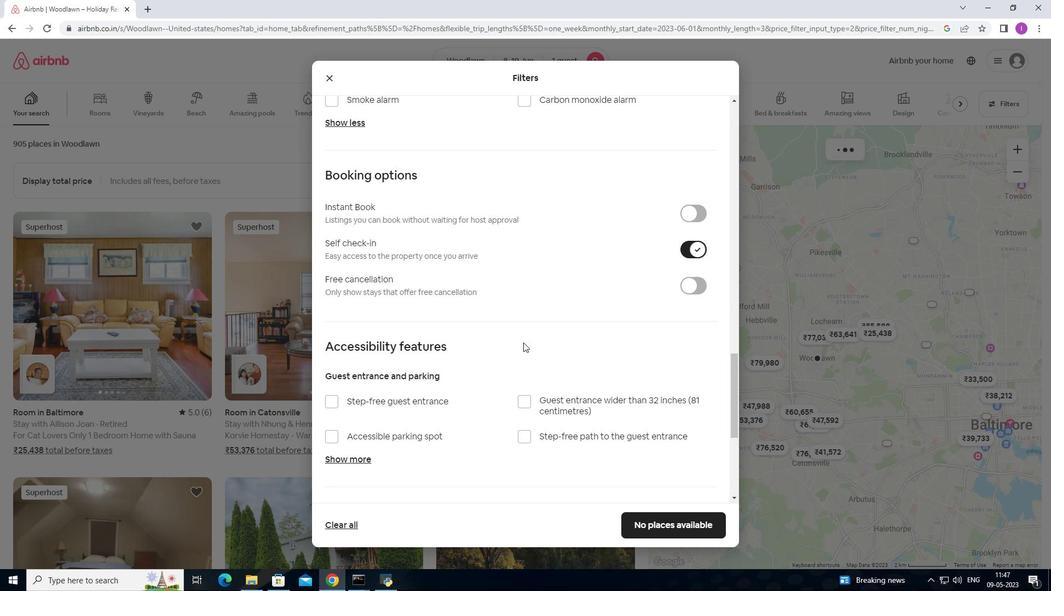 
Action: Mouse moved to (524, 345)
Screenshot: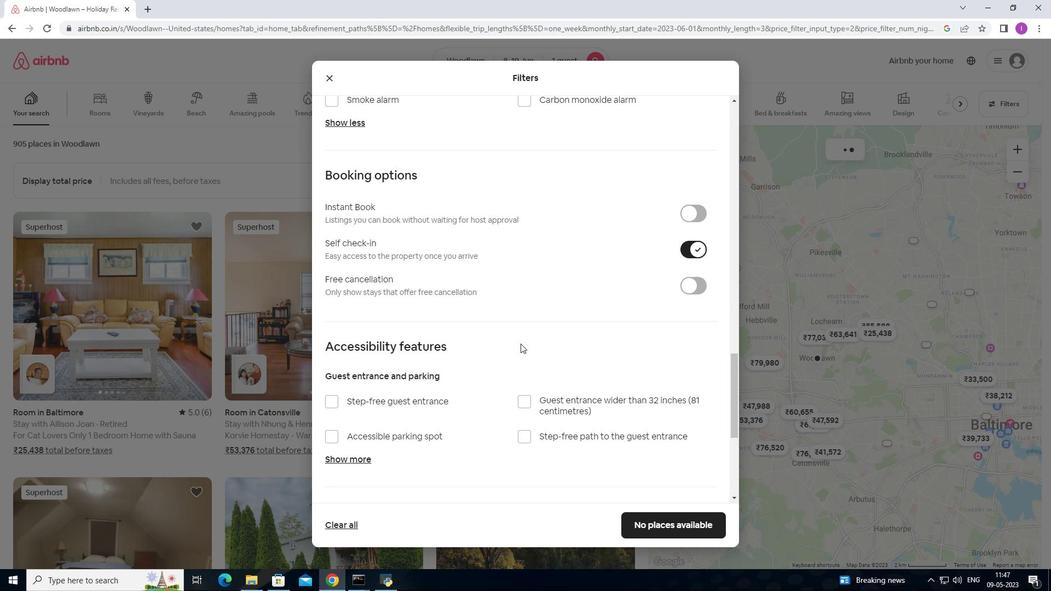 
Action: Mouse scrolled (520, 344) with delta (0, 0)
Screenshot: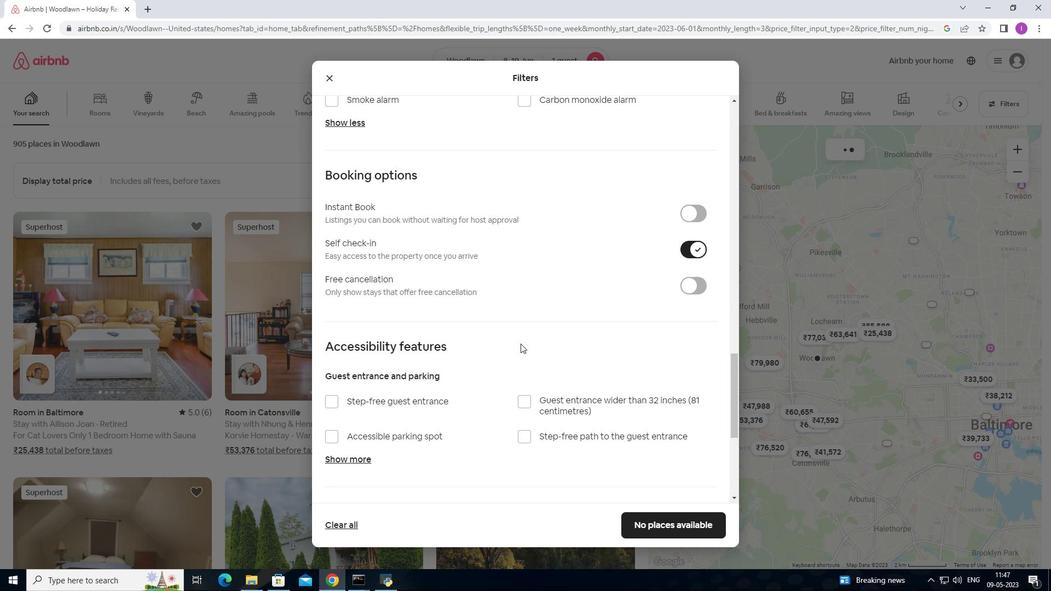 
Action: Mouse moved to (524, 345)
Screenshot: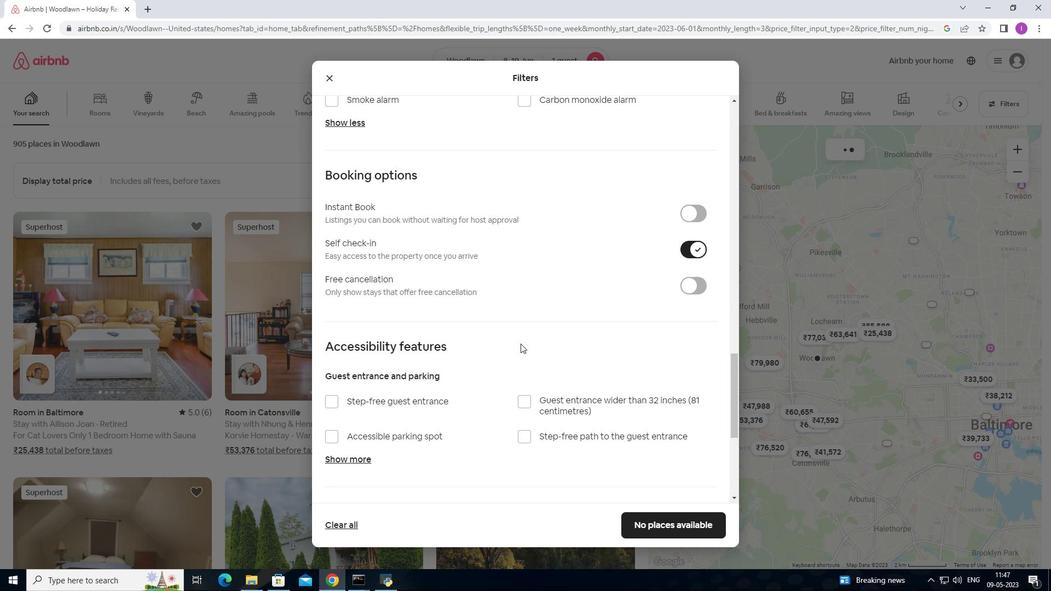 
Action: Mouse scrolled (524, 344) with delta (0, 0)
Screenshot: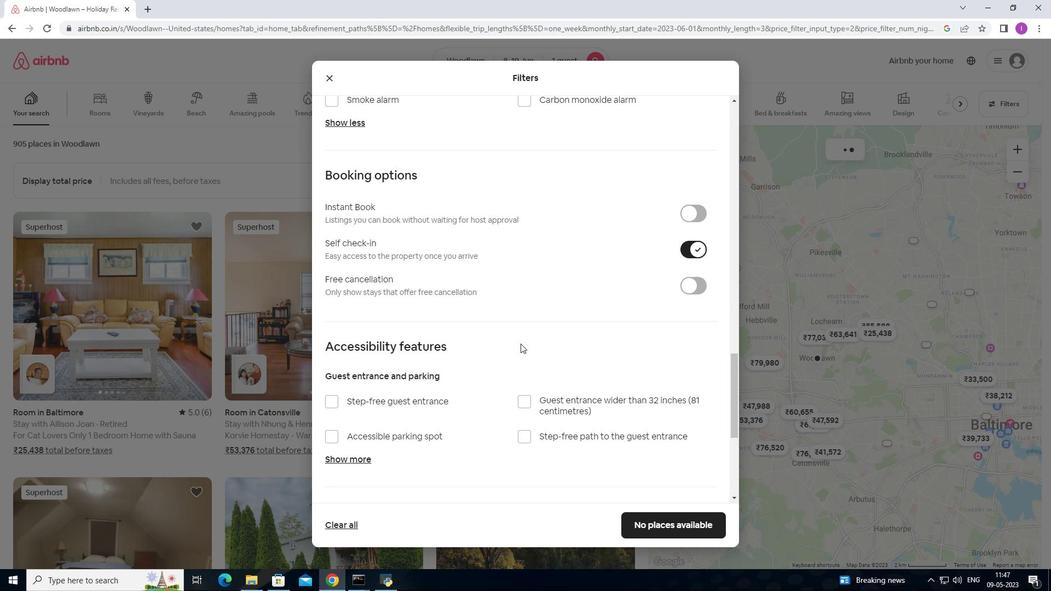 
Action: Mouse moved to (524, 345)
Screenshot: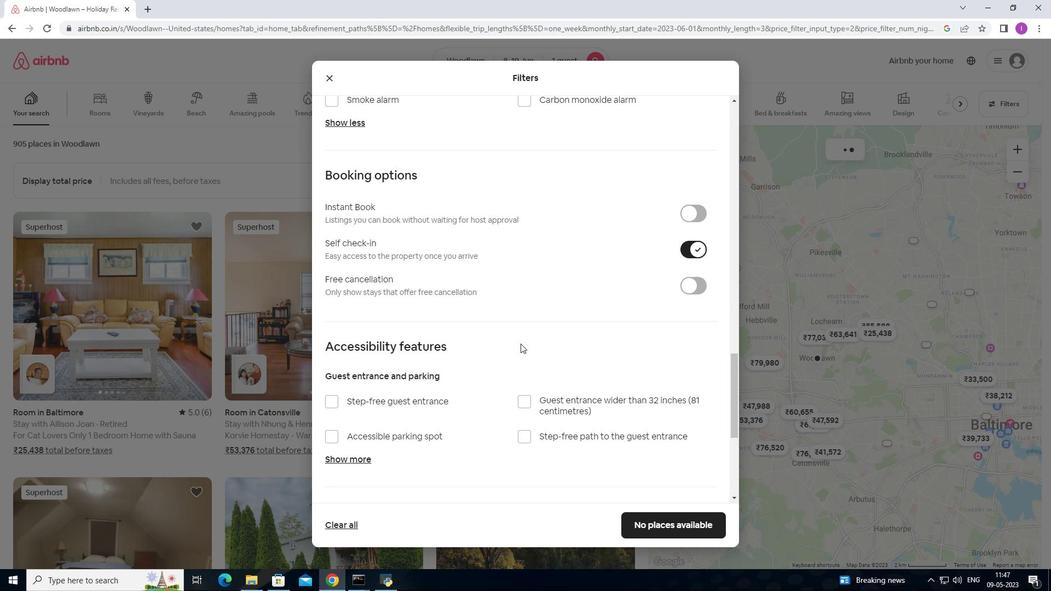 
Action: Mouse scrolled (524, 344) with delta (0, 0)
Screenshot: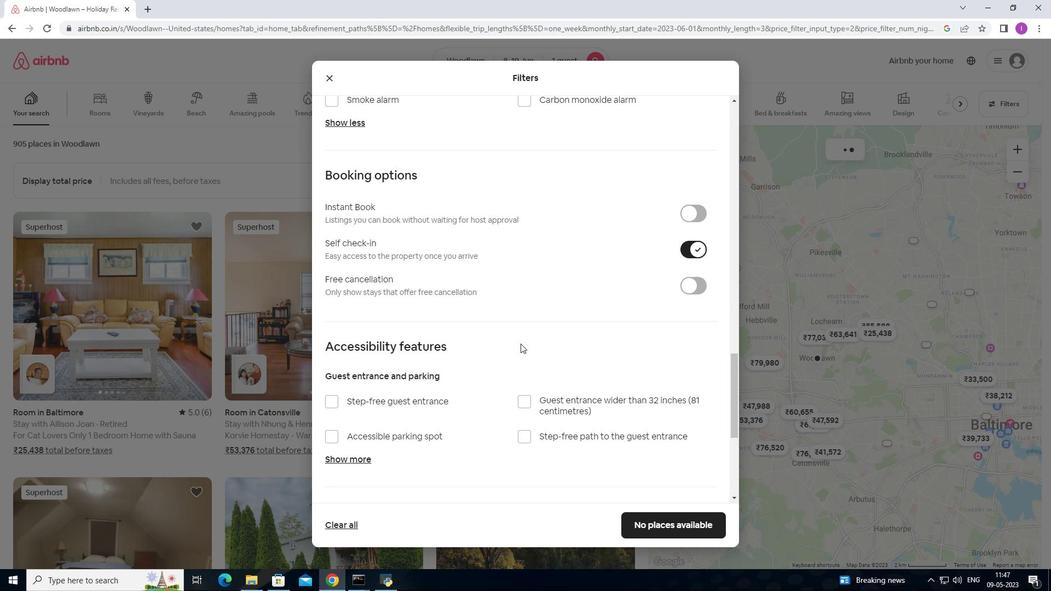
Action: Mouse moved to (524, 346)
Screenshot: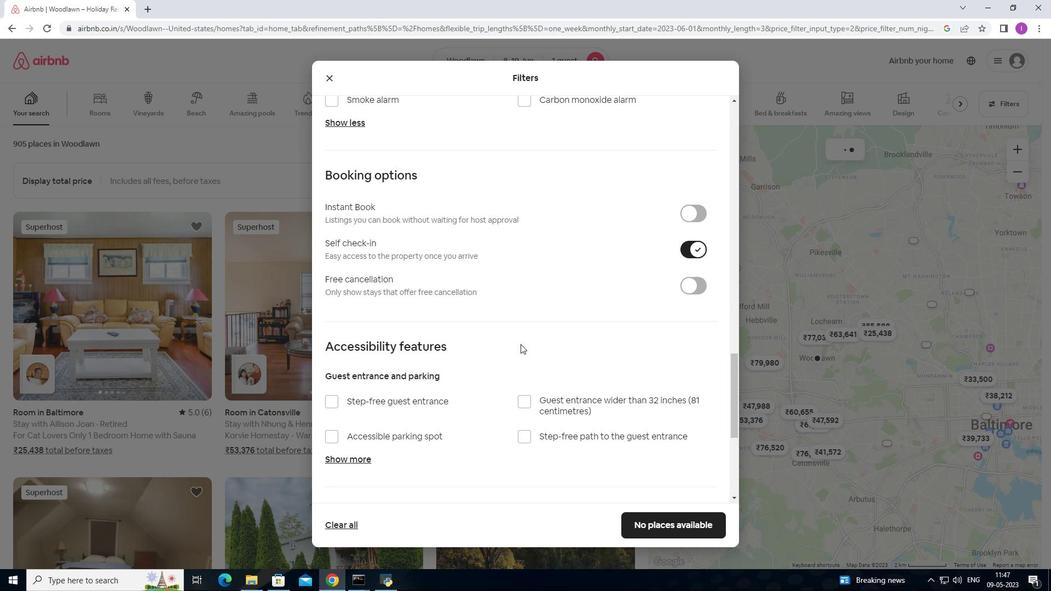 
Action: Mouse scrolled (524, 344) with delta (0, 0)
Screenshot: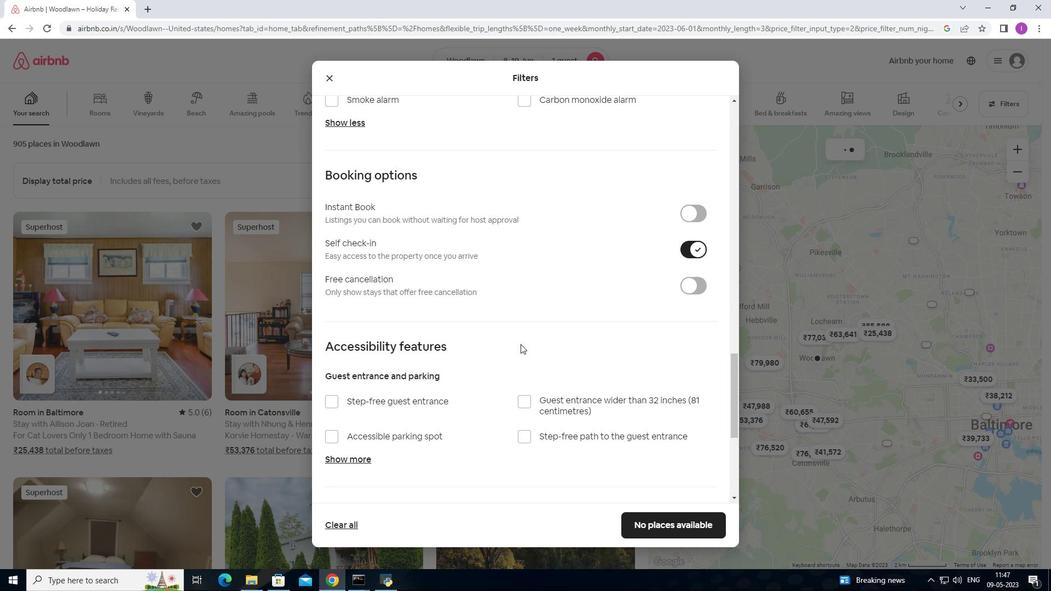 
Action: Mouse moved to (524, 348)
Screenshot: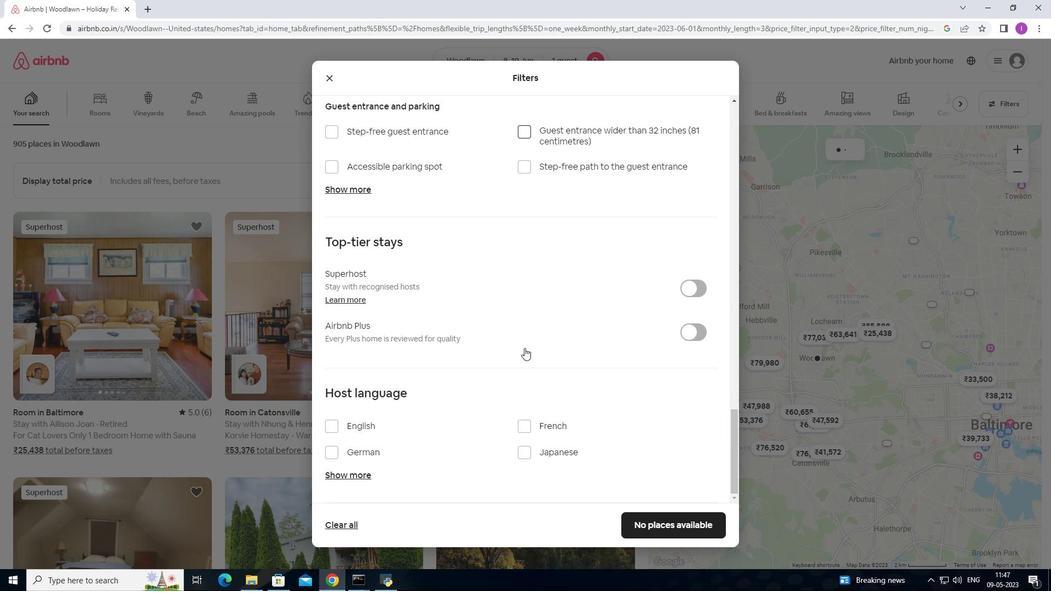 
Action: Mouse scrolled (524, 348) with delta (0, 0)
Screenshot: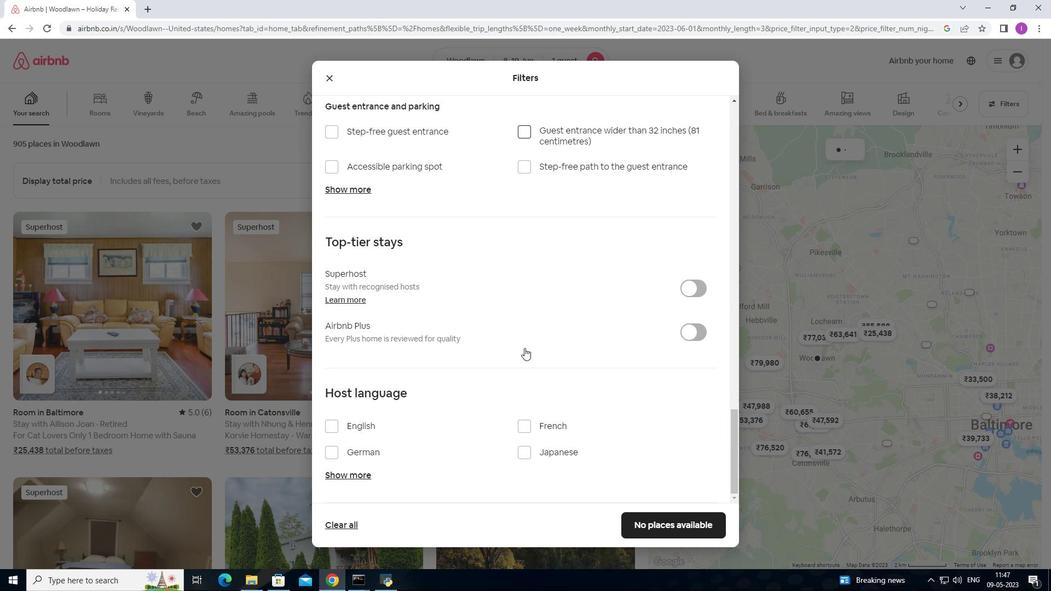 
Action: Mouse scrolled (524, 348) with delta (0, 0)
Screenshot: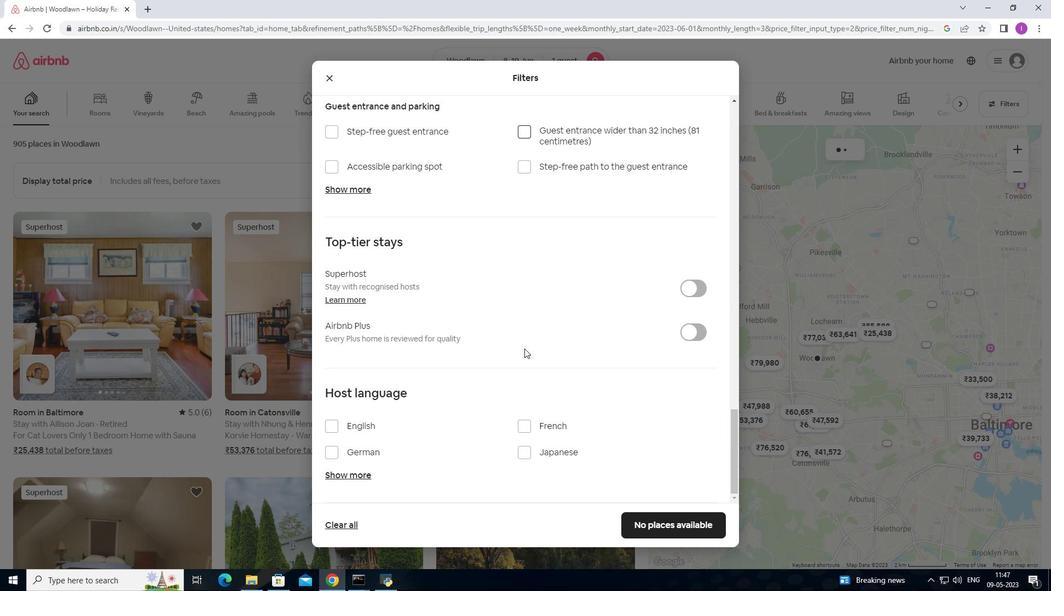 
Action: Mouse moved to (524, 348)
Screenshot: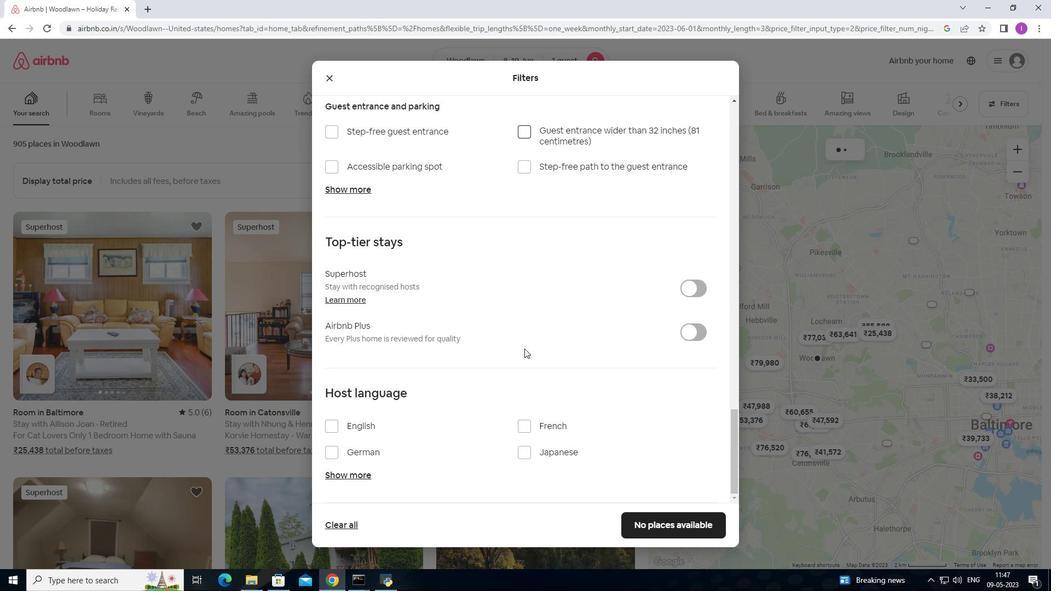 
Action: Mouse scrolled (524, 348) with delta (0, 0)
Screenshot: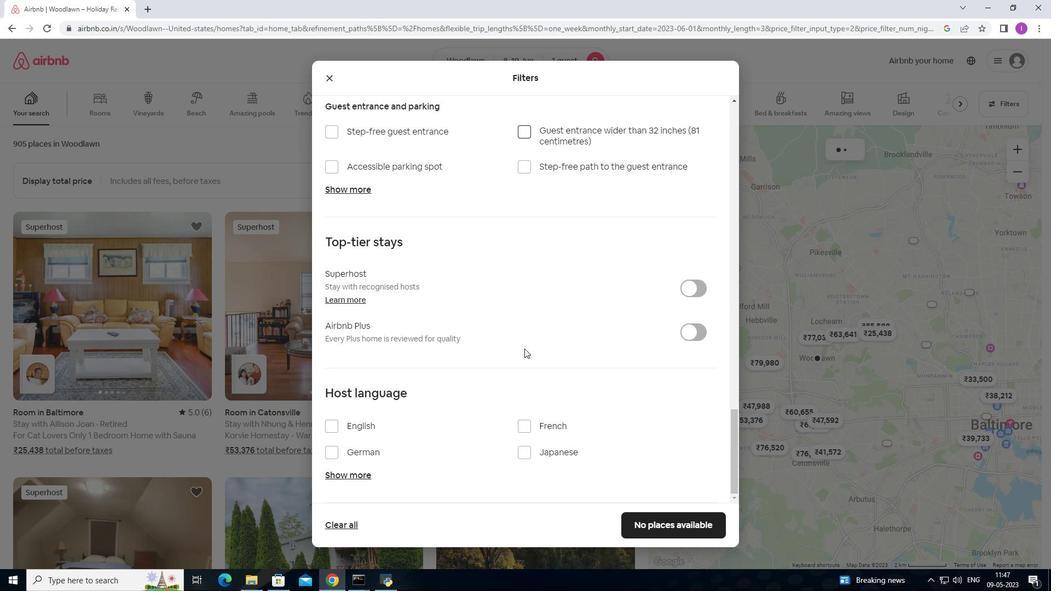 
Action: Mouse moved to (334, 424)
Screenshot: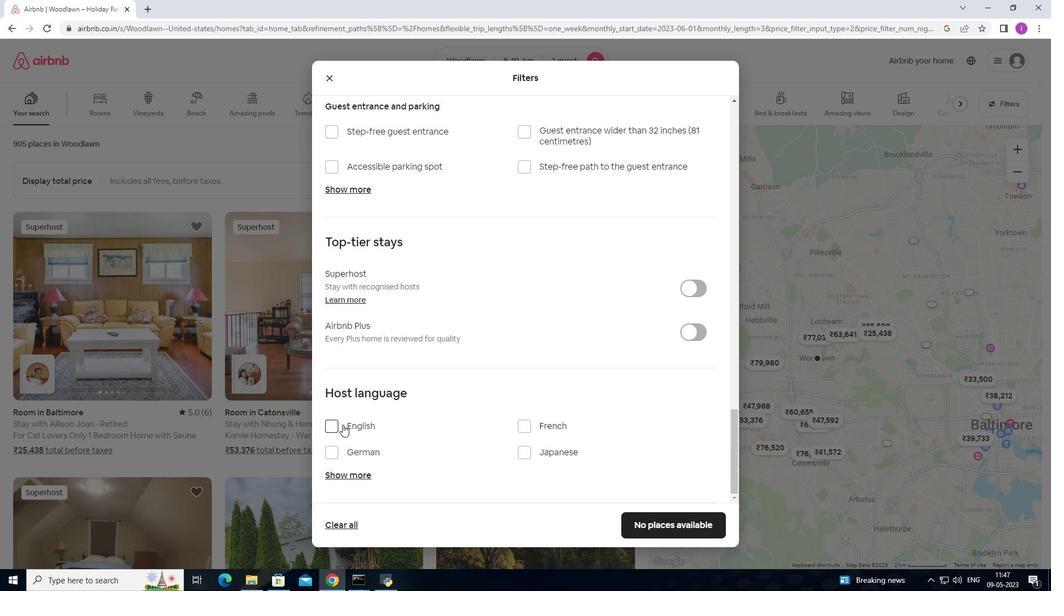 
Action: Mouse pressed left at (334, 424)
Screenshot: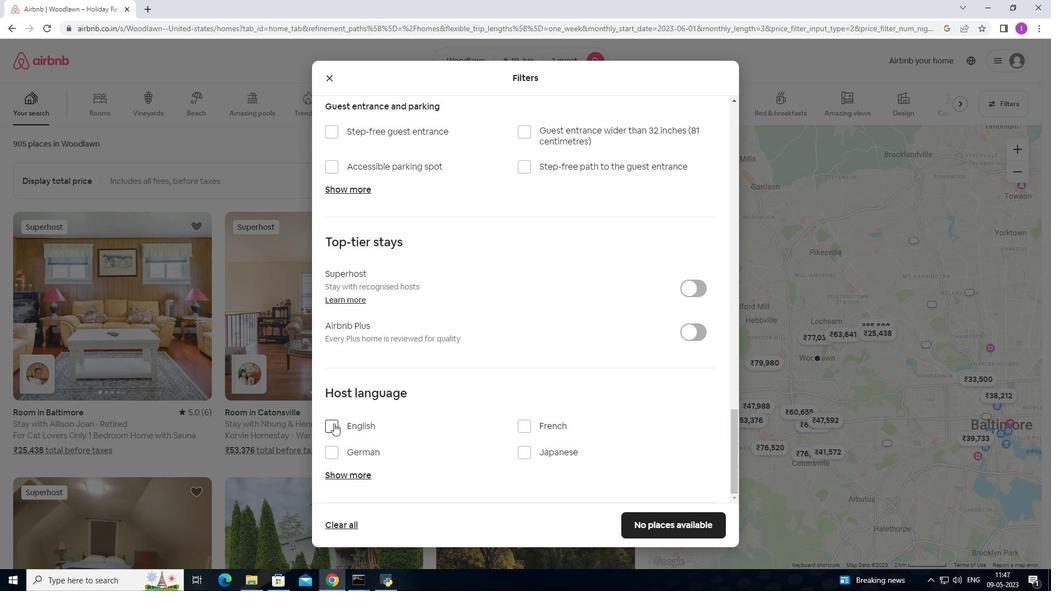 
Action: Mouse moved to (643, 526)
Screenshot: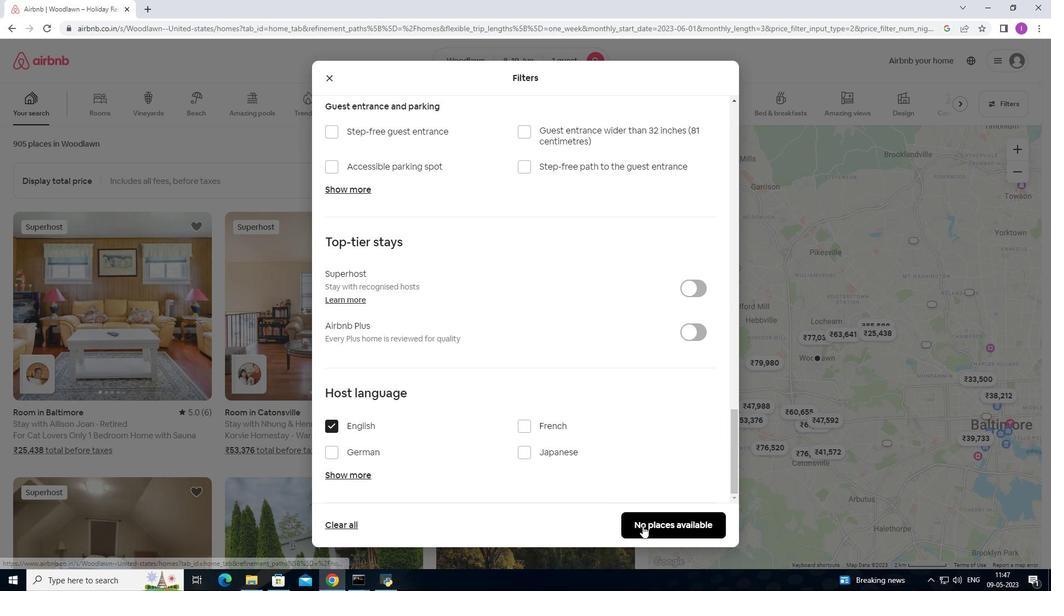 
Action: Mouse pressed left at (643, 526)
Screenshot: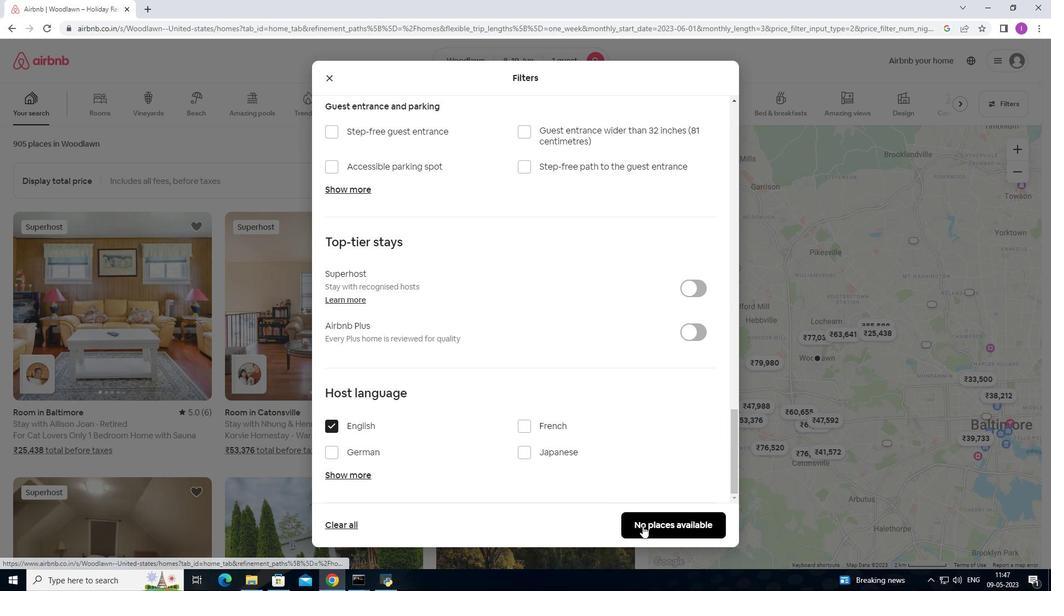 
Action: Mouse moved to (434, 396)
Screenshot: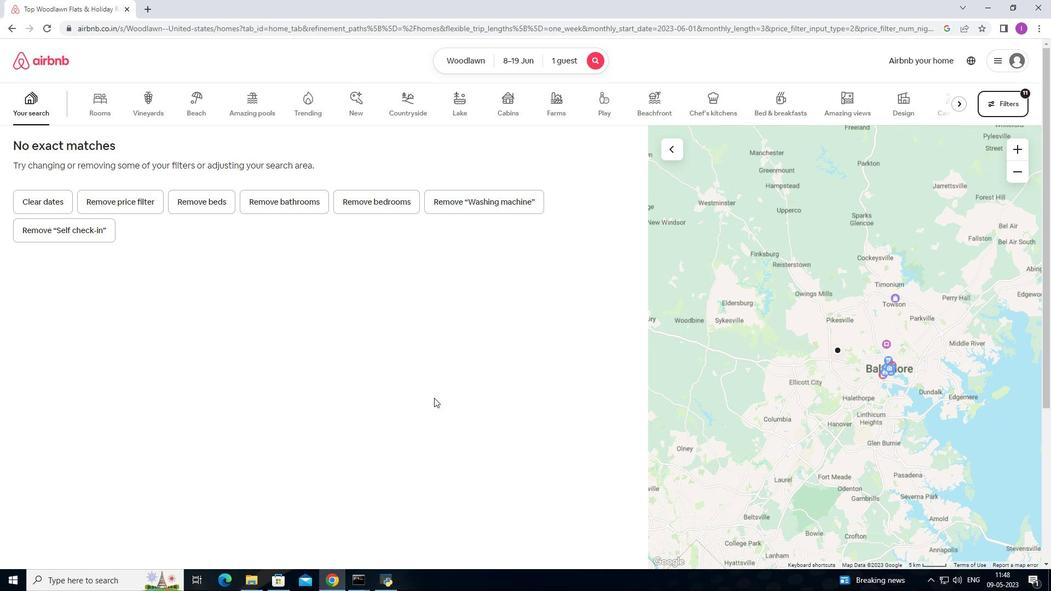 
